 Task: Use LinkedIn's search filters to find people by location, topics, service categories, current company, and school.
Action: Mouse moved to (584, 82)
Screenshot: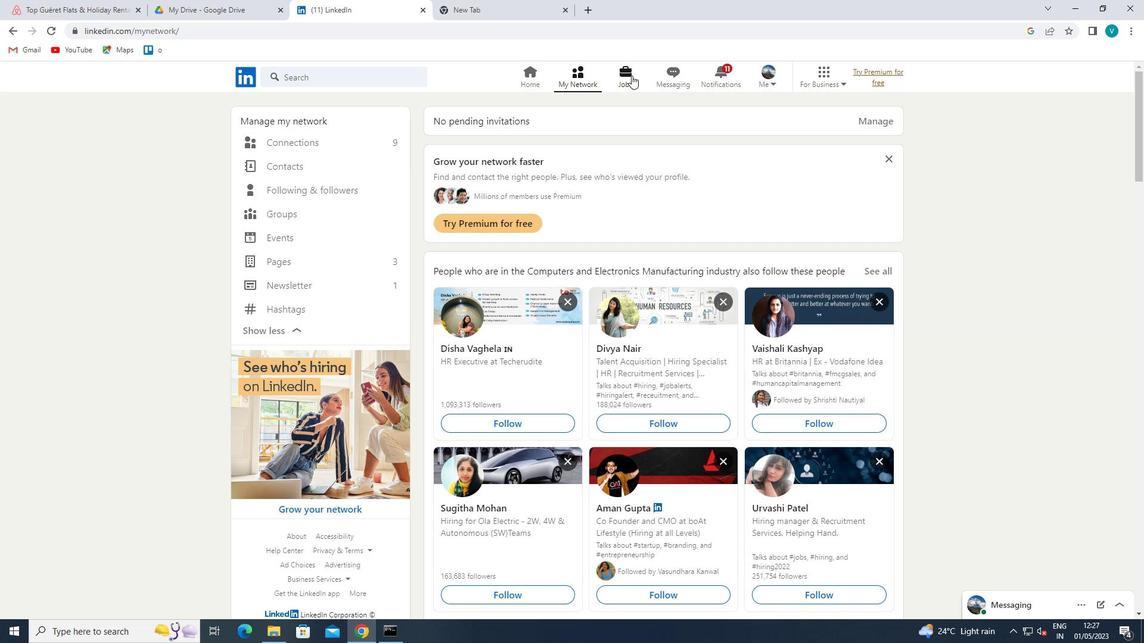 
Action: Mouse pressed left at (584, 82)
Screenshot: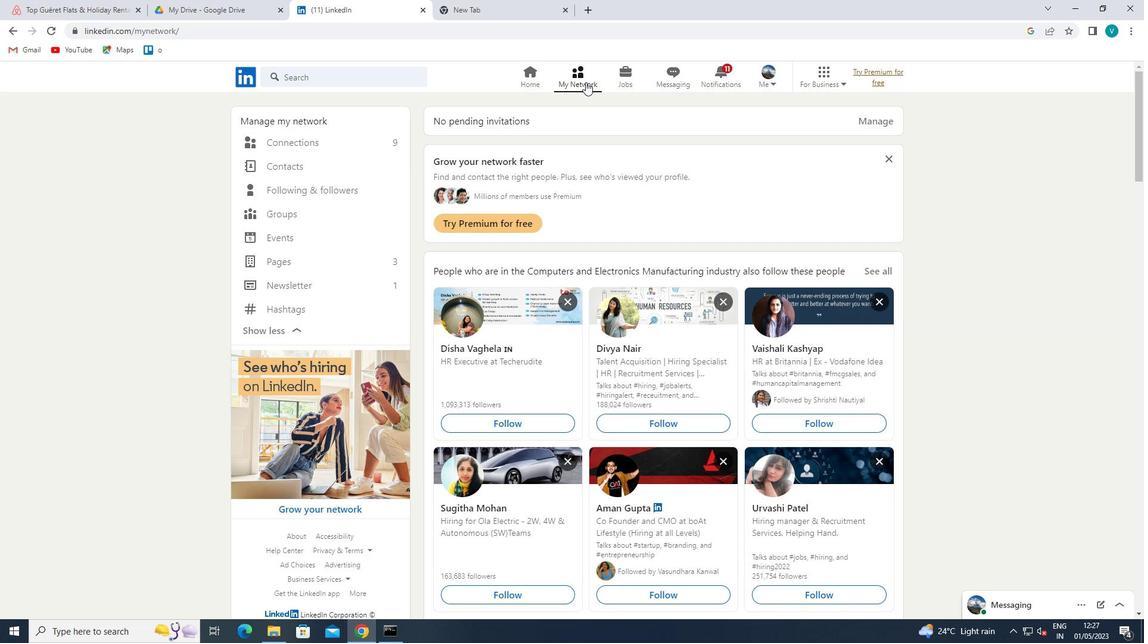 
Action: Mouse moved to (343, 144)
Screenshot: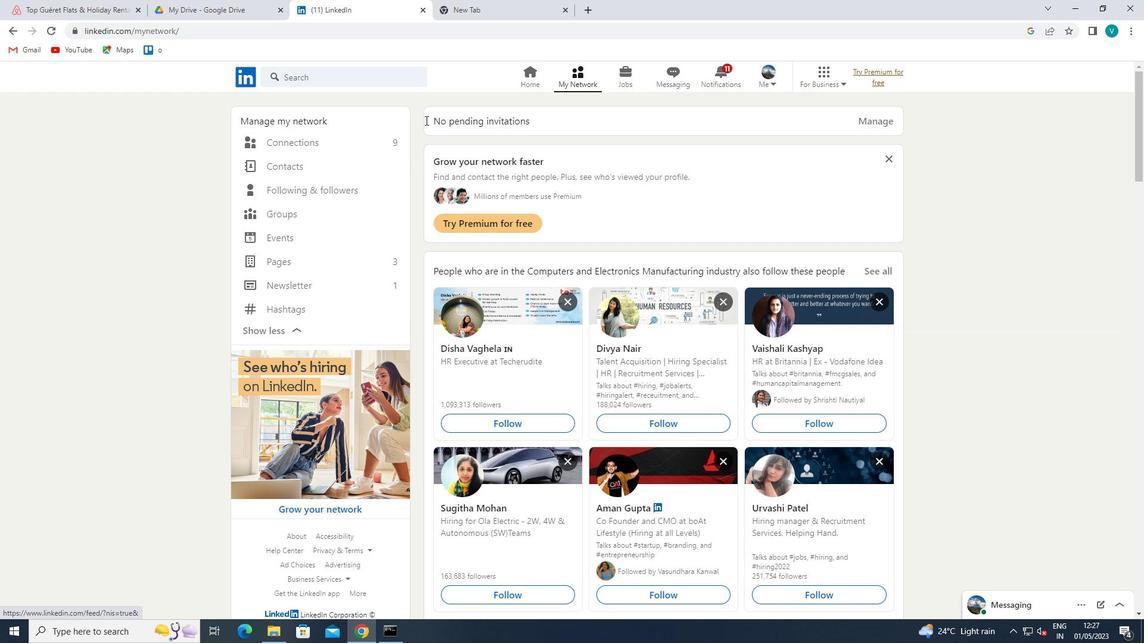 
Action: Mouse pressed left at (343, 144)
Screenshot: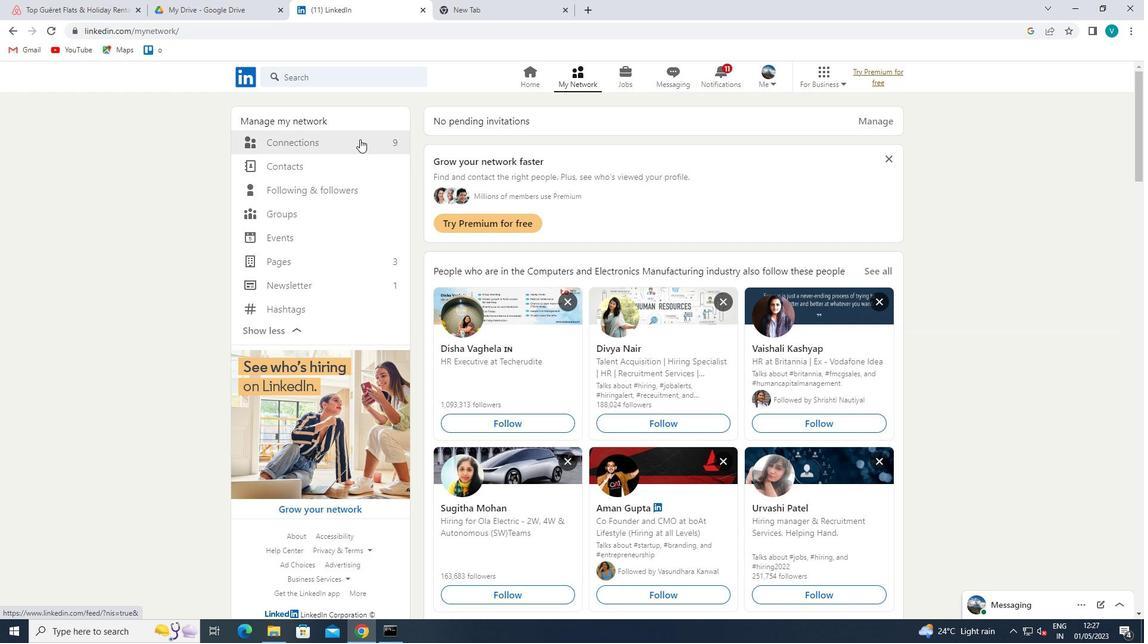 
Action: Mouse moved to (651, 140)
Screenshot: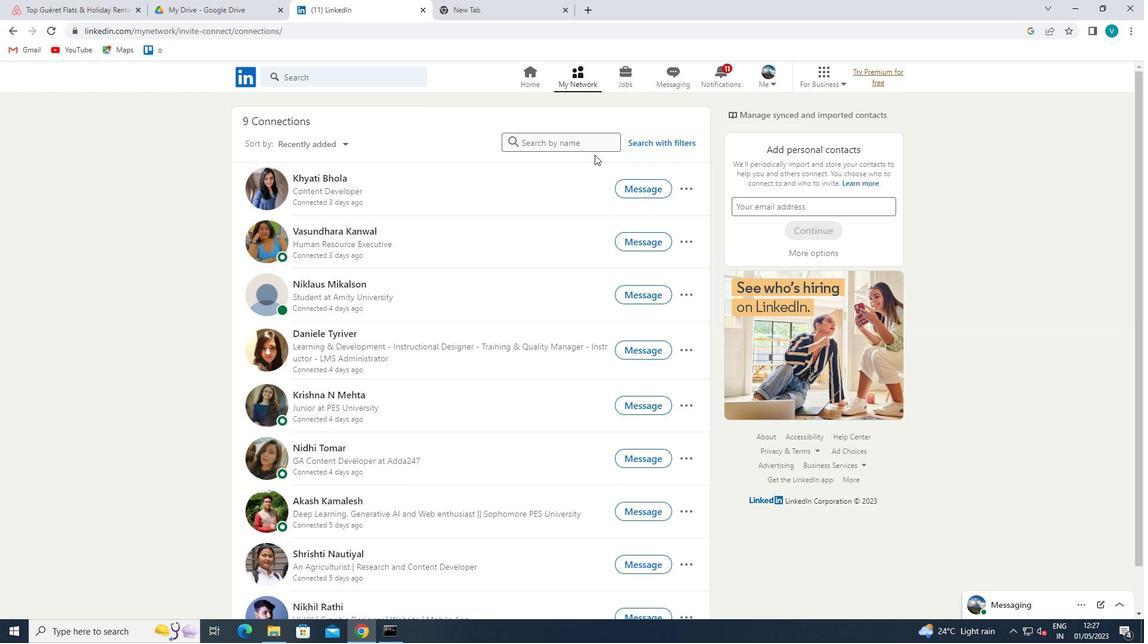 
Action: Mouse pressed left at (651, 140)
Screenshot: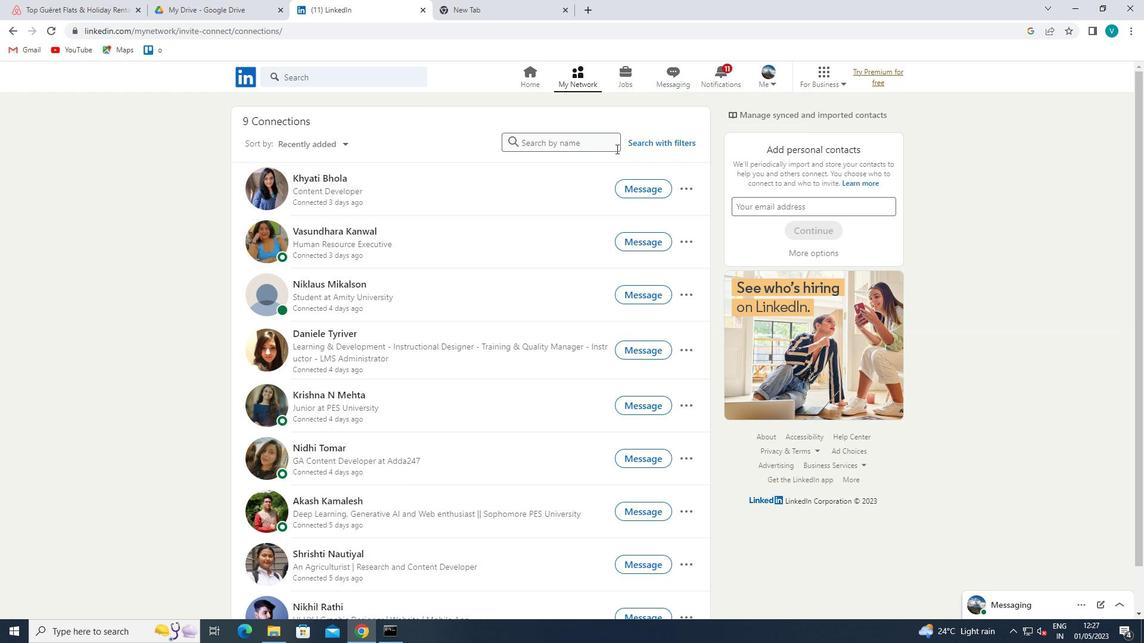 
Action: Mouse moved to (560, 115)
Screenshot: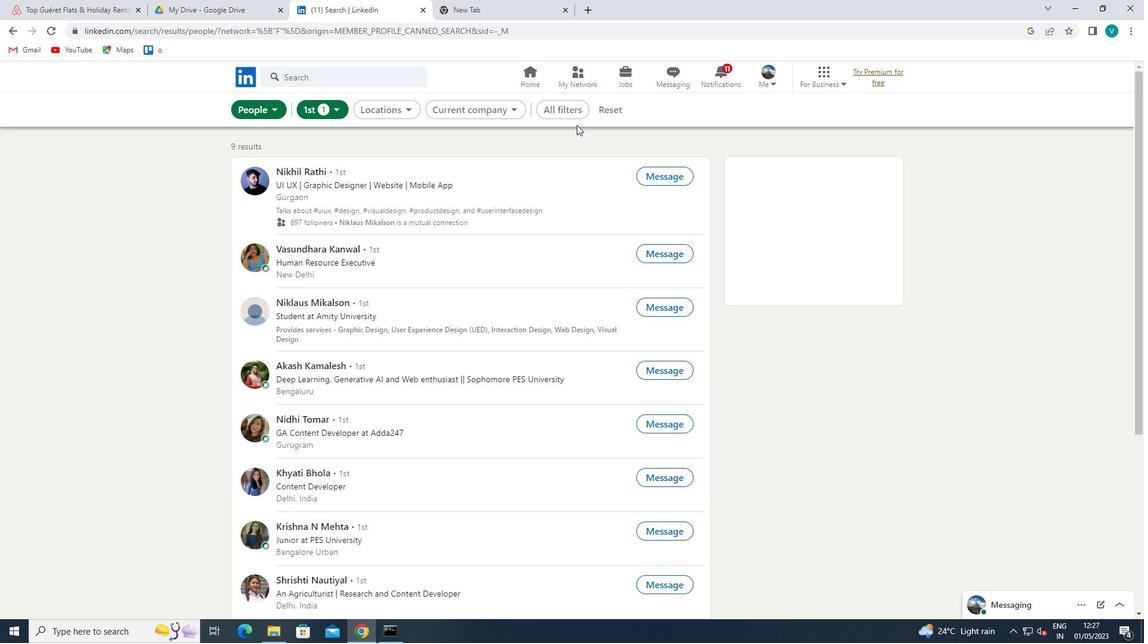 
Action: Mouse pressed left at (560, 115)
Screenshot: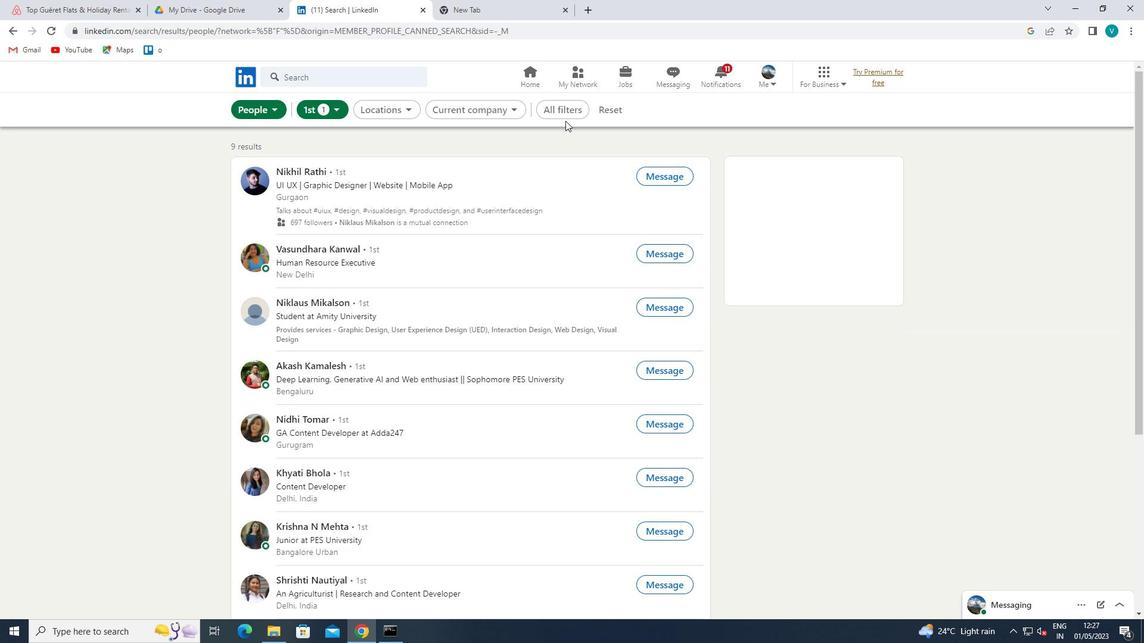 
Action: Mouse moved to (915, 308)
Screenshot: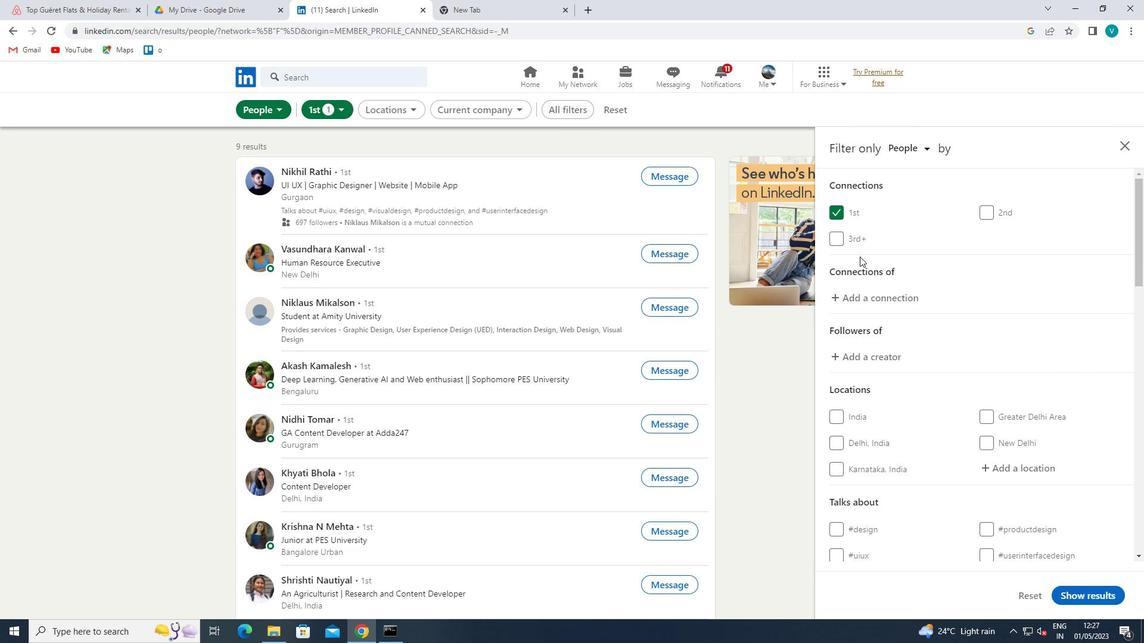 
Action: Mouse scrolled (915, 308) with delta (0, 0)
Screenshot: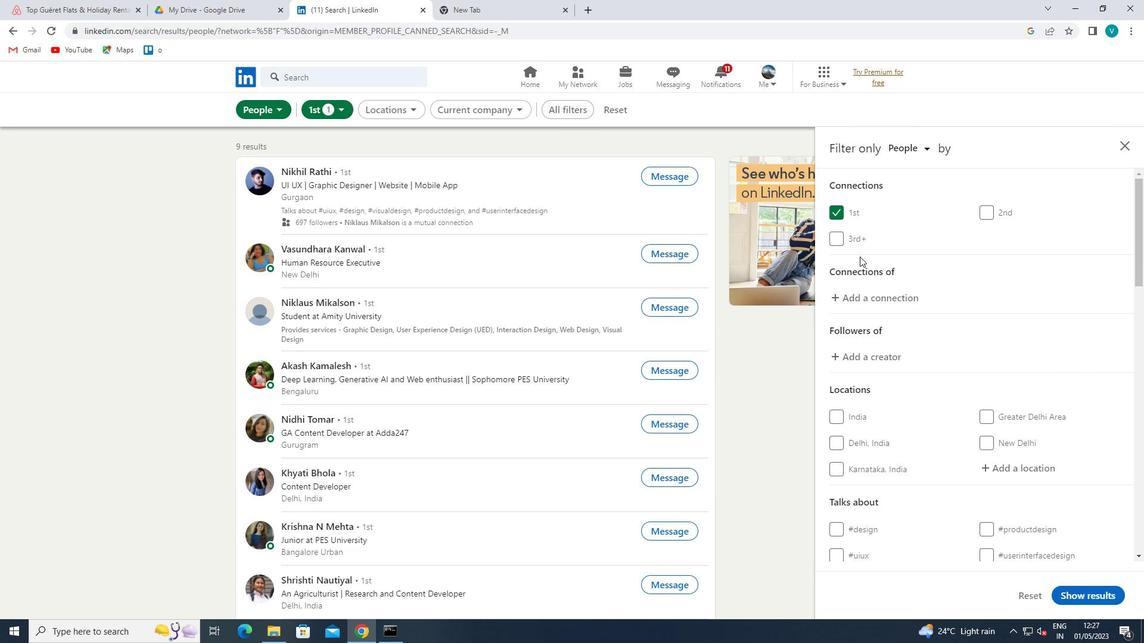 
Action: Mouse moved to (917, 313)
Screenshot: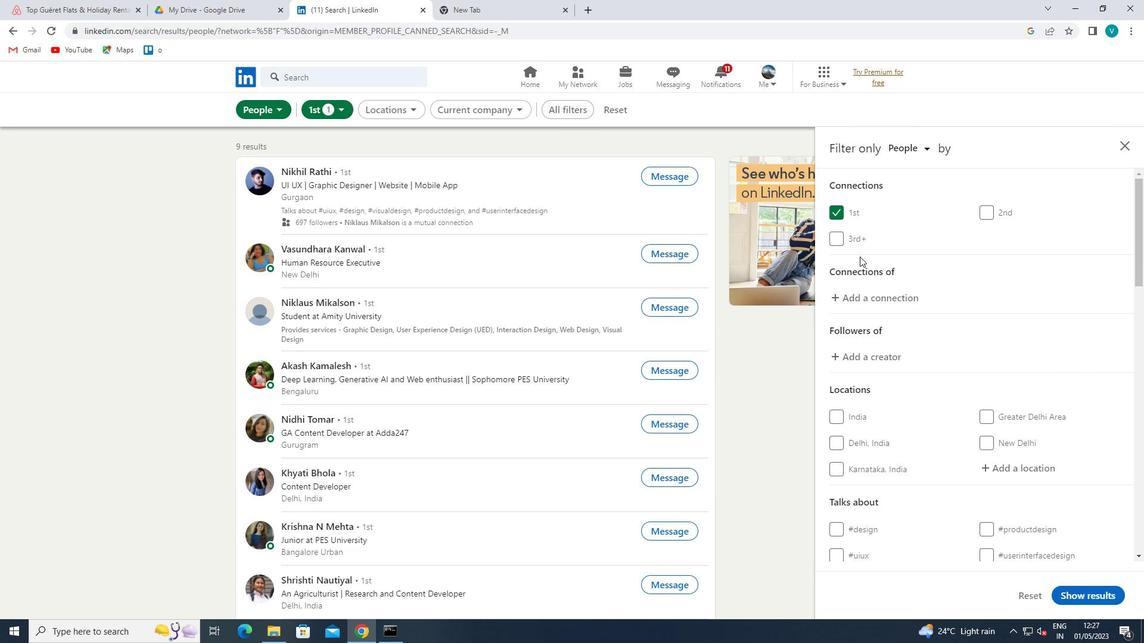 
Action: Mouse scrolled (917, 312) with delta (0, 0)
Screenshot: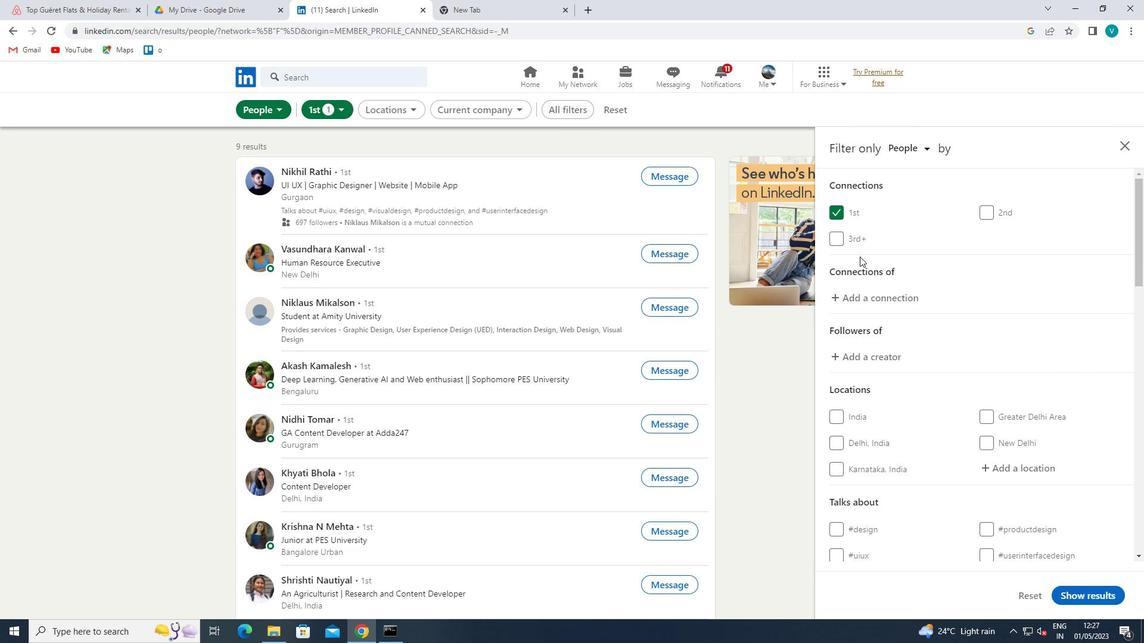 
Action: Mouse moved to (1008, 354)
Screenshot: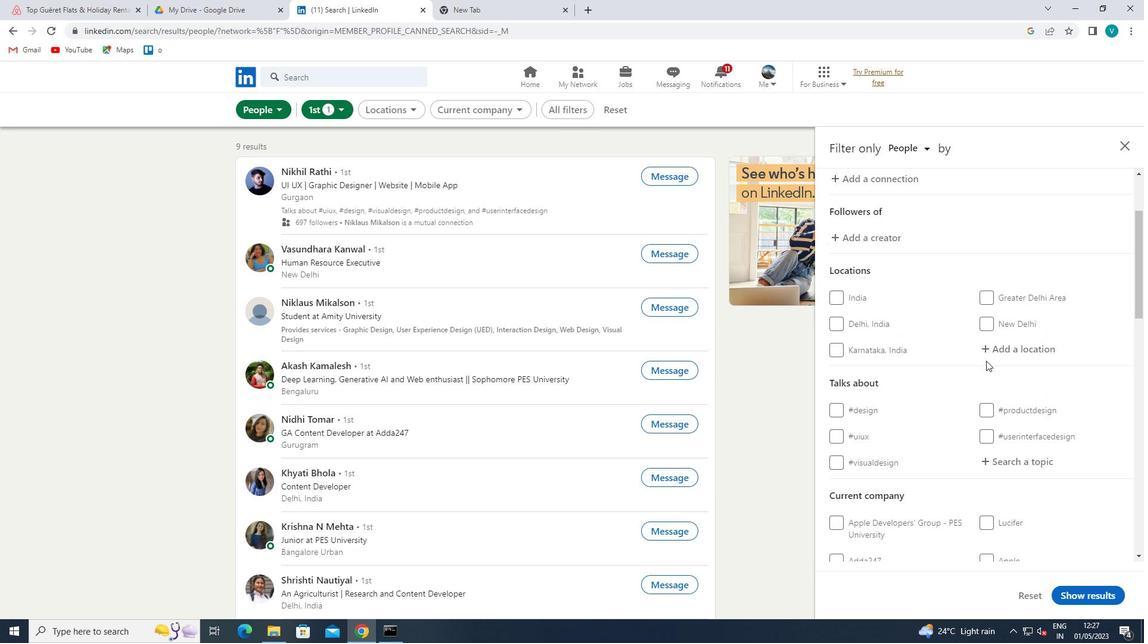 
Action: Mouse pressed left at (1008, 354)
Screenshot: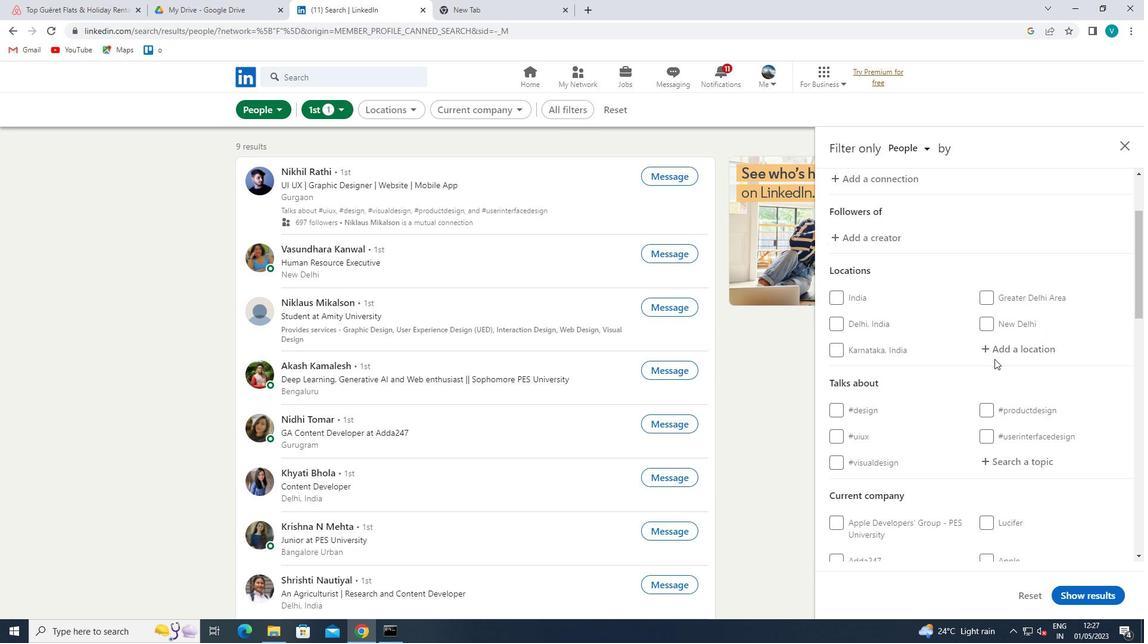 
Action: Mouse moved to (984, 369)
Screenshot: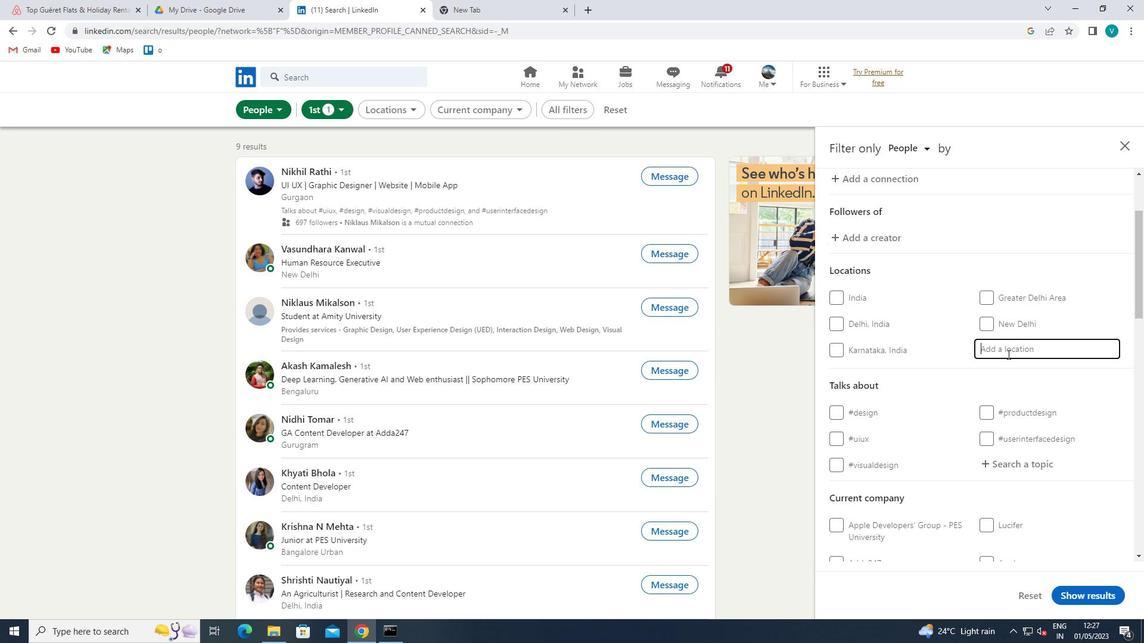 
Action: Key pressed <Key.shift>NIANZISHAN<Key.space>
Screenshot: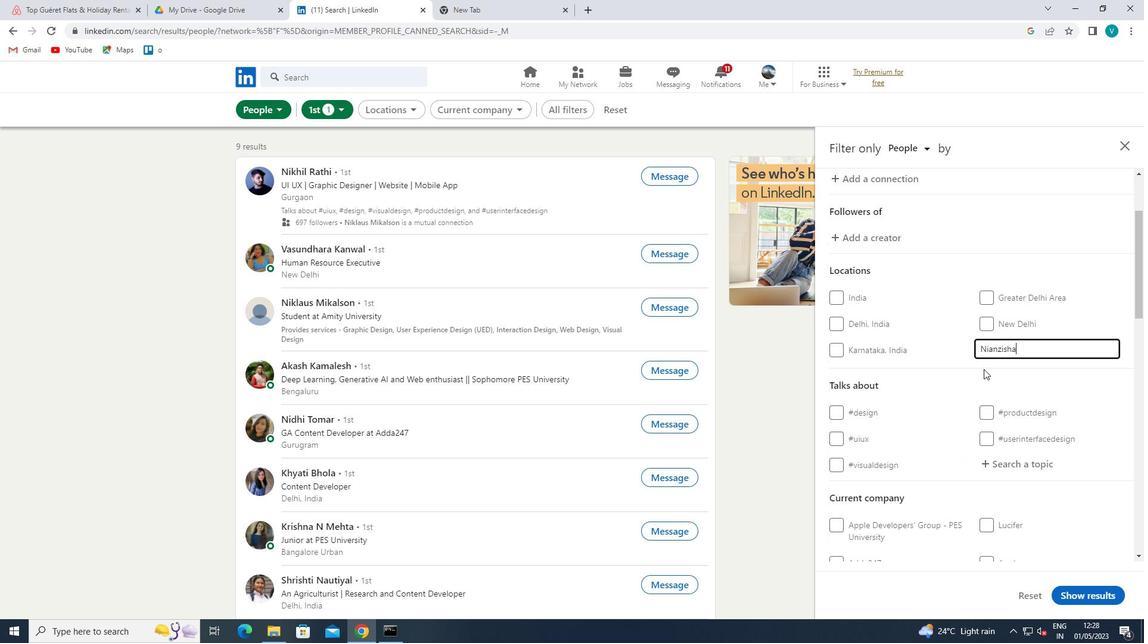 
Action: Mouse pressed left at (984, 369)
Screenshot: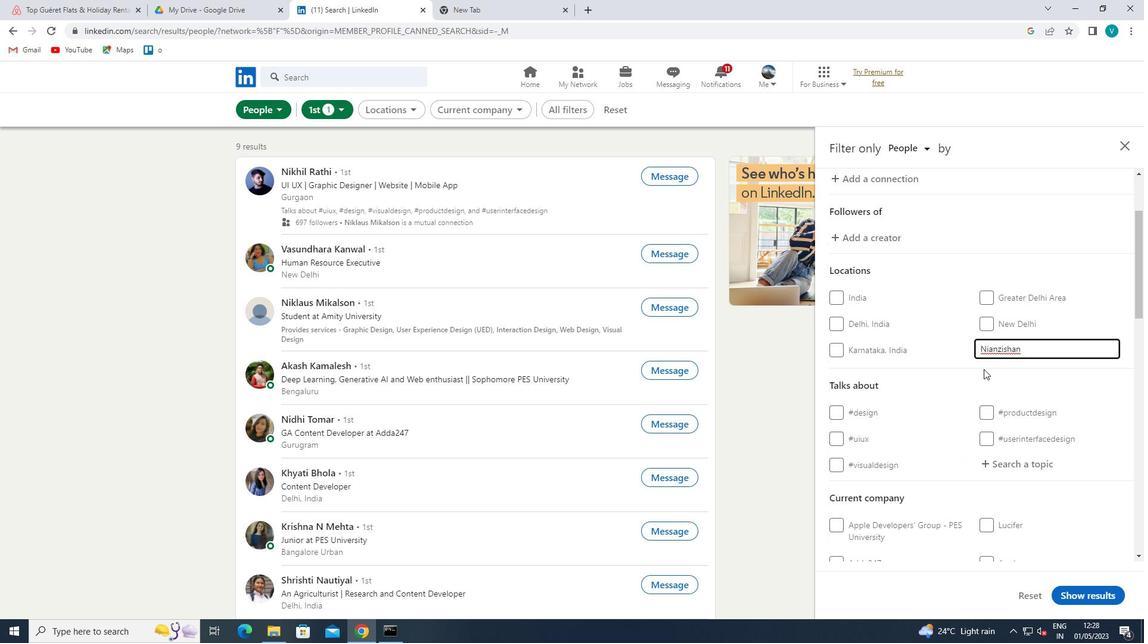 
Action: Mouse scrolled (984, 369) with delta (0, 0)
Screenshot: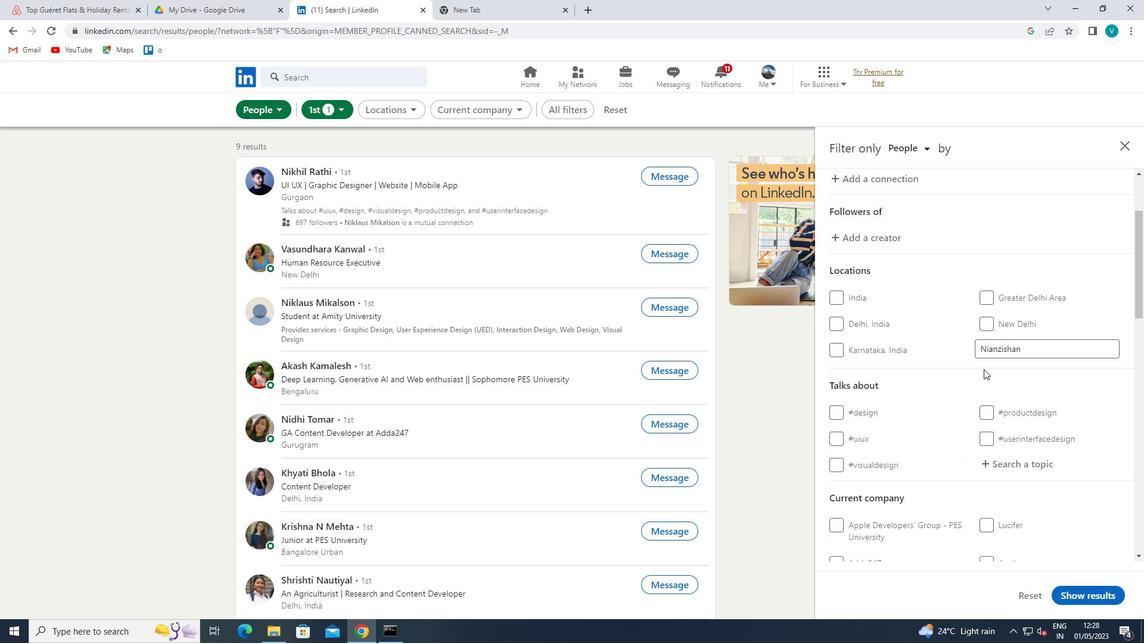 
Action: Mouse scrolled (984, 369) with delta (0, 0)
Screenshot: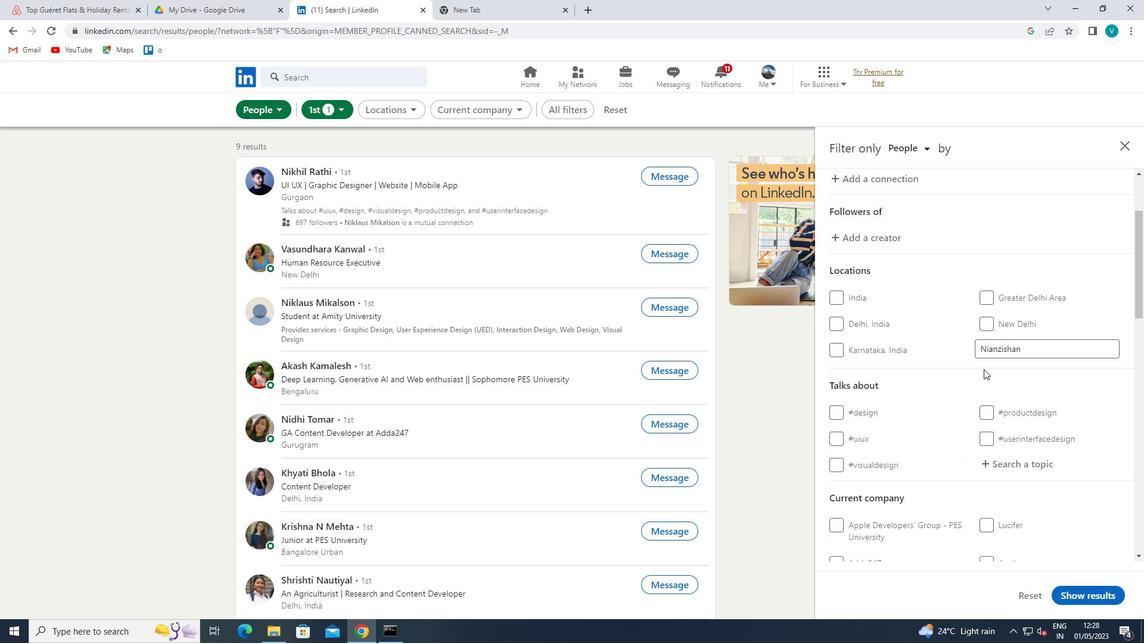 
Action: Mouse moved to (1019, 349)
Screenshot: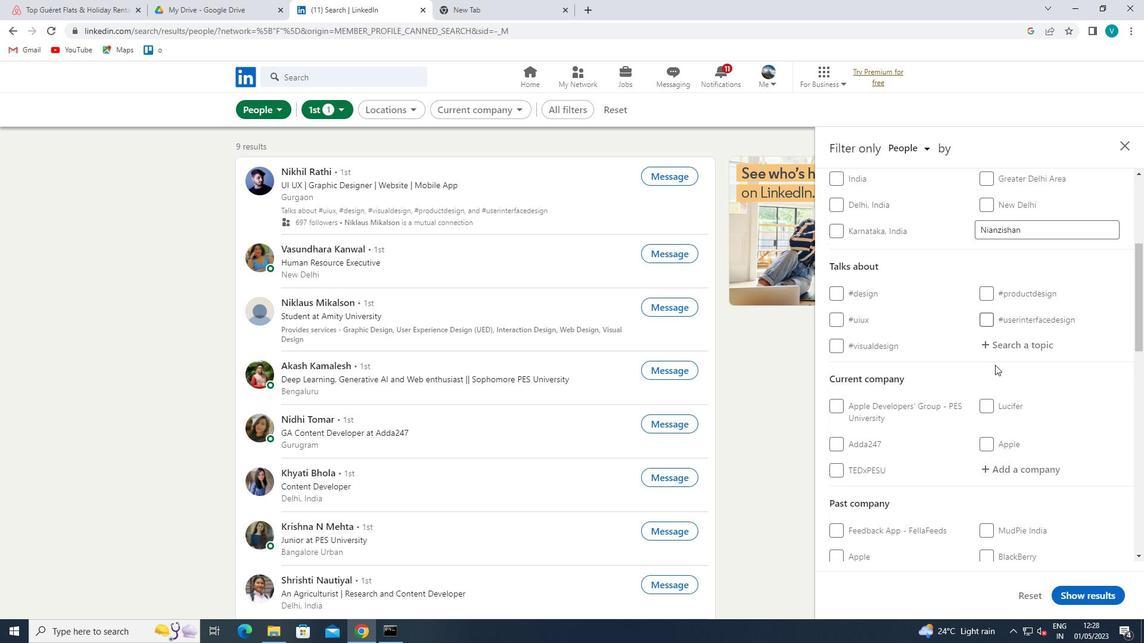 
Action: Mouse pressed left at (1019, 349)
Screenshot: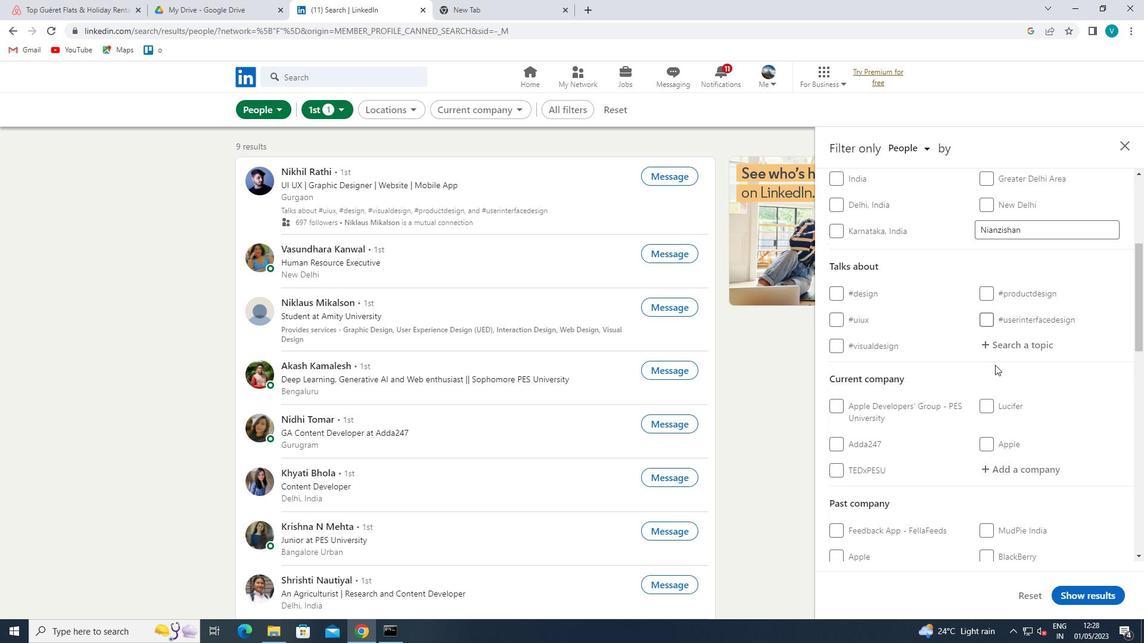 
Action: Mouse moved to (1007, 355)
Screenshot: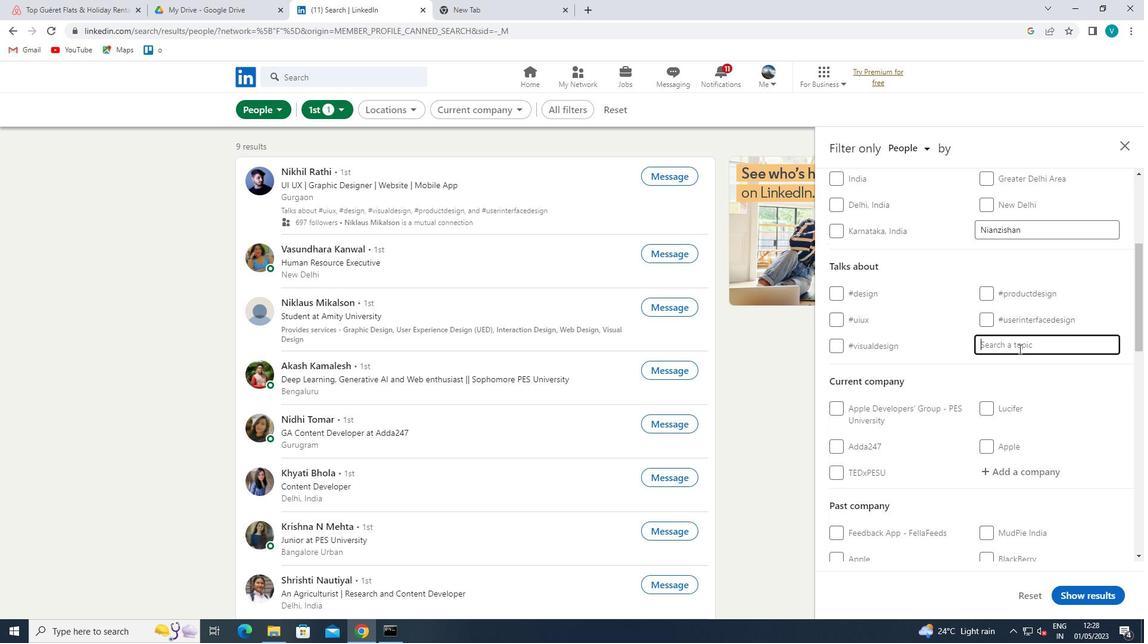 
Action: Key pressed <Key.shift><Key.shift><Key.shift><Key.shift><Key.shift><Key.shift><Key.shift>#BLOCKCHAIN<Key.space>
Screenshot: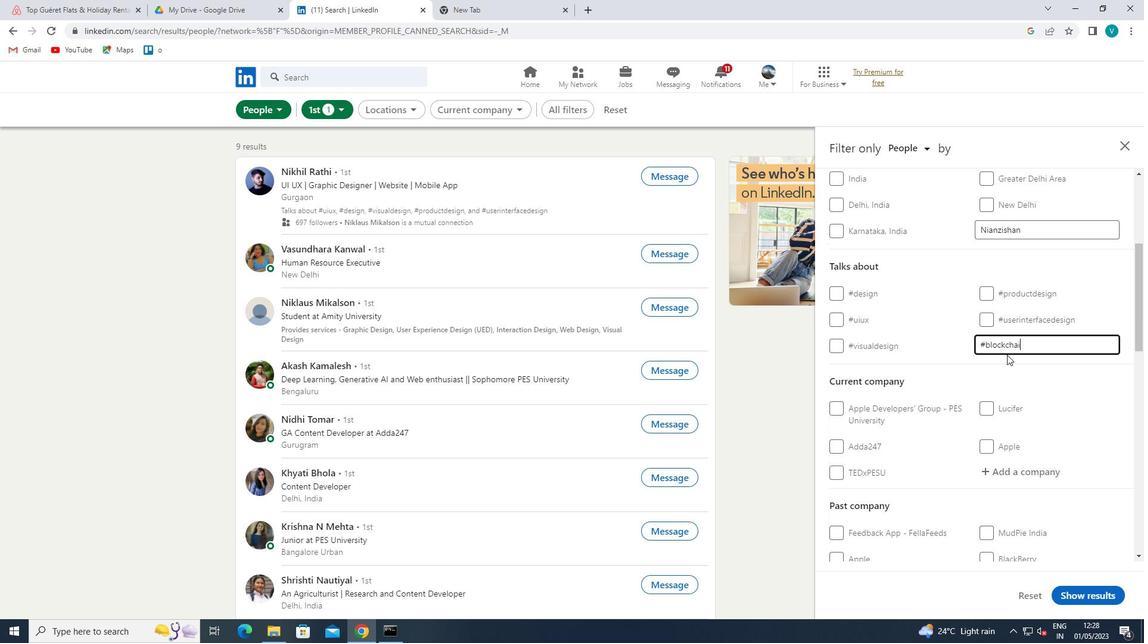 
Action: Mouse pressed left at (1007, 355)
Screenshot: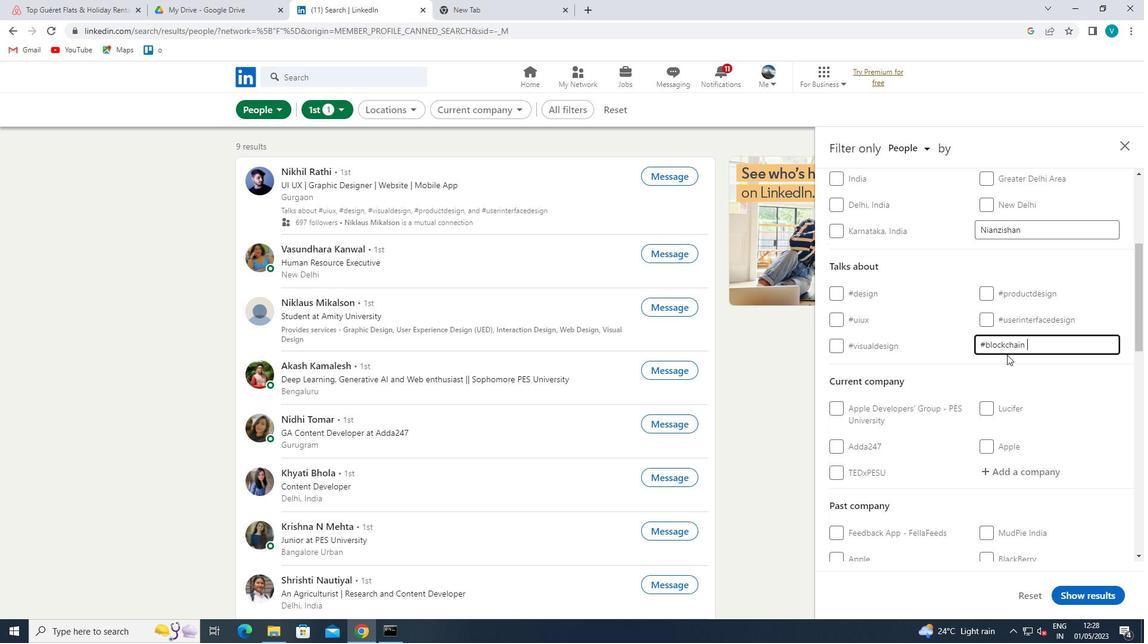 
Action: Mouse moved to (1004, 357)
Screenshot: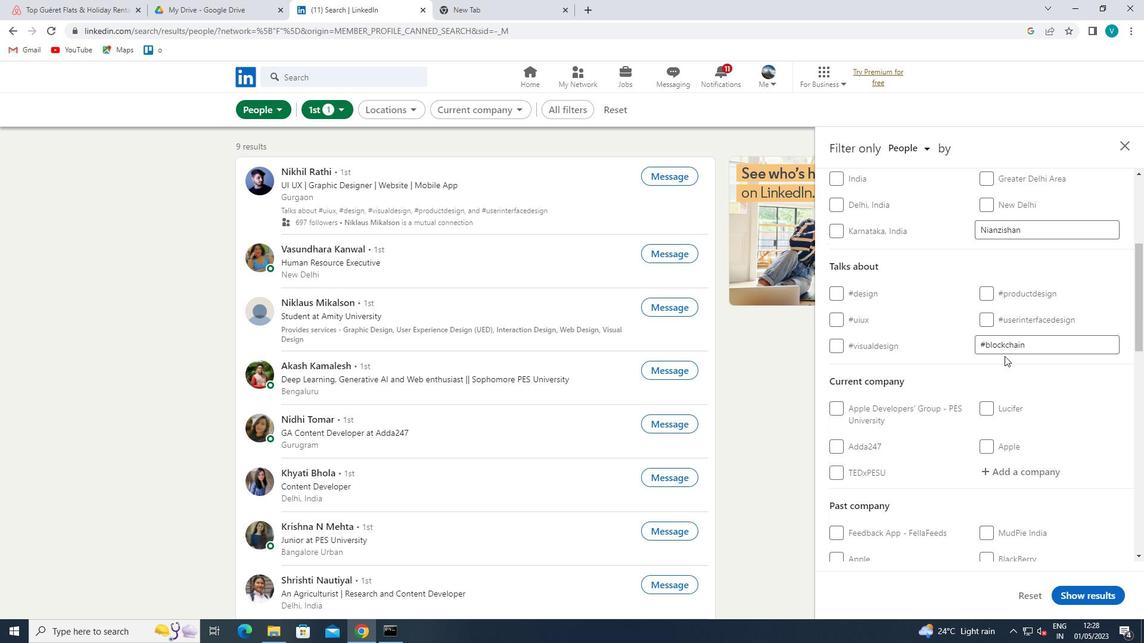 
Action: Mouse scrolled (1004, 356) with delta (0, 0)
Screenshot: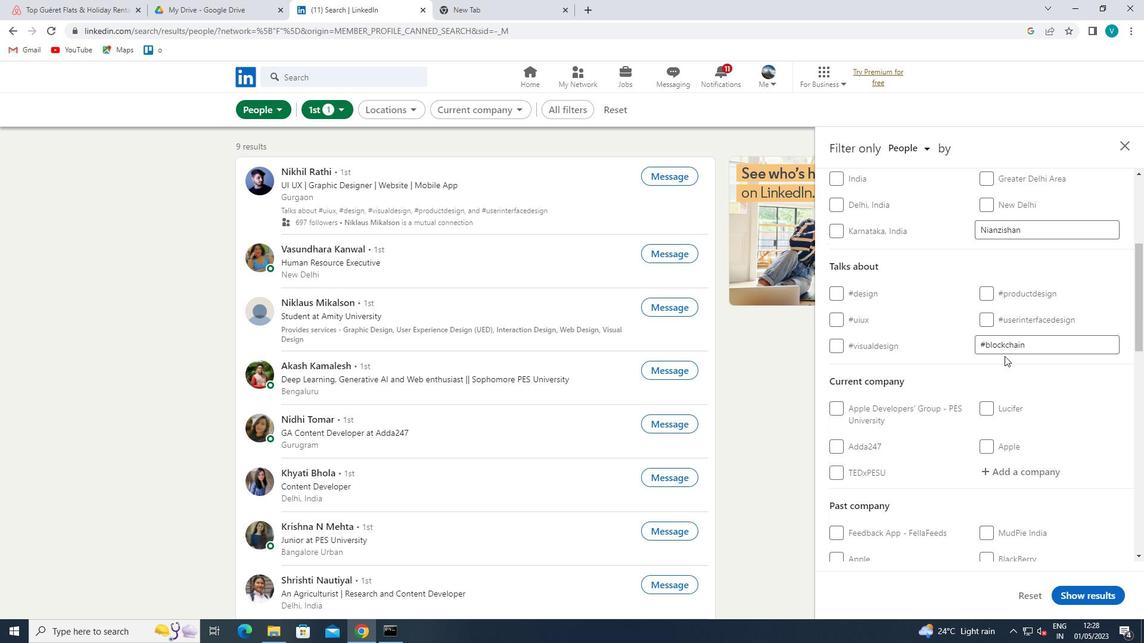 
Action: Mouse moved to (1004, 357)
Screenshot: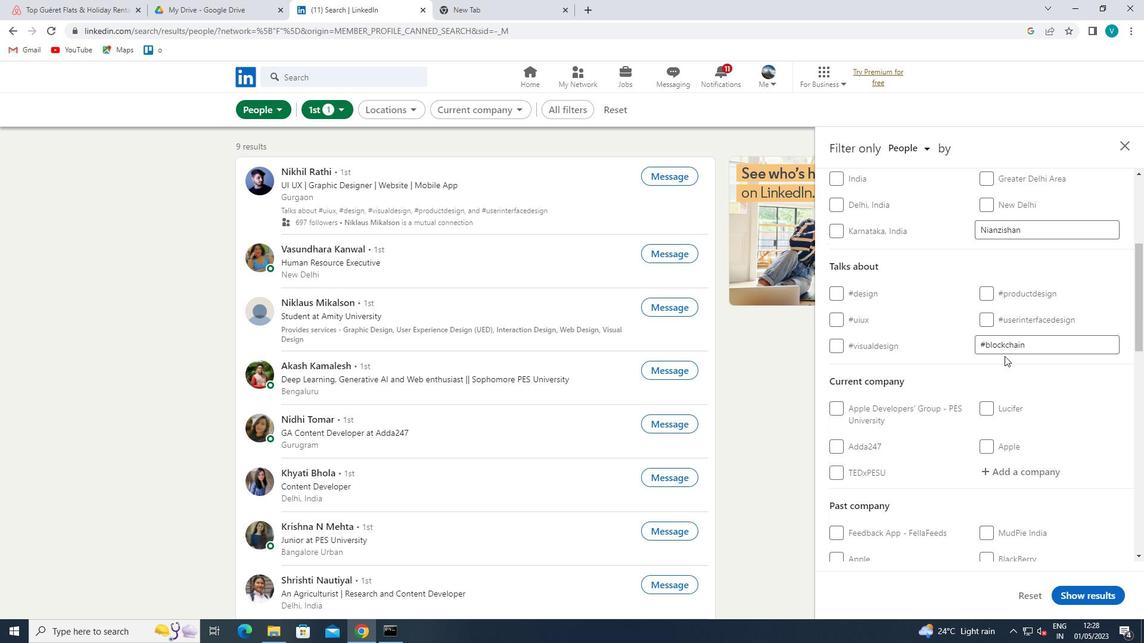 
Action: Mouse scrolled (1004, 357) with delta (0, 0)
Screenshot: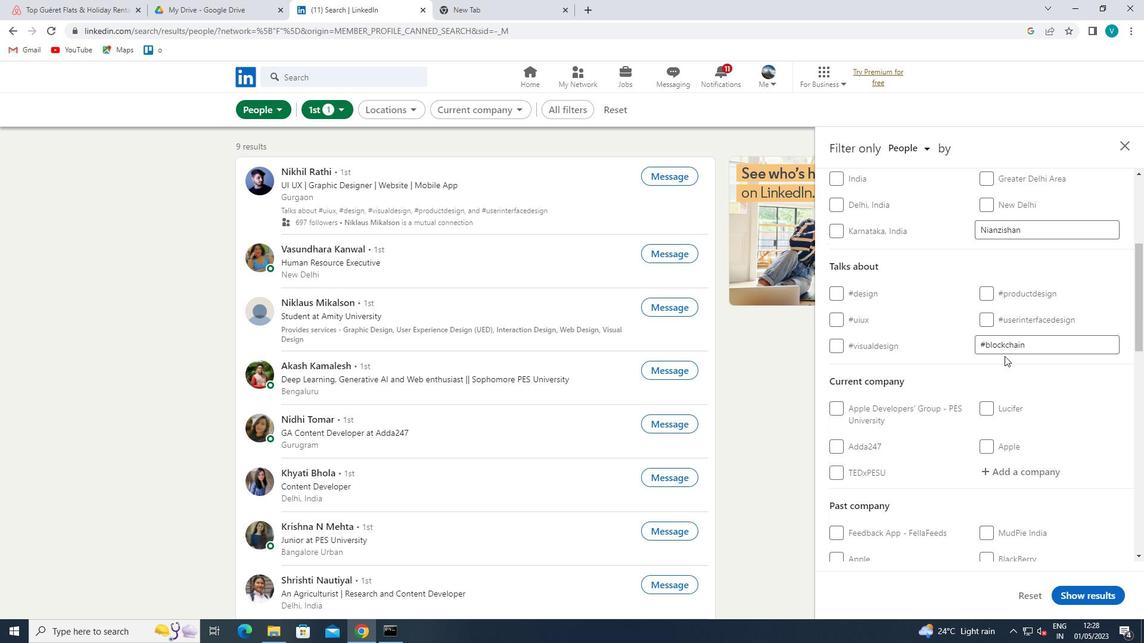 
Action: Mouse moved to (1002, 358)
Screenshot: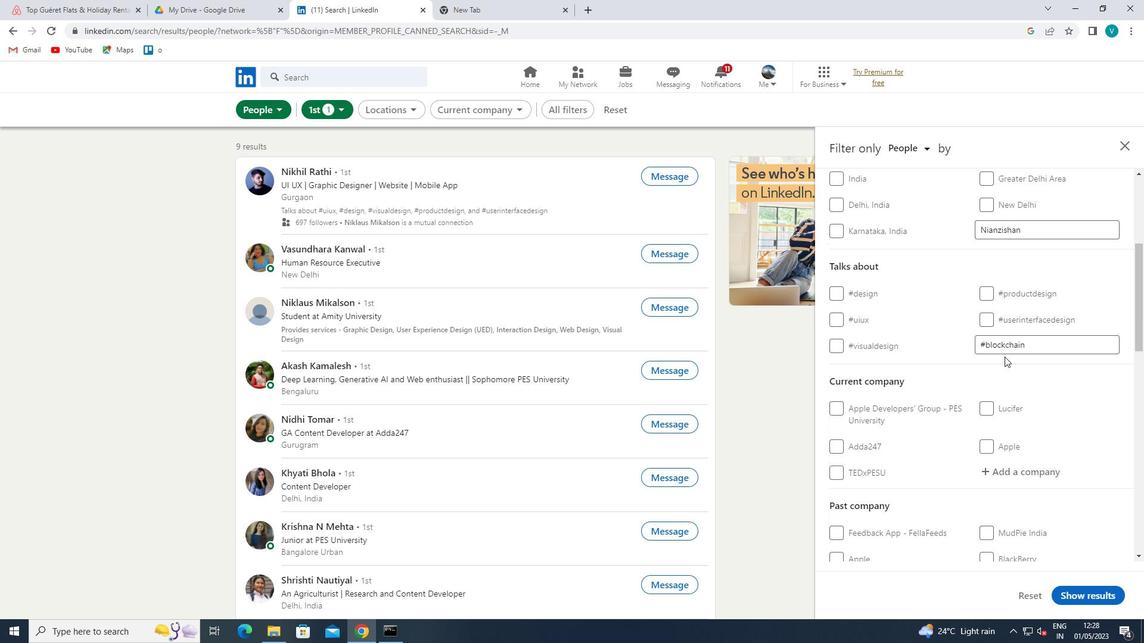 
Action: Mouse scrolled (1002, 357) with delta (0, 0)
Screenshot: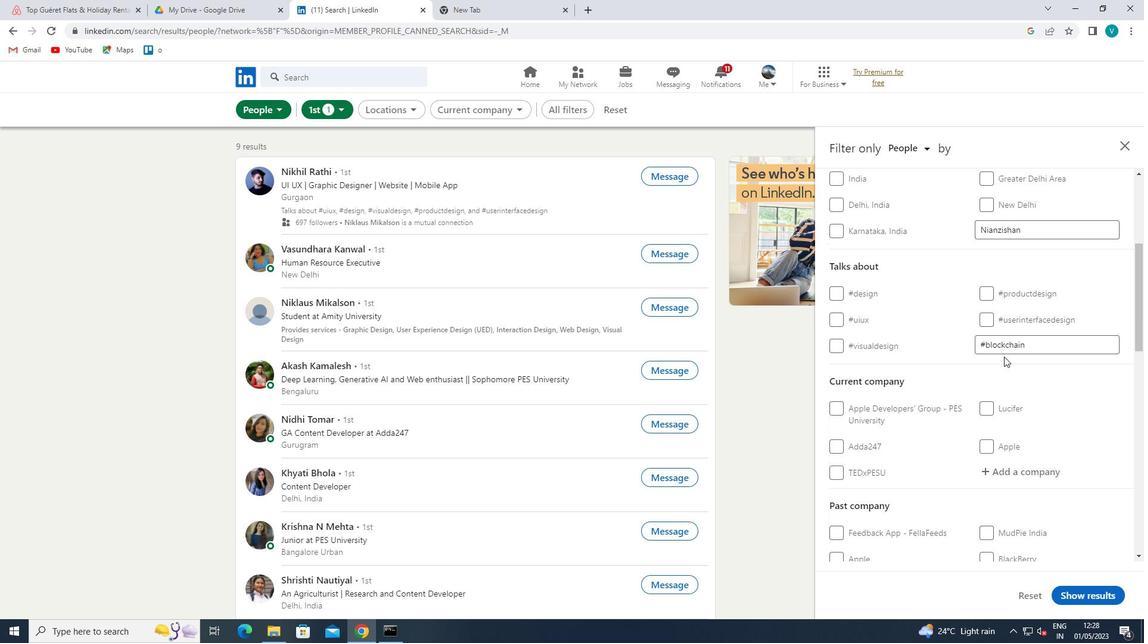 
Action: Mouse moved to (1001, 359)
Screenshot: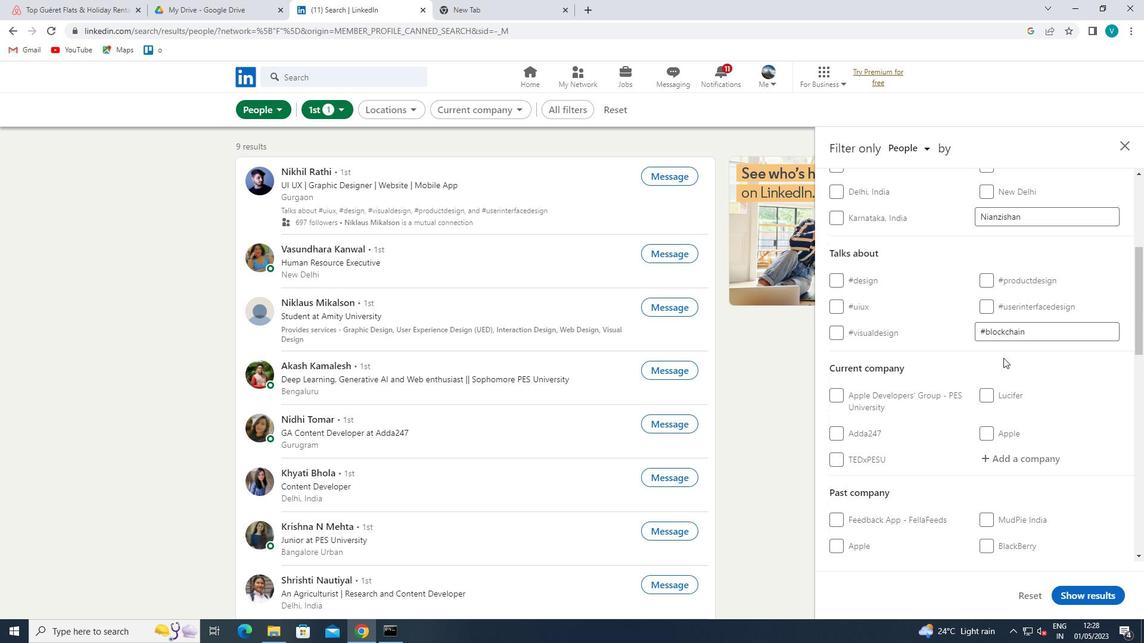 
Action: Mouse scrolled (1001, 358) with delta (0, 0)
Screenshot: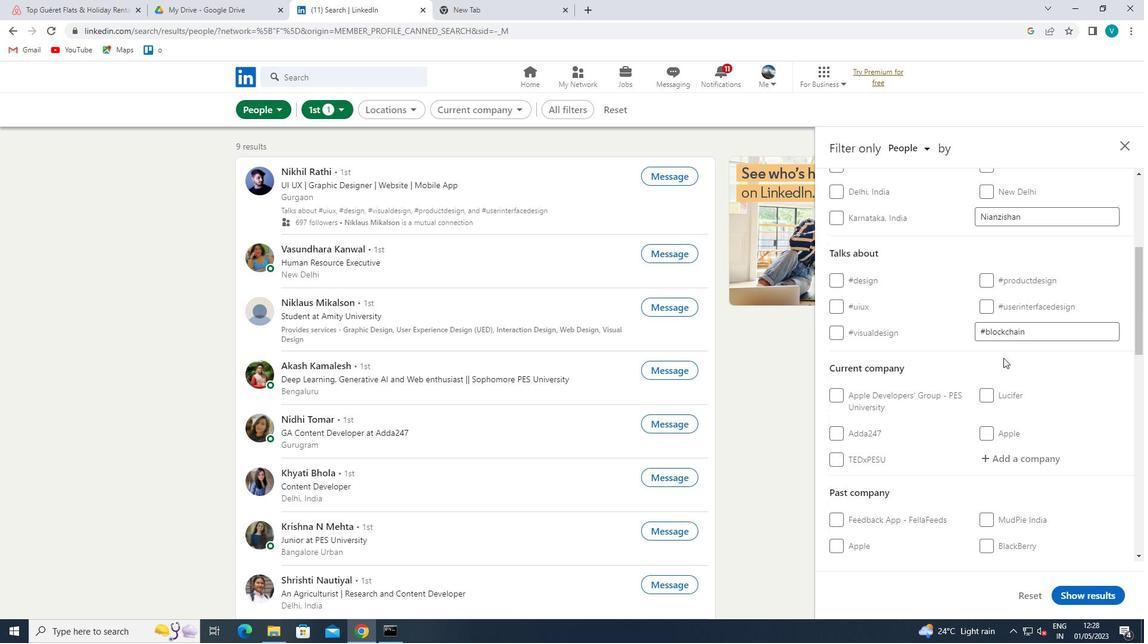 
Action: Mouse moved to (999, 360)
Screenshot: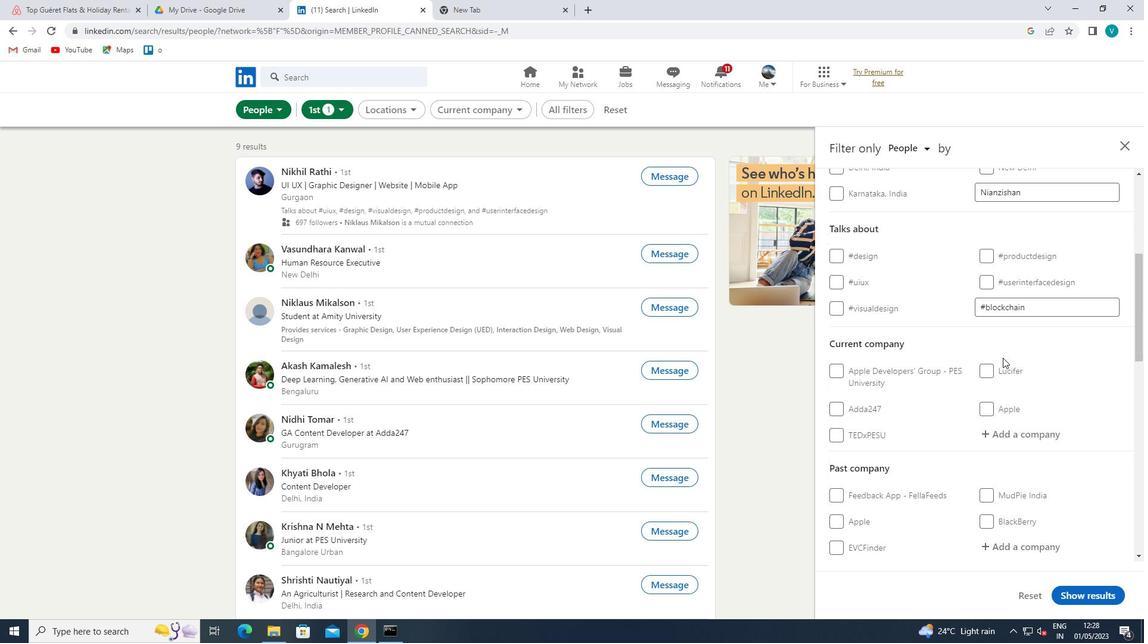 
Action: Mouse scrolled (999, 359) with delta (0, 0)
Screenshot: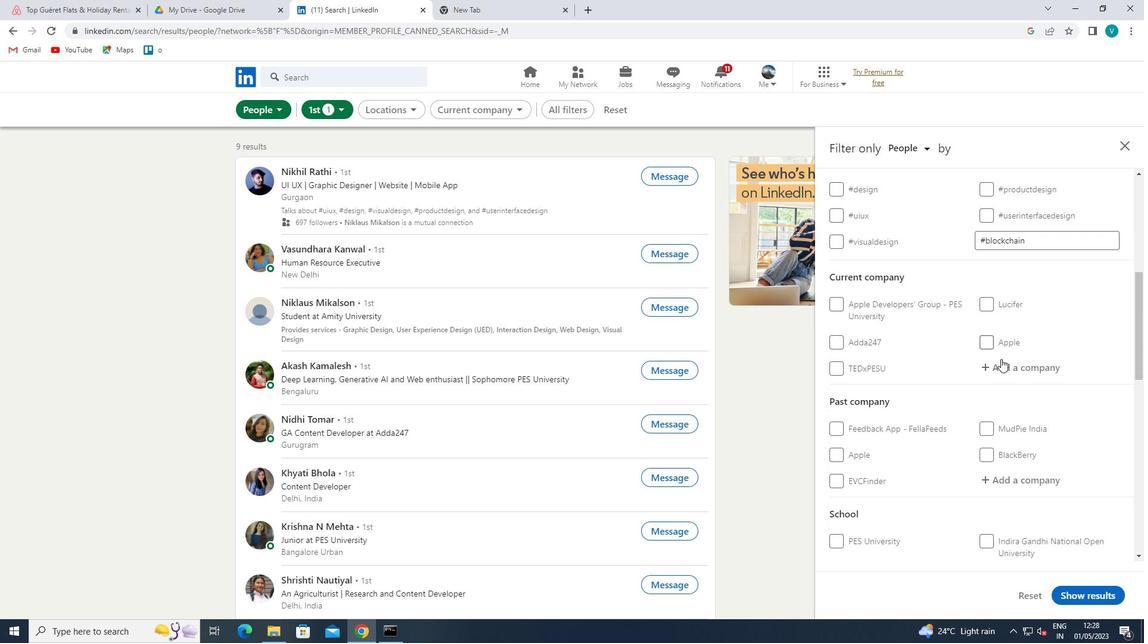 
Action: Mouse moved to (999, 360)
Screenshot: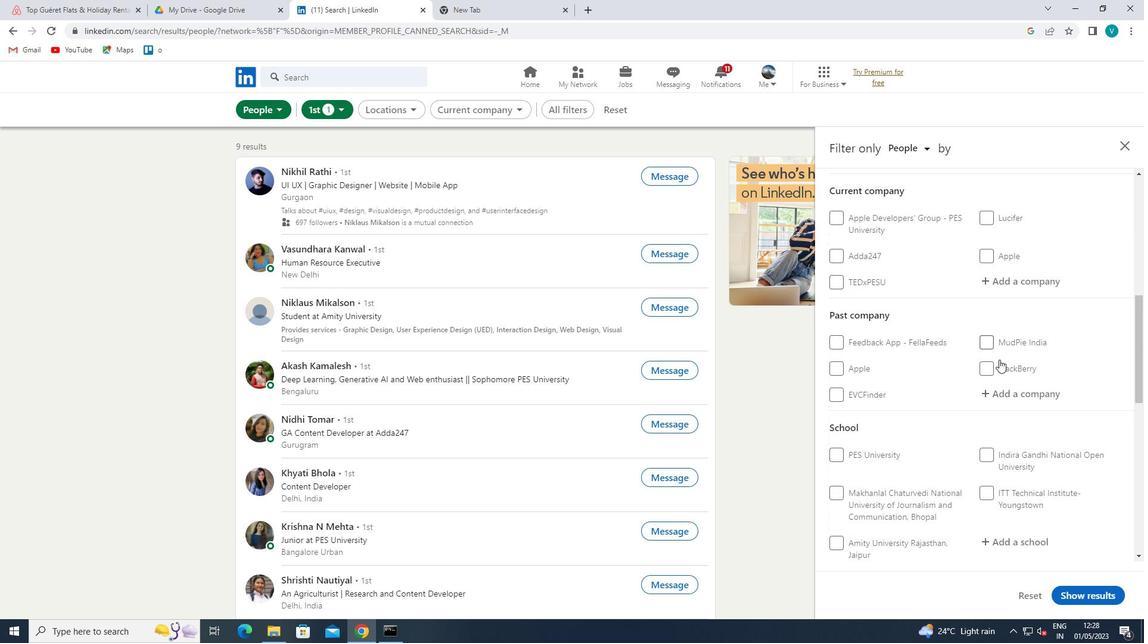 
Action: Mouse scrolled (999, 360) with delta (0, 0)
Screenshot: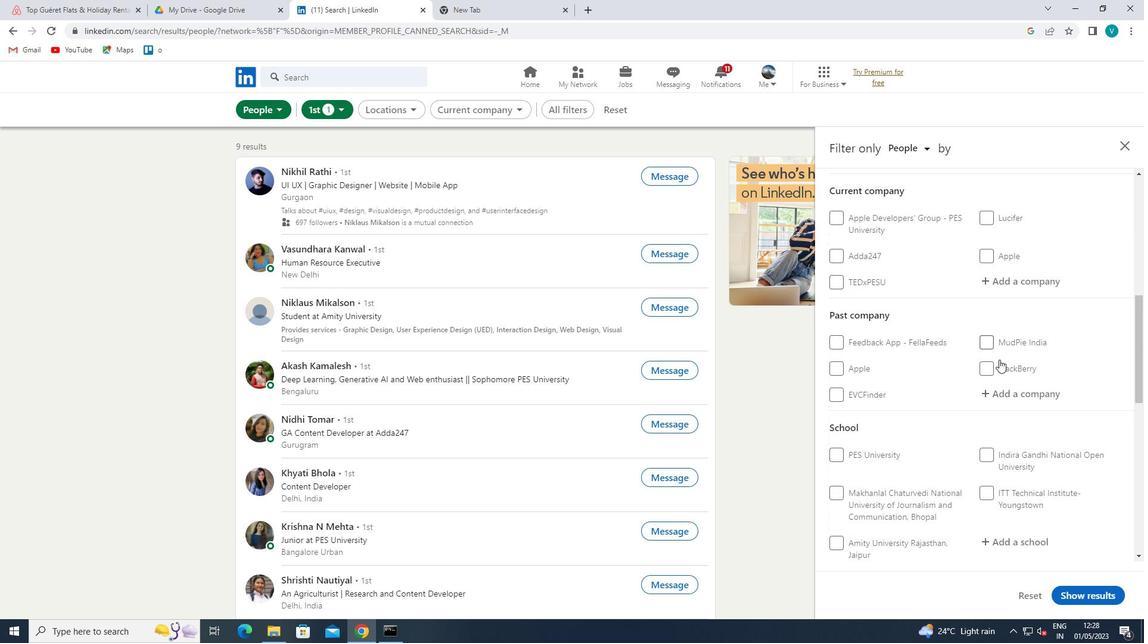 
Action: Mouse moved to (911, 431)
Screenshot: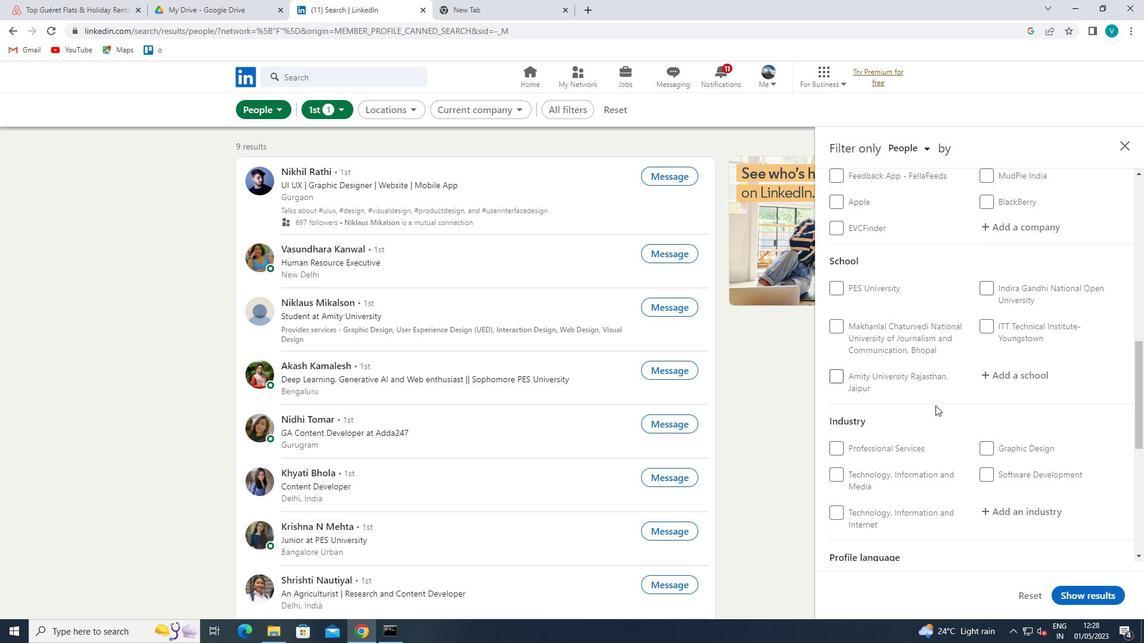 
Action: Mouse scrolled (911, 431) with delta (0, 0)
Screenshot: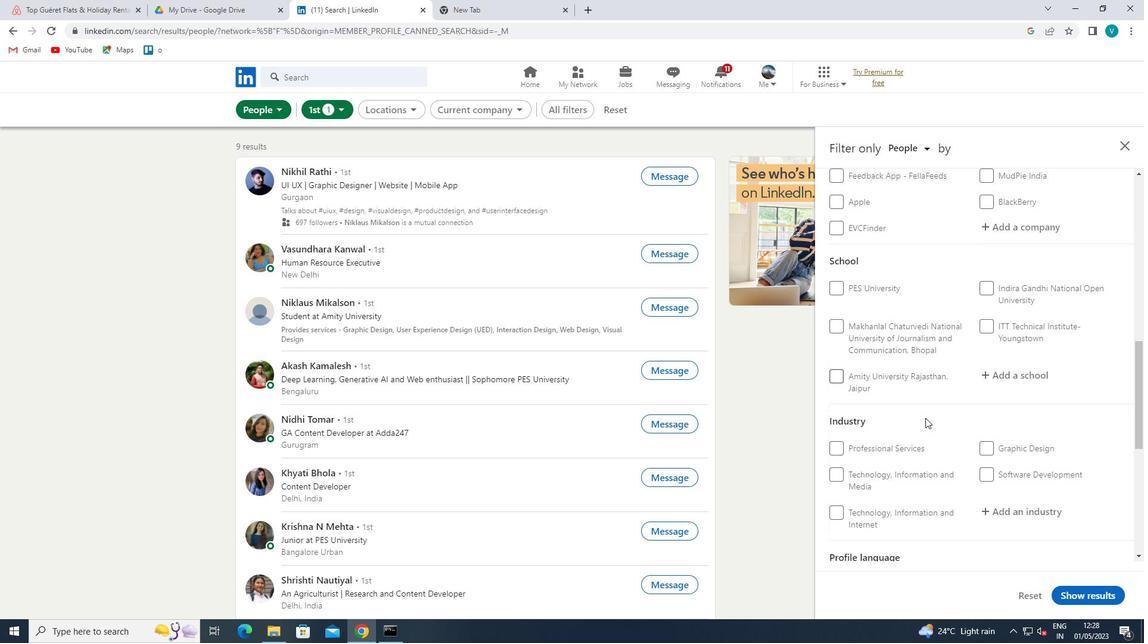 
Action: Mouse moved to (911, 432)
Screenshot: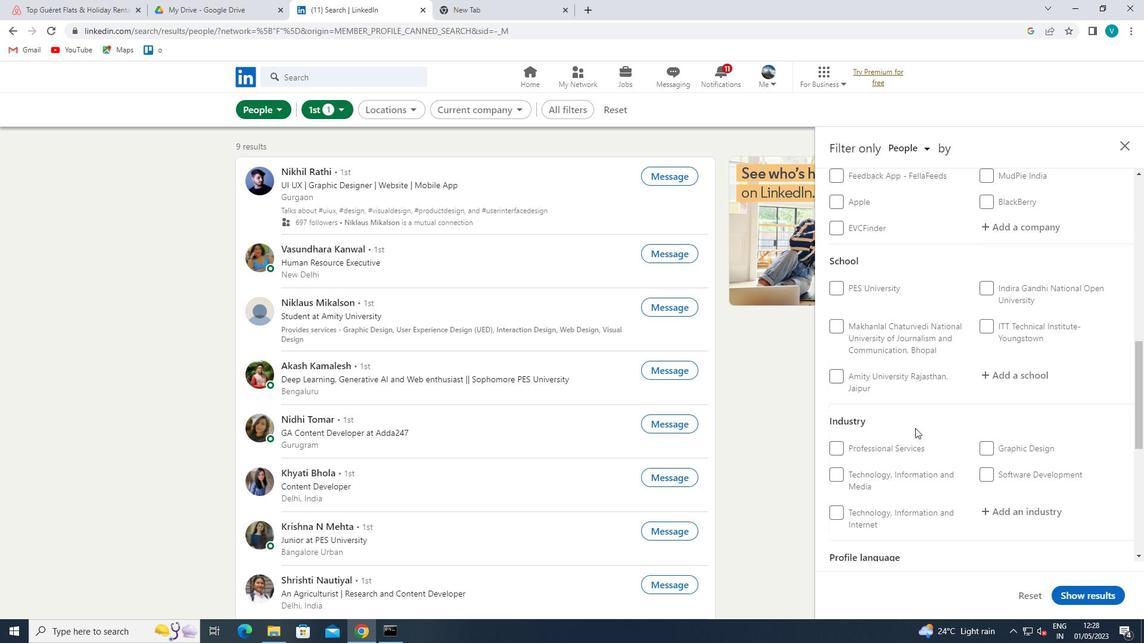 
Action: Mouse scrolled (911, 431) with delta (0, 0)
Screenshot: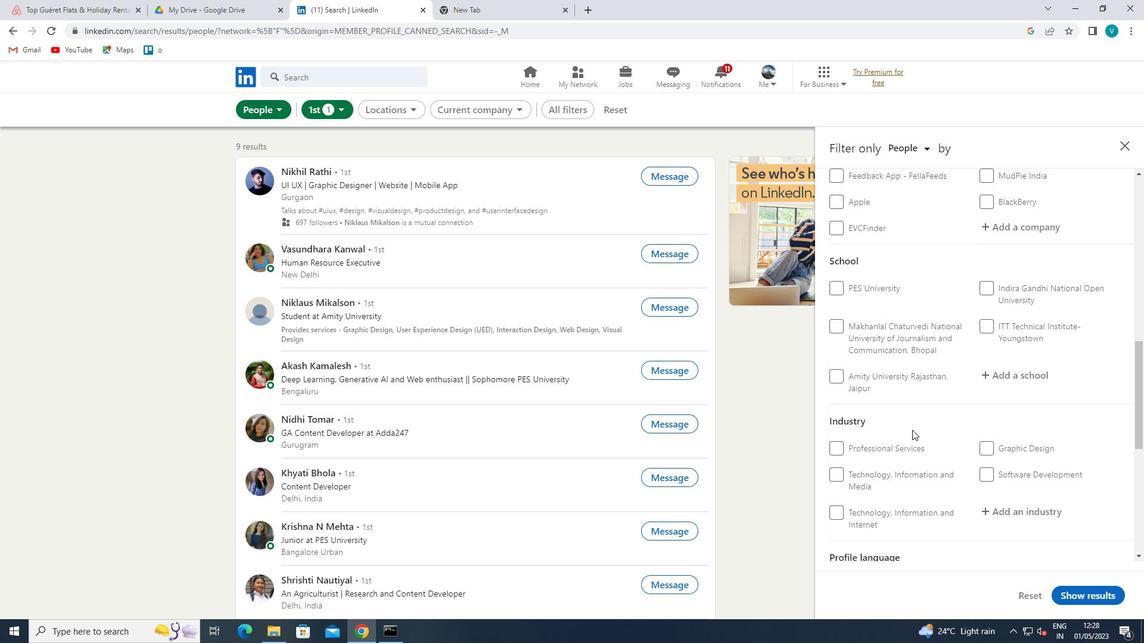 
Action: Mouse scrolled (911, 431) with delta (0, 0)
Screenshot: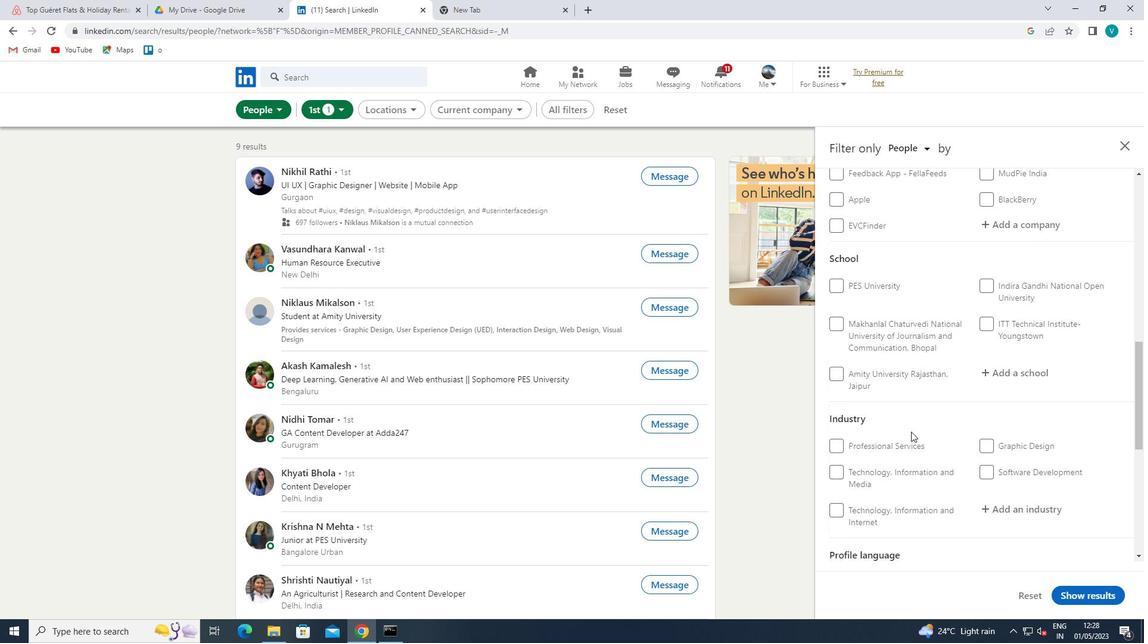
Action: Mouse scrolled (911, 431) with delta (0, 0)
Screenshot: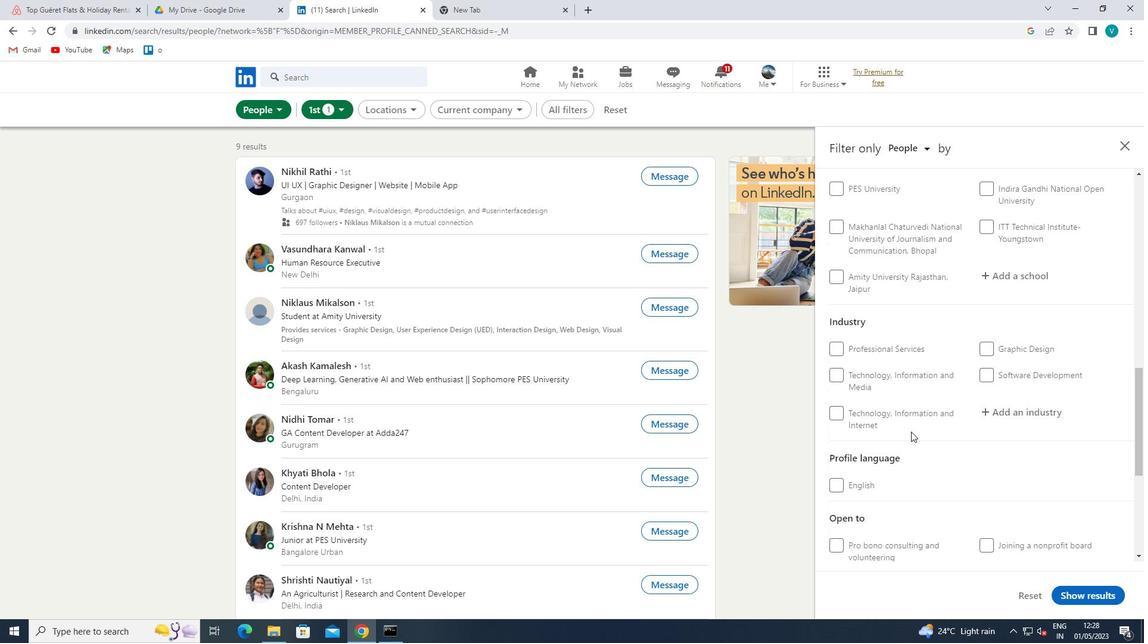 
Action: Mouse scrolled (911, 431) with delta (0, 0)
Screenshot: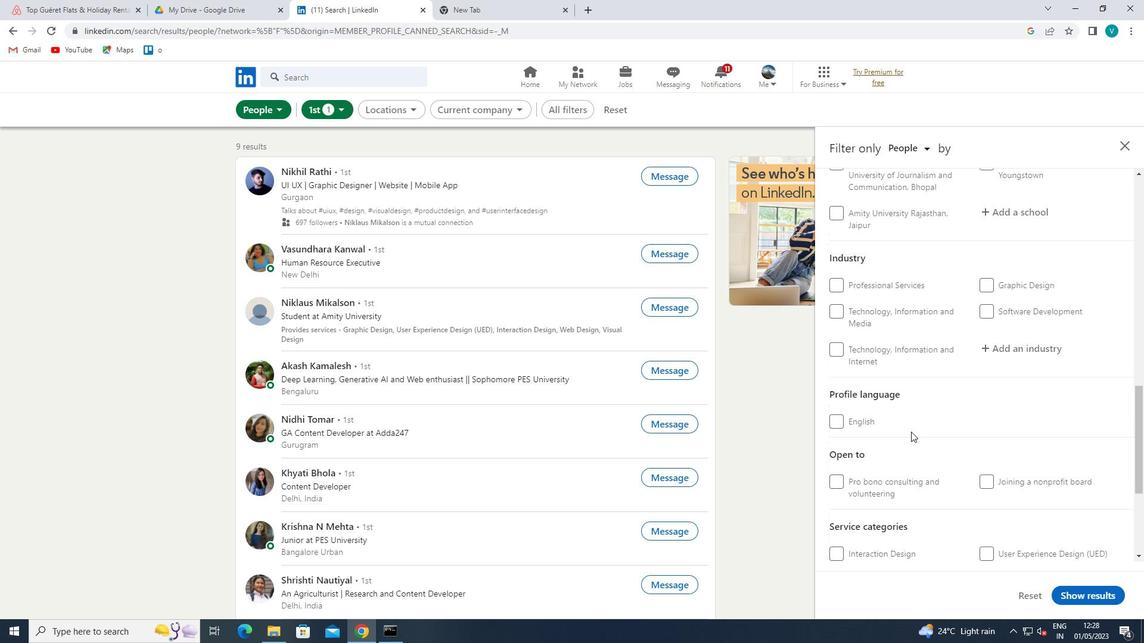 
Action: Mouse moved to (831, 295)
Screenshot: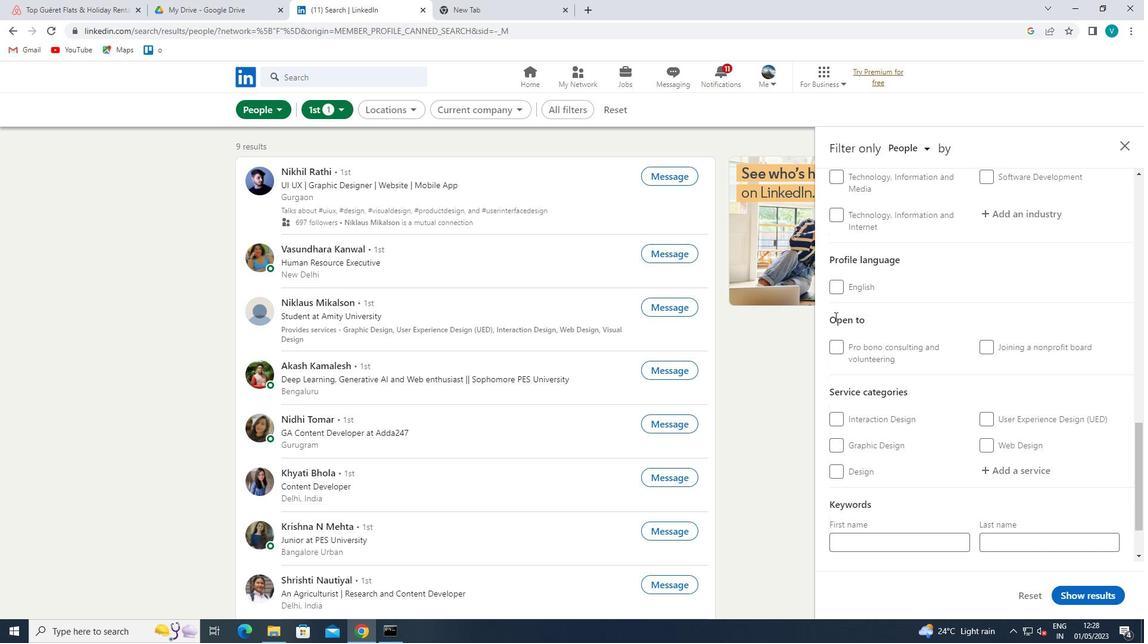 
Action: Mouse pressed left at (831, 295)
Screenshot: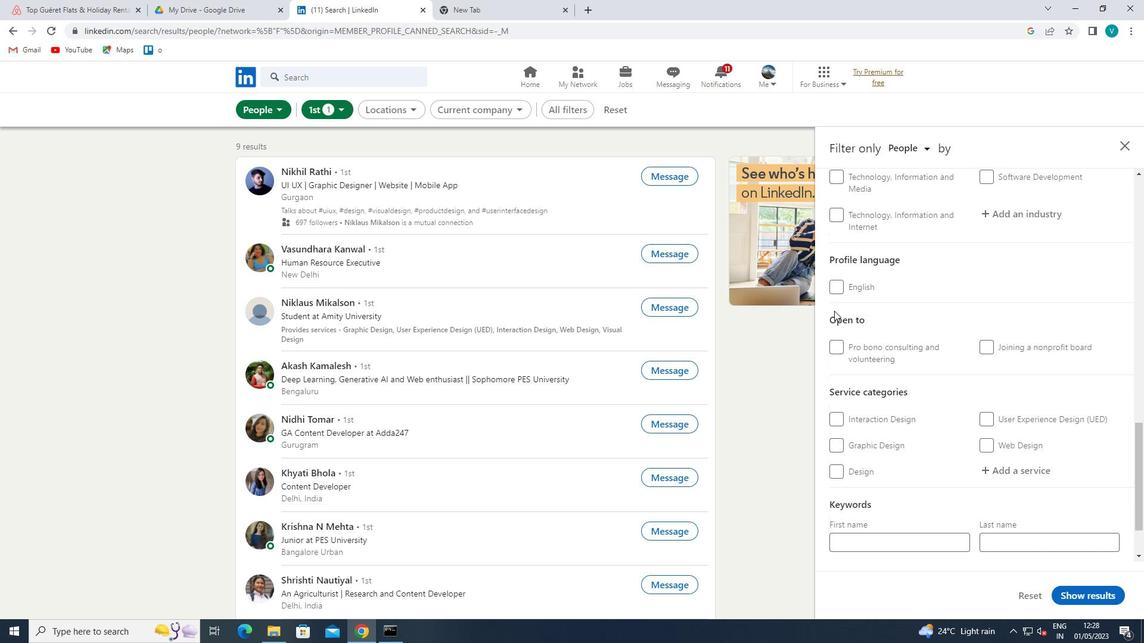 
Action: Mouse moved to (837, 287)
Screenshot: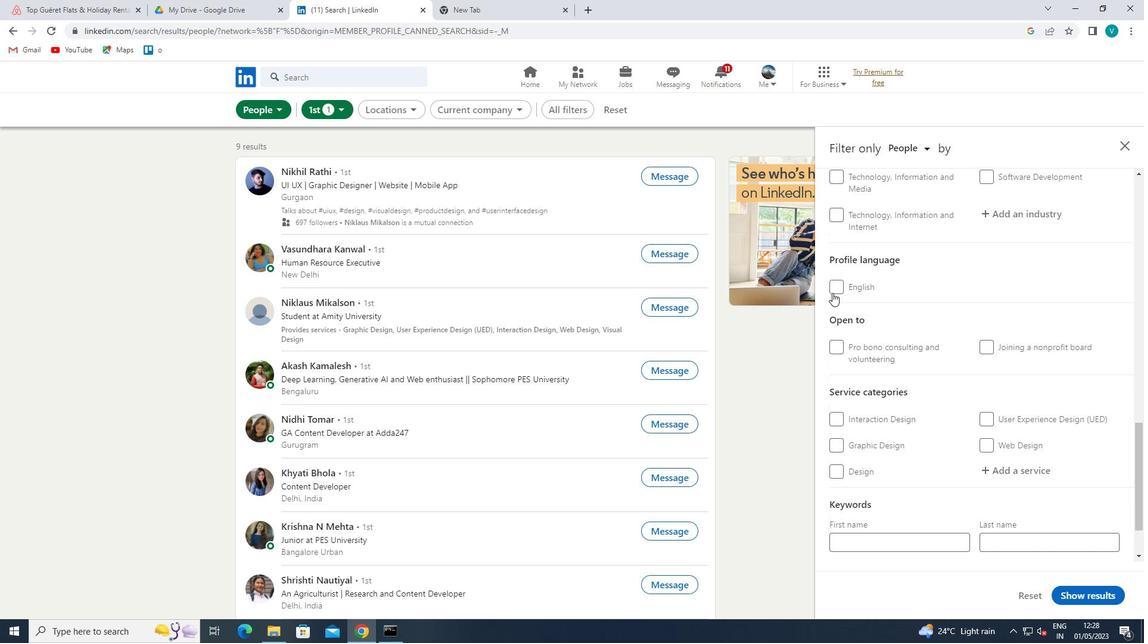 
Action: Mouse pressed left at (837, 287)
Screenshot: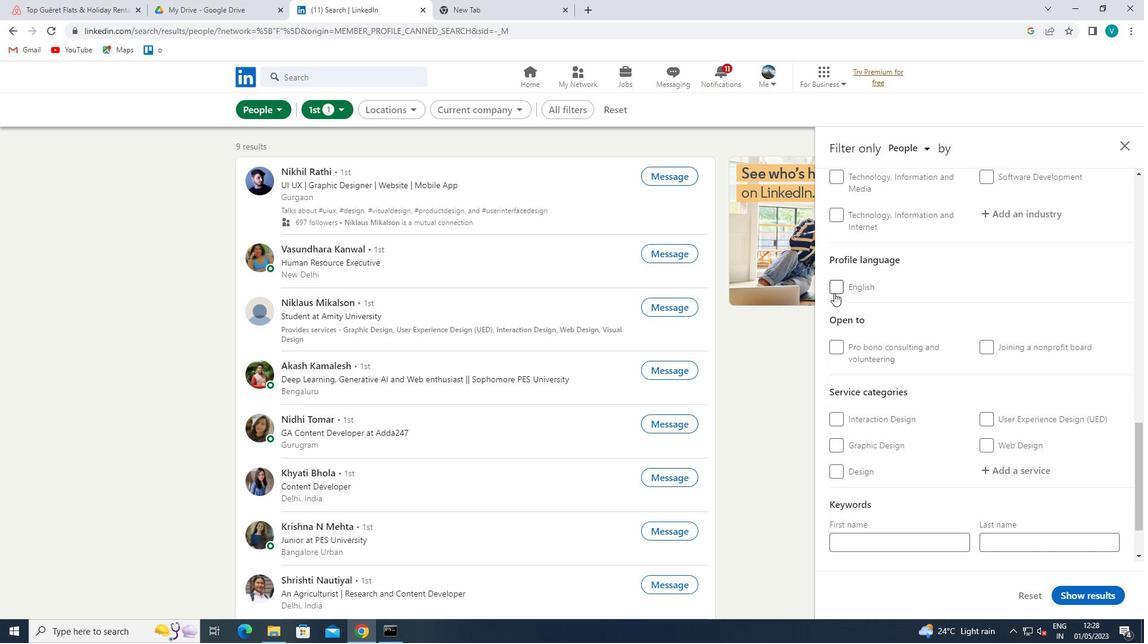 
Action: Mouse moved to (981, 302)
Screenshot: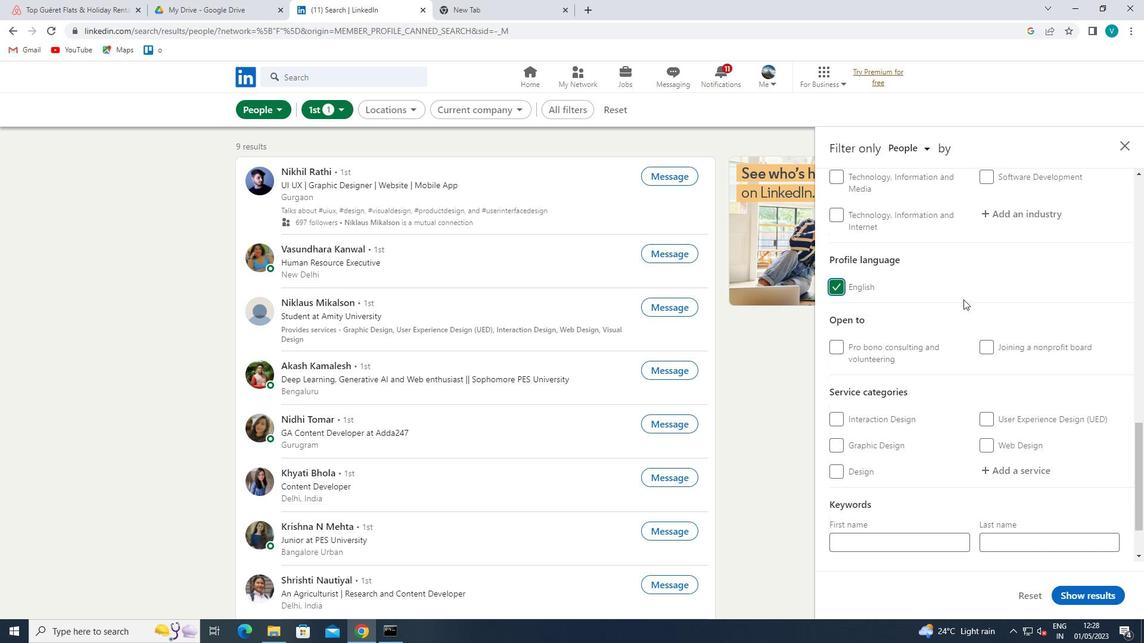 
Action: Mouse scrolled (981, 302) with delta (0, 0)
Screenshot: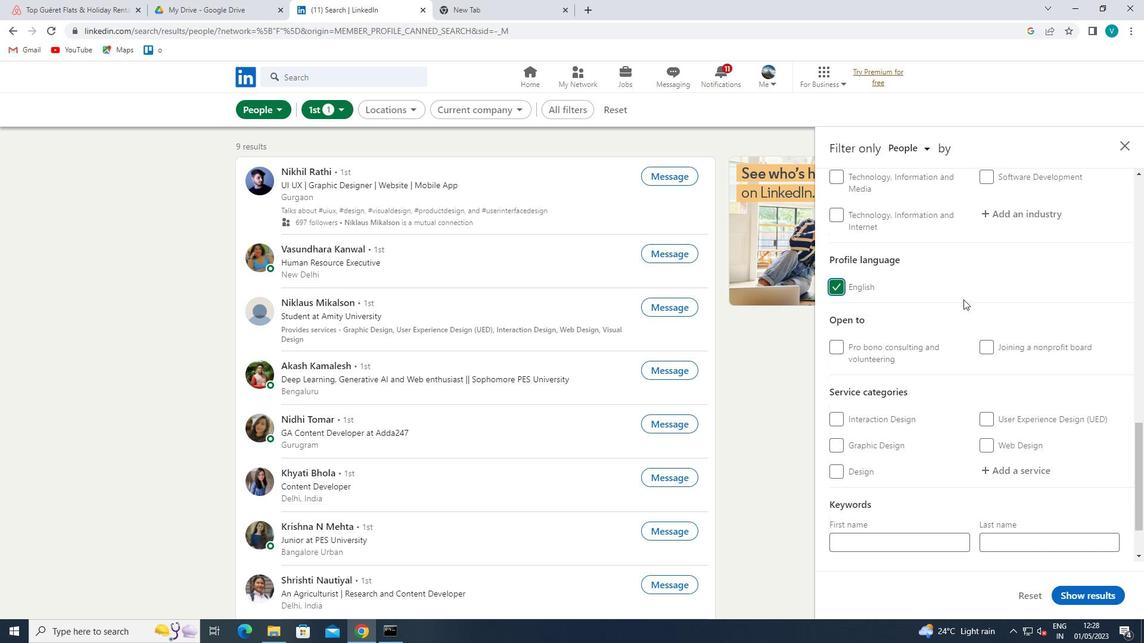 
Action: Mouse scrolled (981, 302) with delta (0, 0)
Screenshot: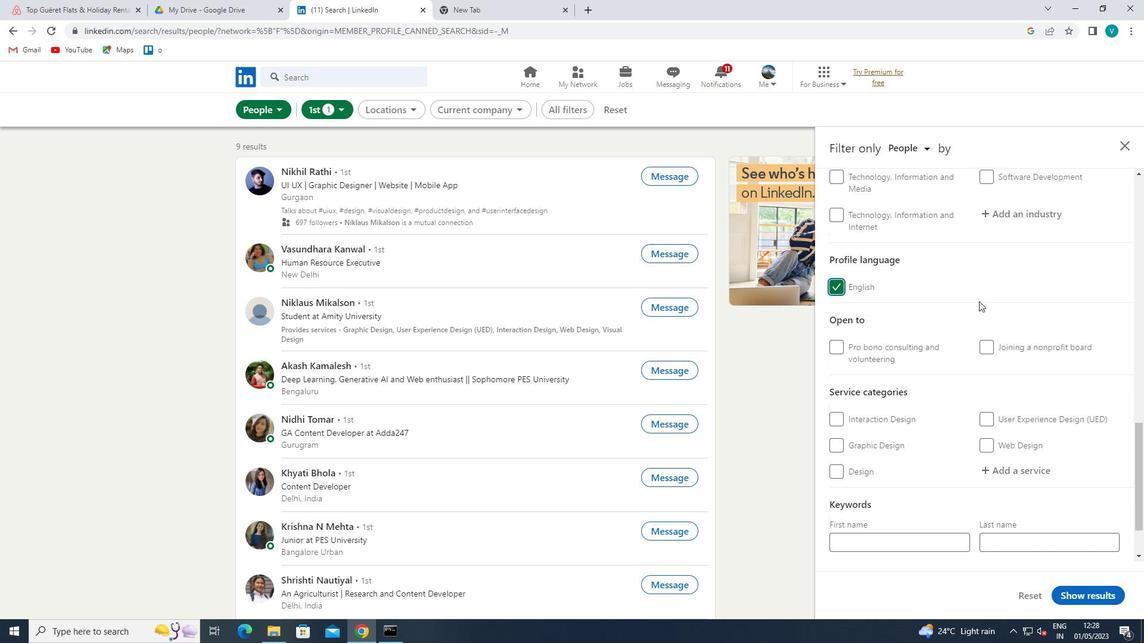
Action: Mouse scrolled (981, 302) with delta (0, 0)
Screenshot: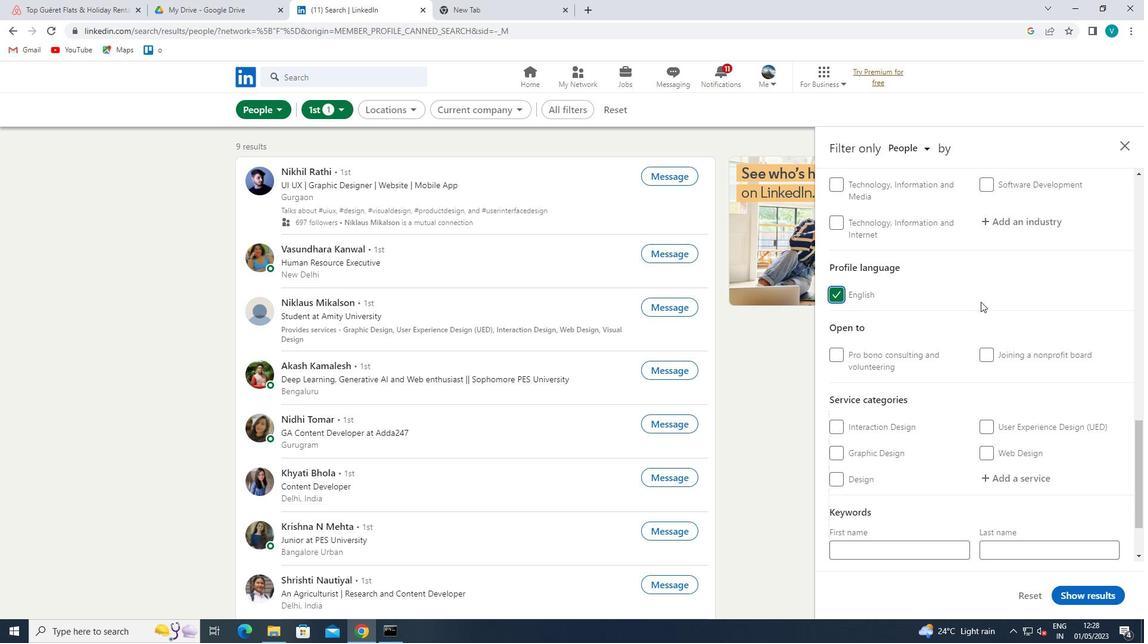 
Action: Mouse scrolled (981, 302) with delta (0, 0)
Screenshot: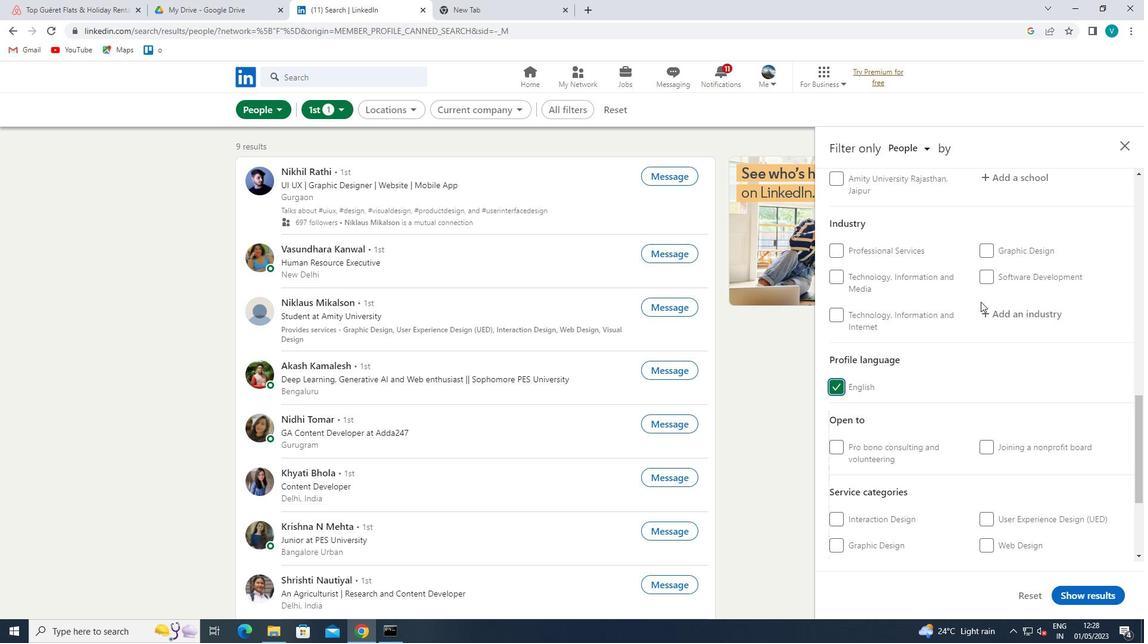 
Action: Mouse scrolled (981, 302) with delta (0, 0)
Screenshot: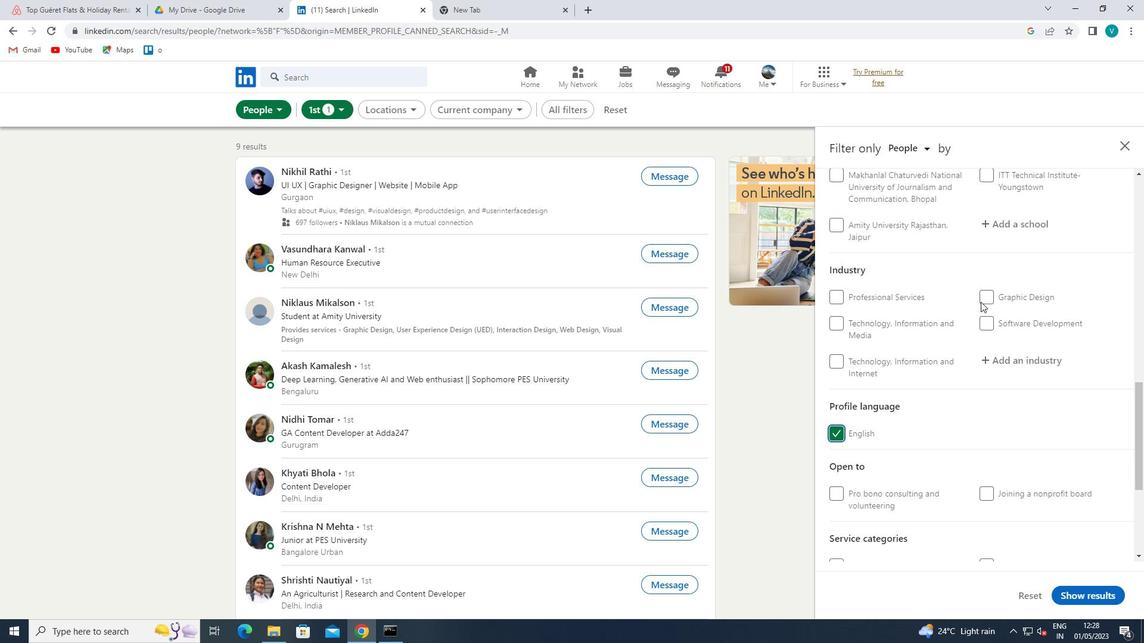 
Action: Mouse scrolled (981, 302) with delta (0, 0)
Screenshot: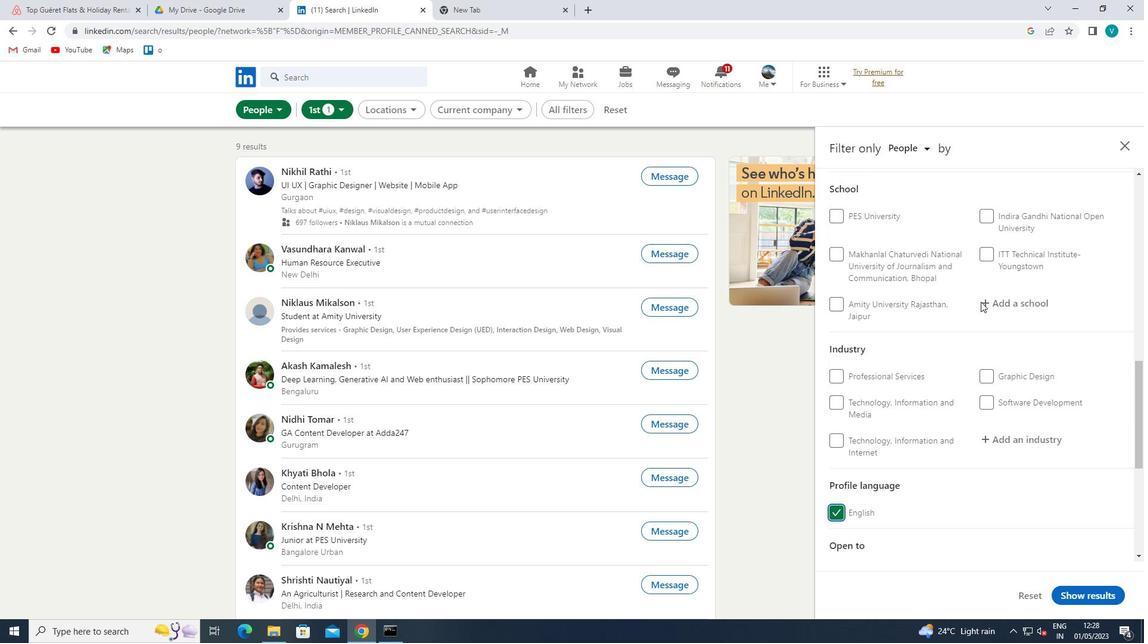 
Action: Mouse scrolled (981, 302) with delta (0, 0)
Screenshot: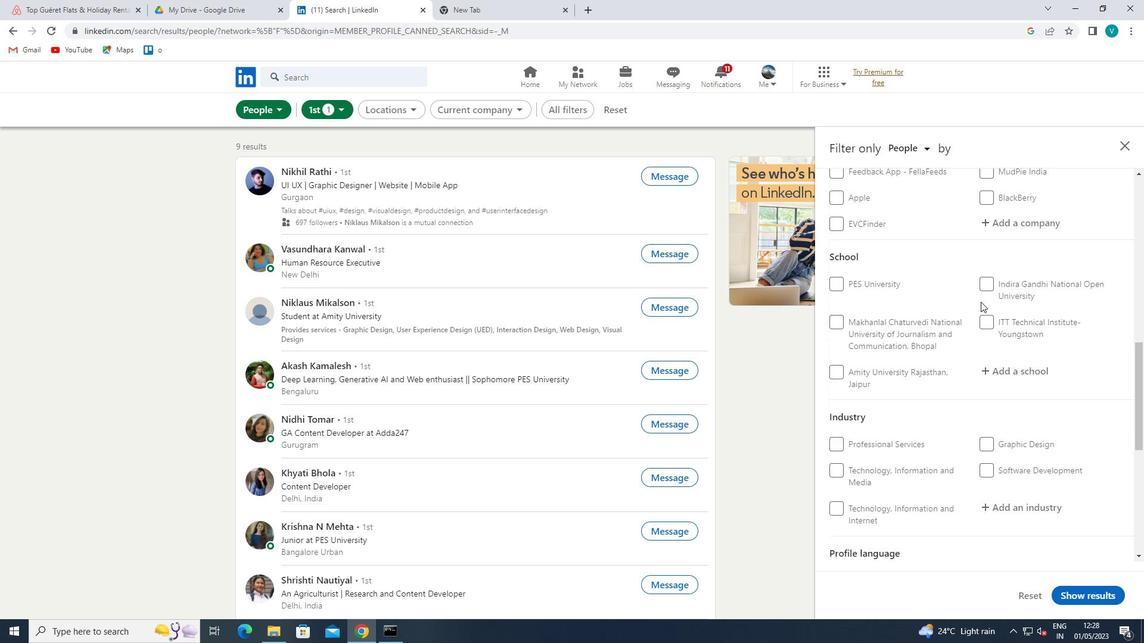 
Action: Mouse scrolled (981, 302) with delta (0, 0)
Screenshot: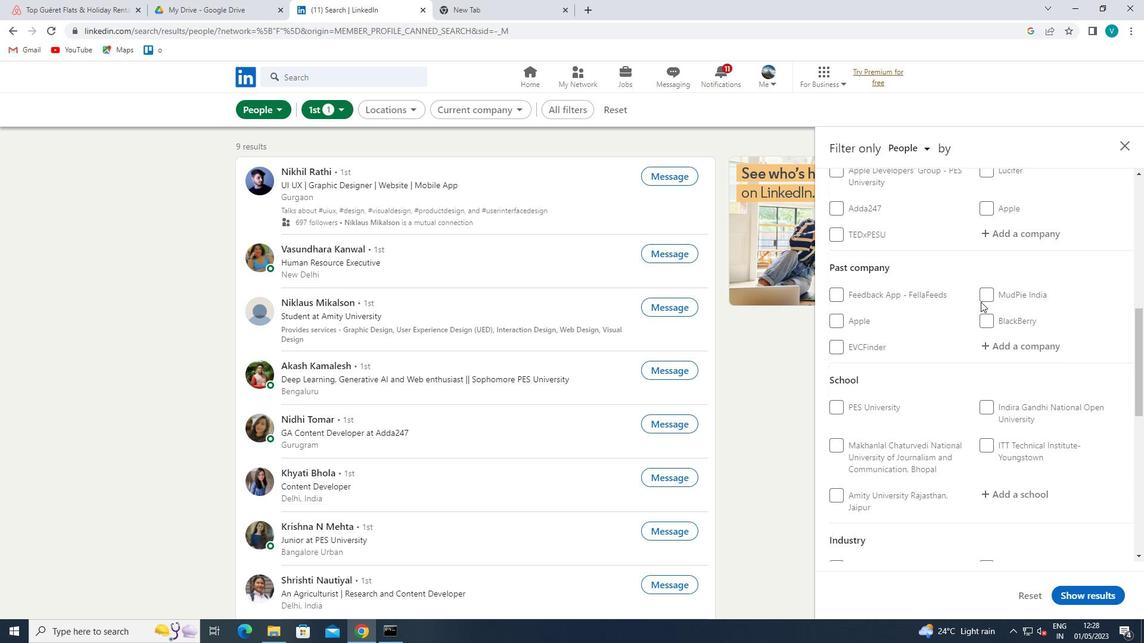 
Action: Mouse moved to (1003, 293)
Screenshot: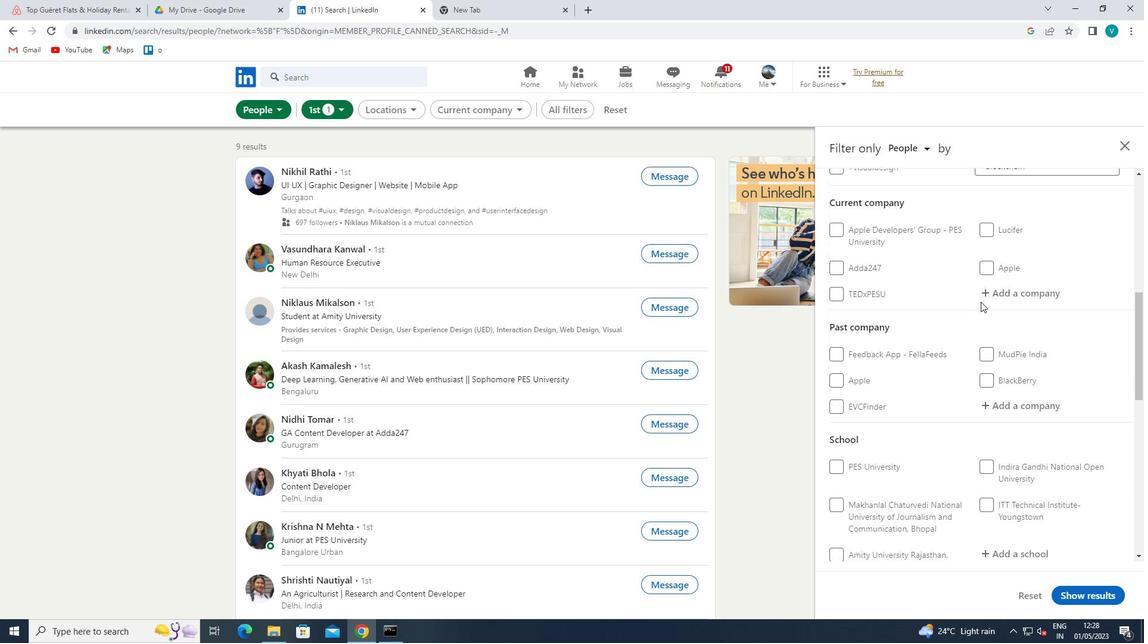 
Action: Mouse pressed left at (1003, 293)
Screenshot: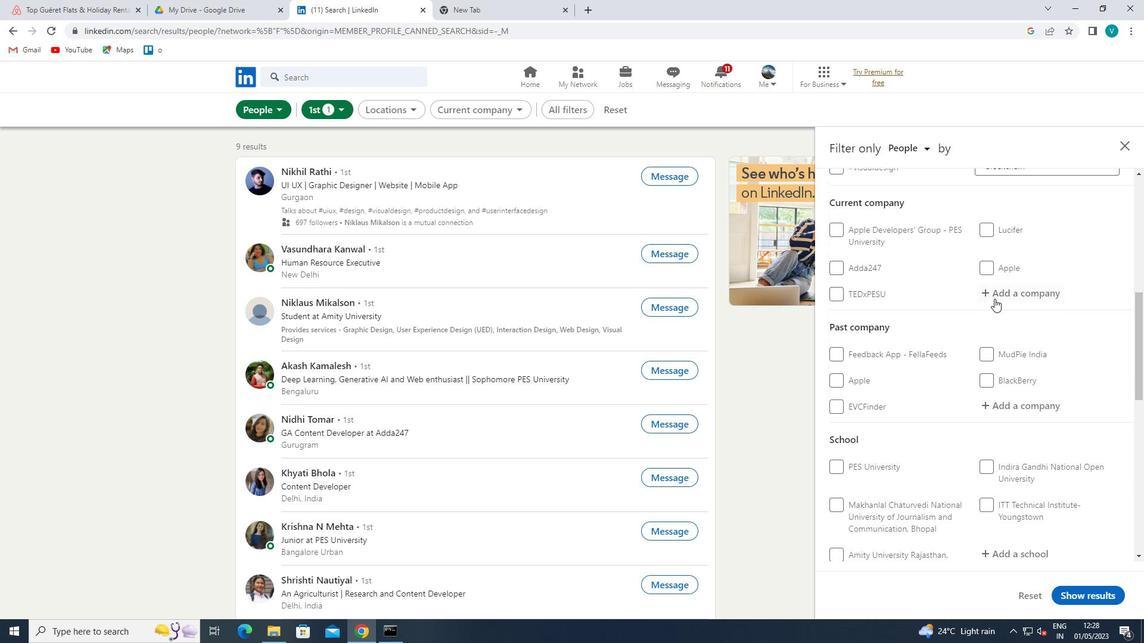 
Action: Mouse moved to (883, 258)
Screenshot: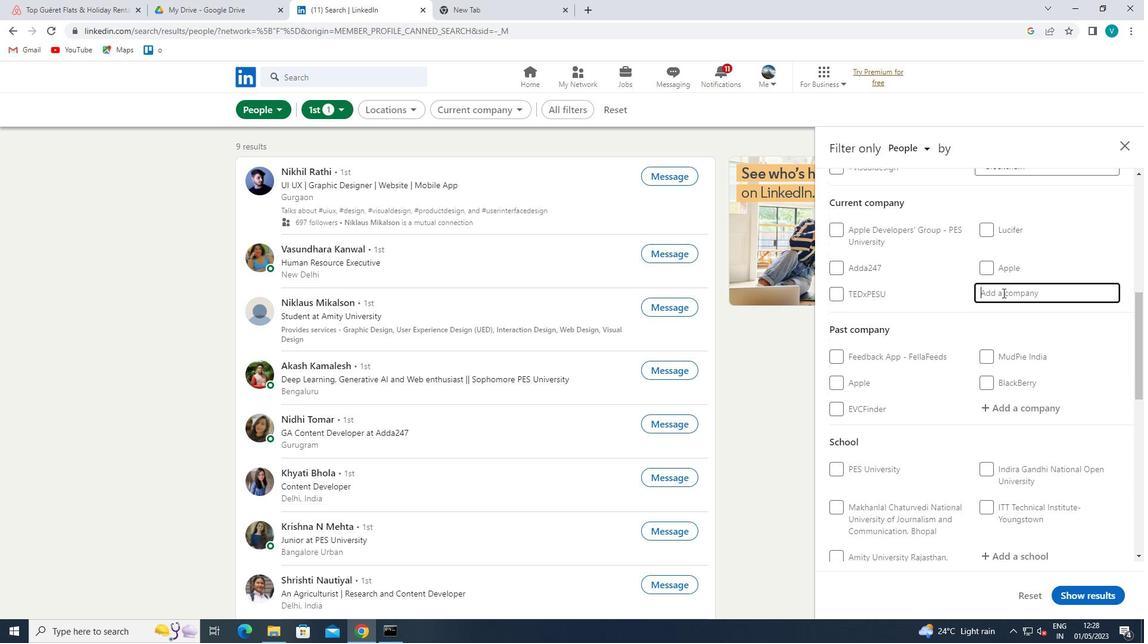 
Action: Key pressed <Key.shift>BIOCLINICA<Key.space>
Screenshot: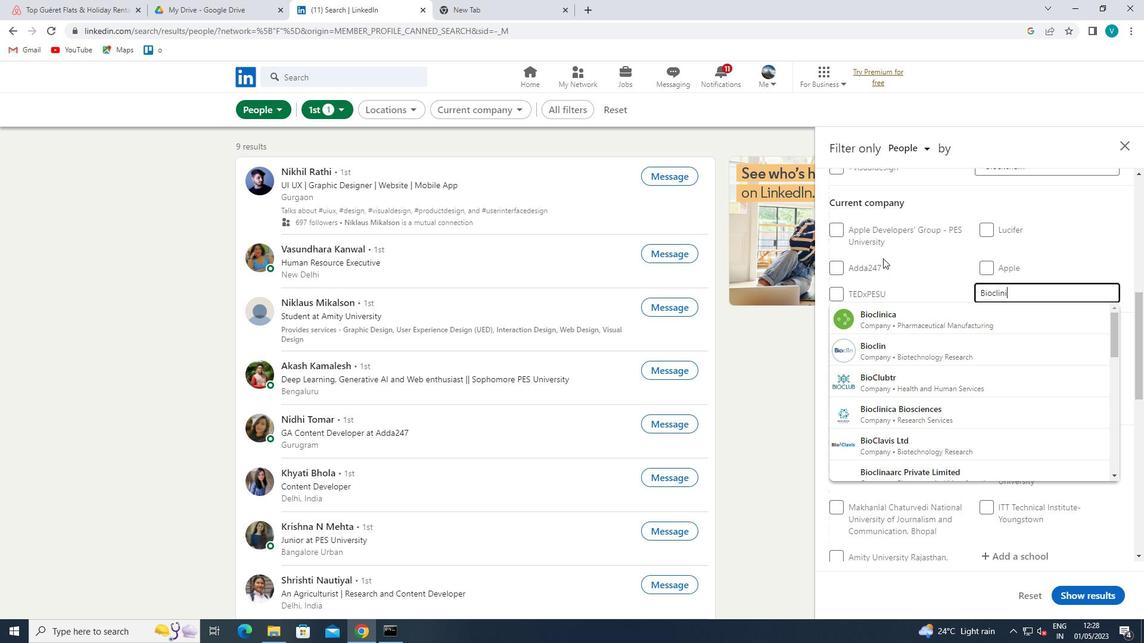 
Action: Mouse moved to (905, 310)
Screenshot: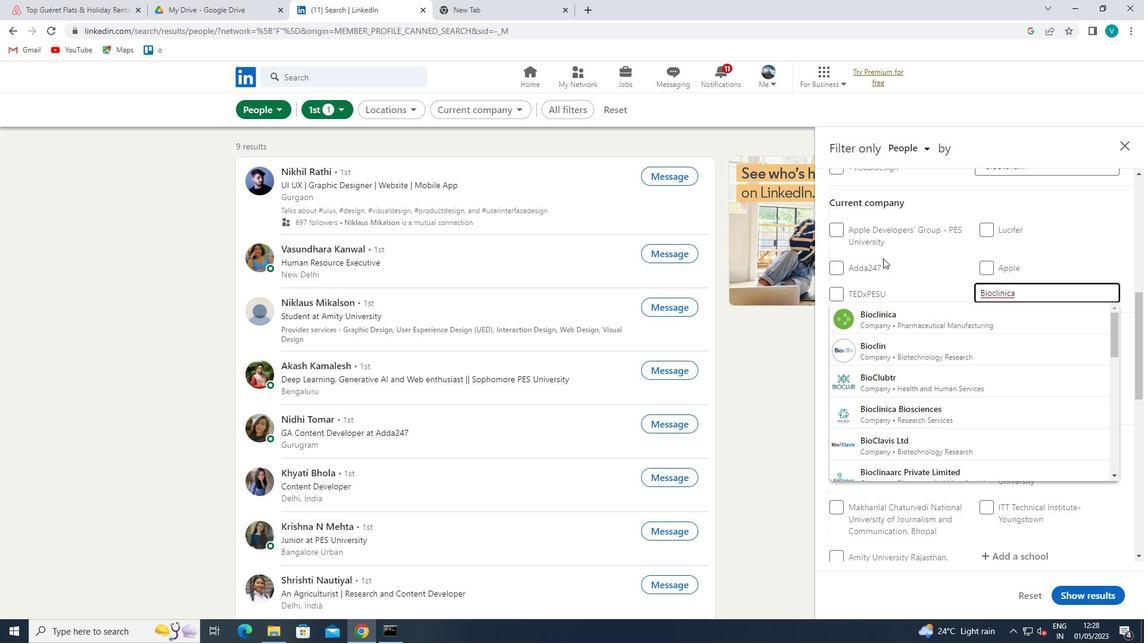 
Action: Mouse pressed left at (905, 310)
Screenshot: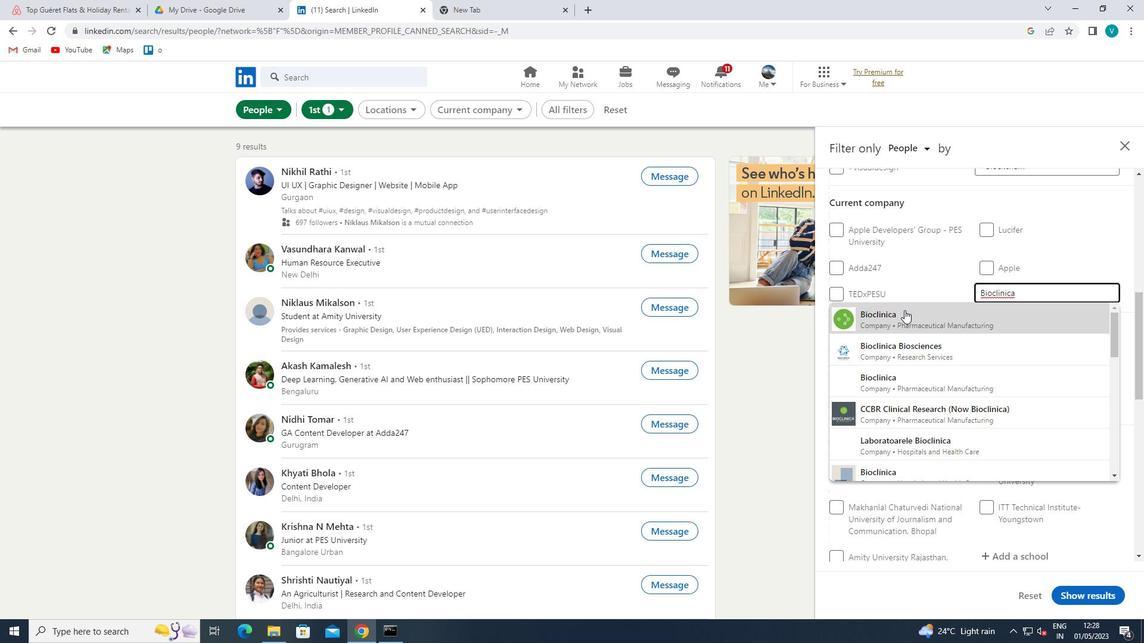 
Action: Mouse scrolled (905, 310) with delta (0, 0)
Screenshot: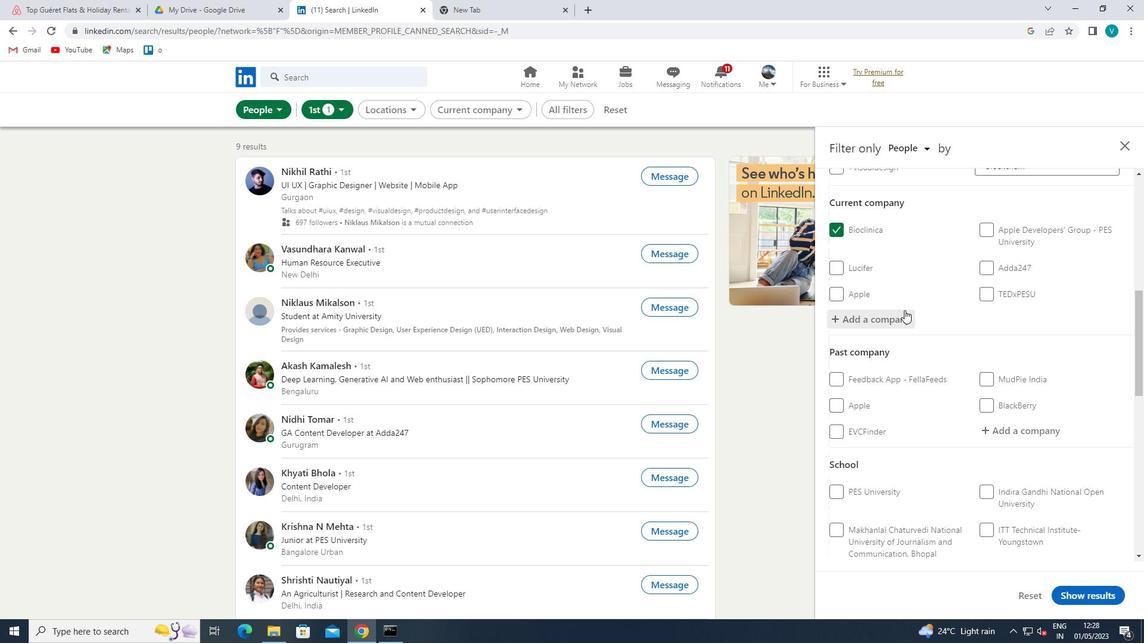 
Action: Mouse scrolled (905, 310) with delta (0, 0)
Screenshot: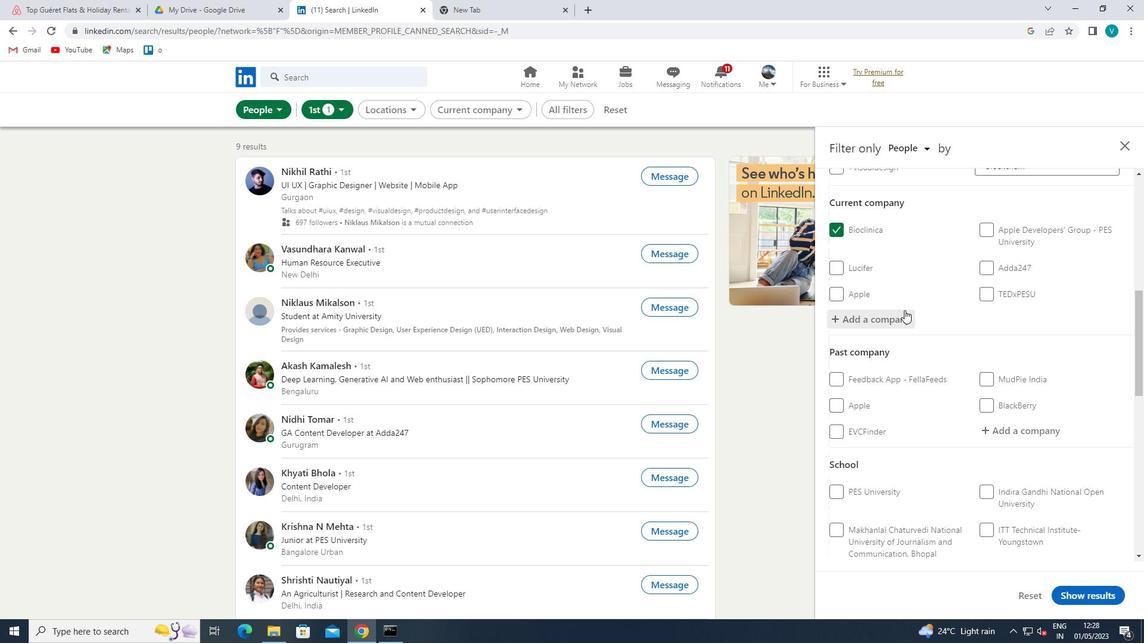 
Action: Mouse scrolled (905, 310) with delta (0, 0)
Screenshot: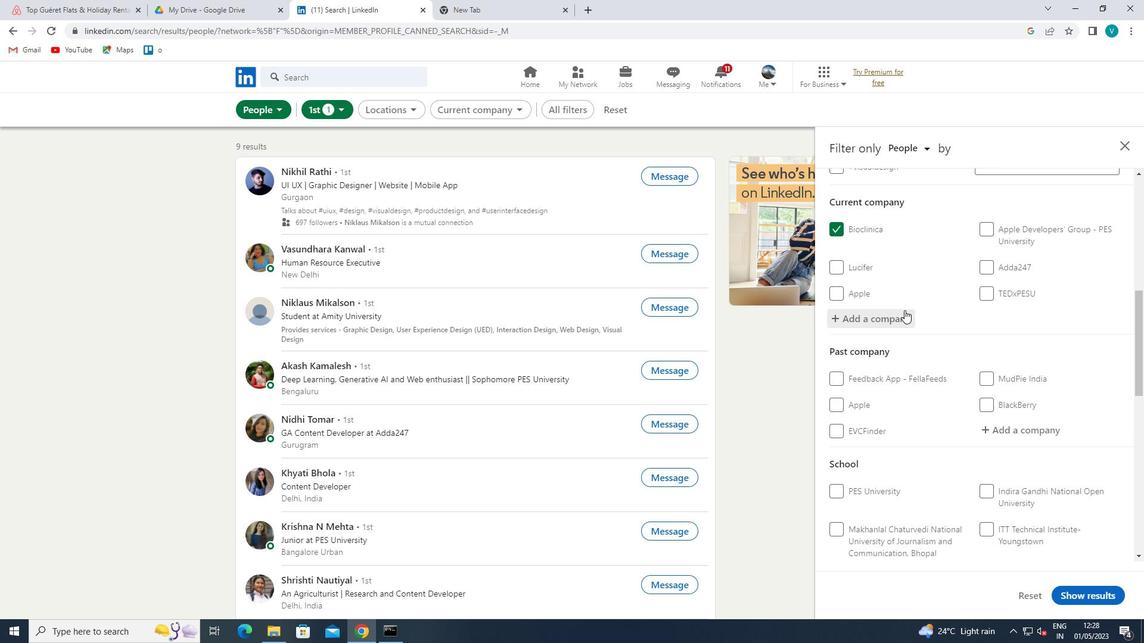 
Action: Mouse scrolled (905, 310) with delta (0, 0)
Screenshot: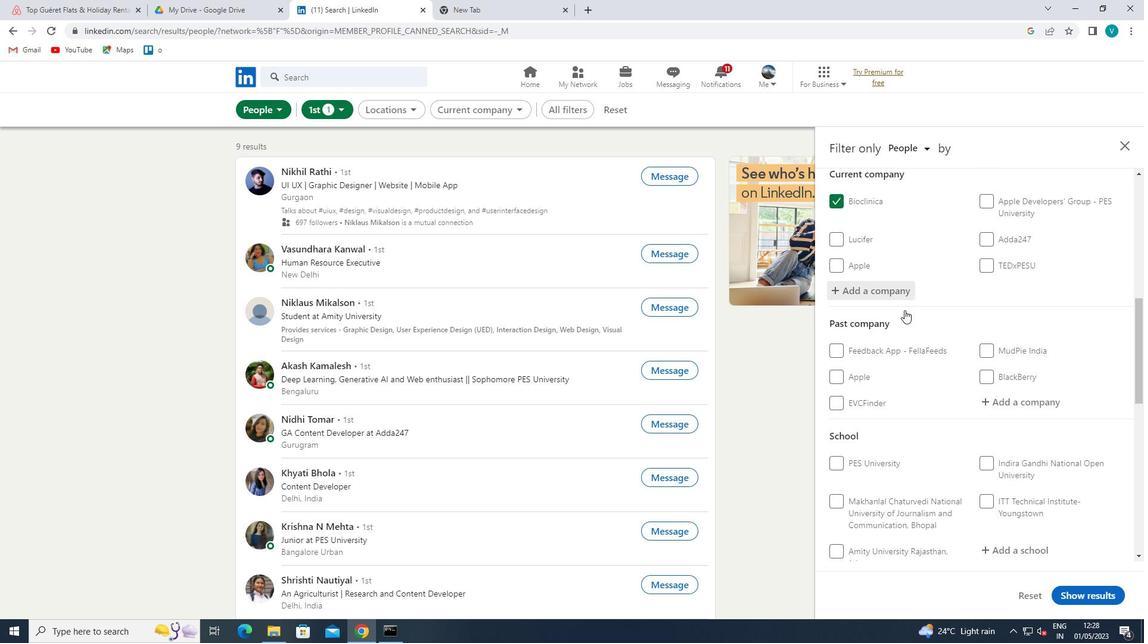 
Action: Mouse moved to (1004, 341)
Screenshot: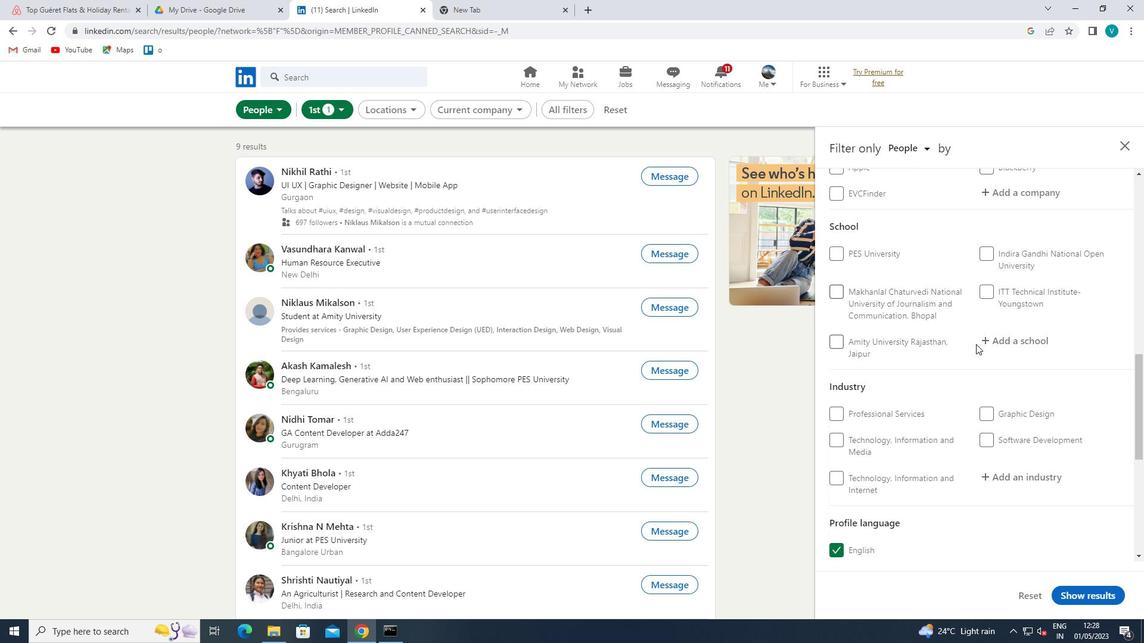 
Action: Mouse pressed left at (1004, 341)
Screenshot: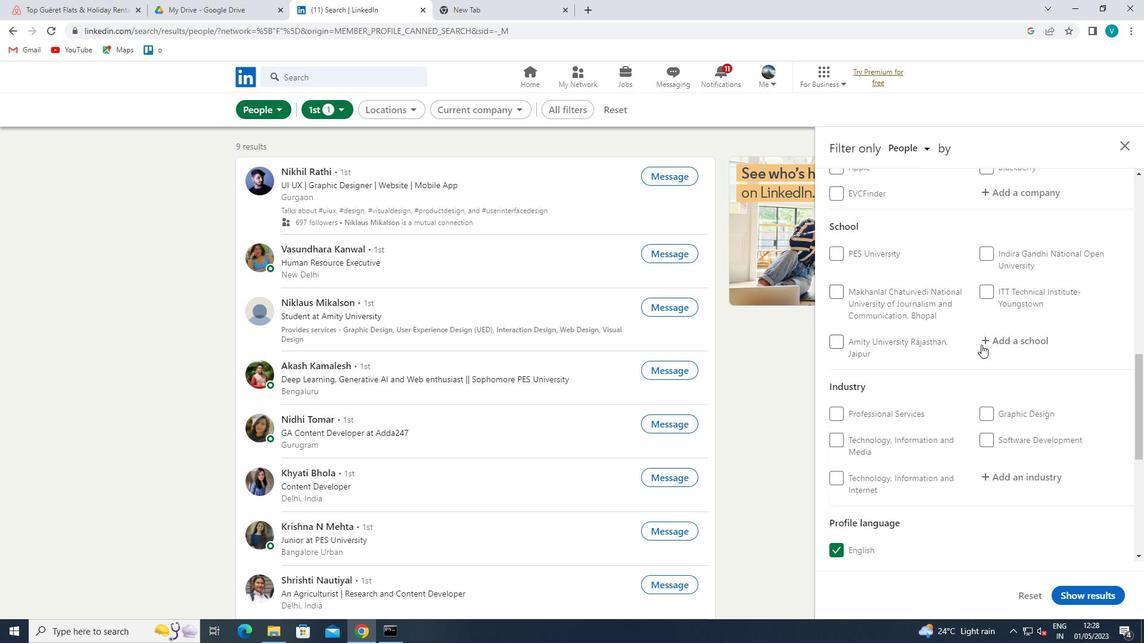 
Action: Key pressed <Key.shift><Key.shift><Key.shift><Key.shift><Key.shift><Key.shift><Key.shift><Key.shift><Key.shift><Key.shift><Key.shift>D
Screenshot: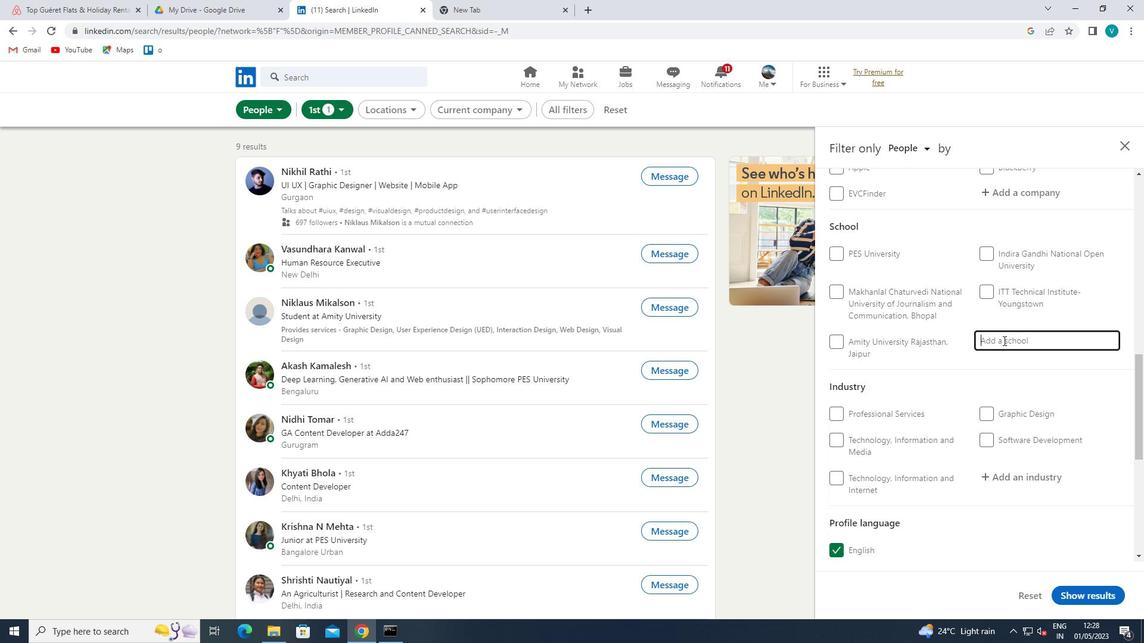 
Action: Mouse moved to (877, 304)
Screenshot: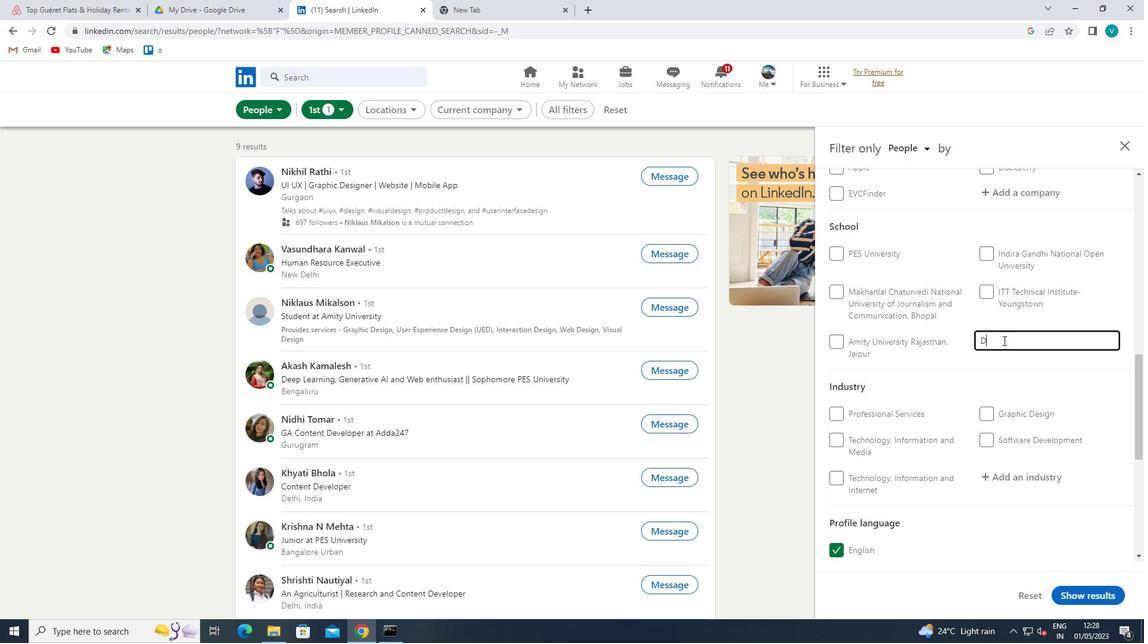 
Action: Key pressed EOGIRI<Key.space>
Screenshot: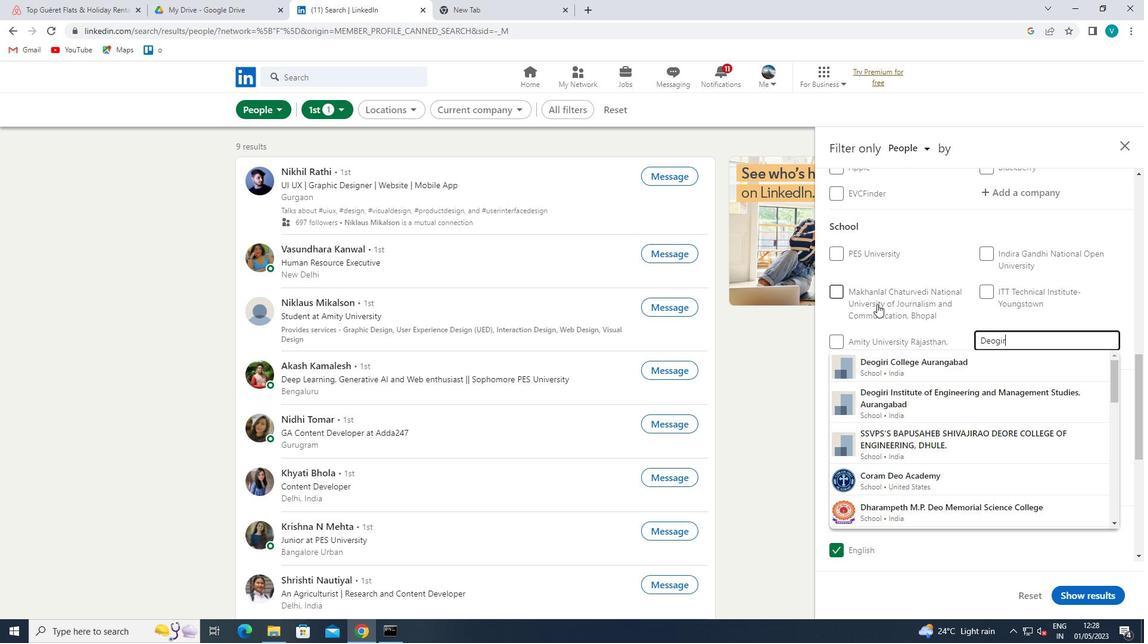 
Action: Mouse moved to (877, 355)
Screenshot: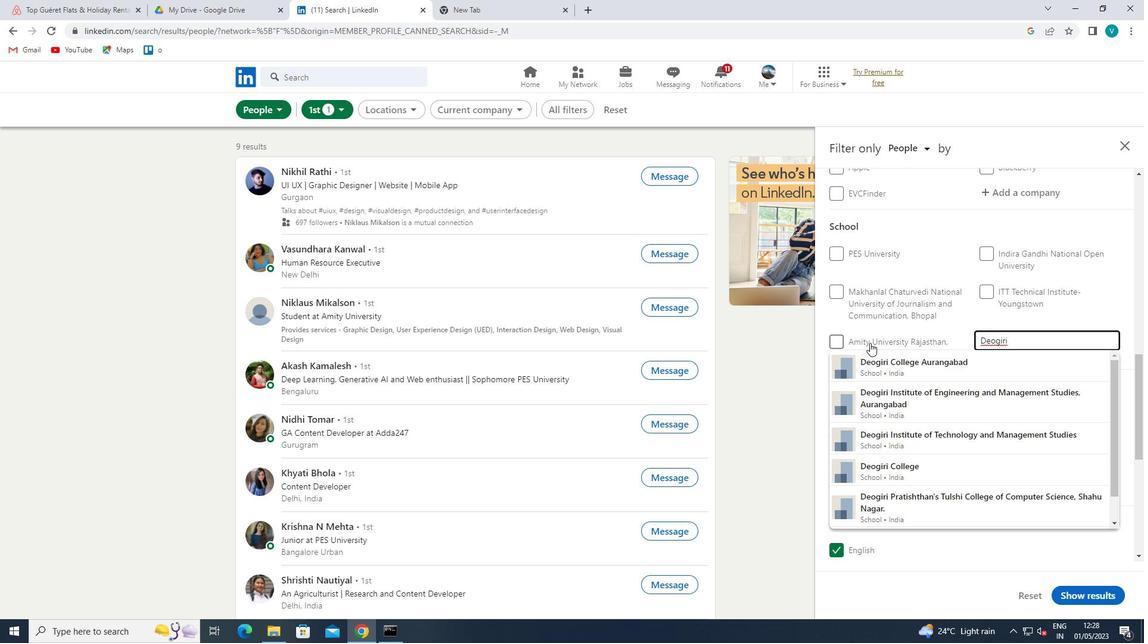 
Action: Mouse pressed left at (877, 355)
Screenshot: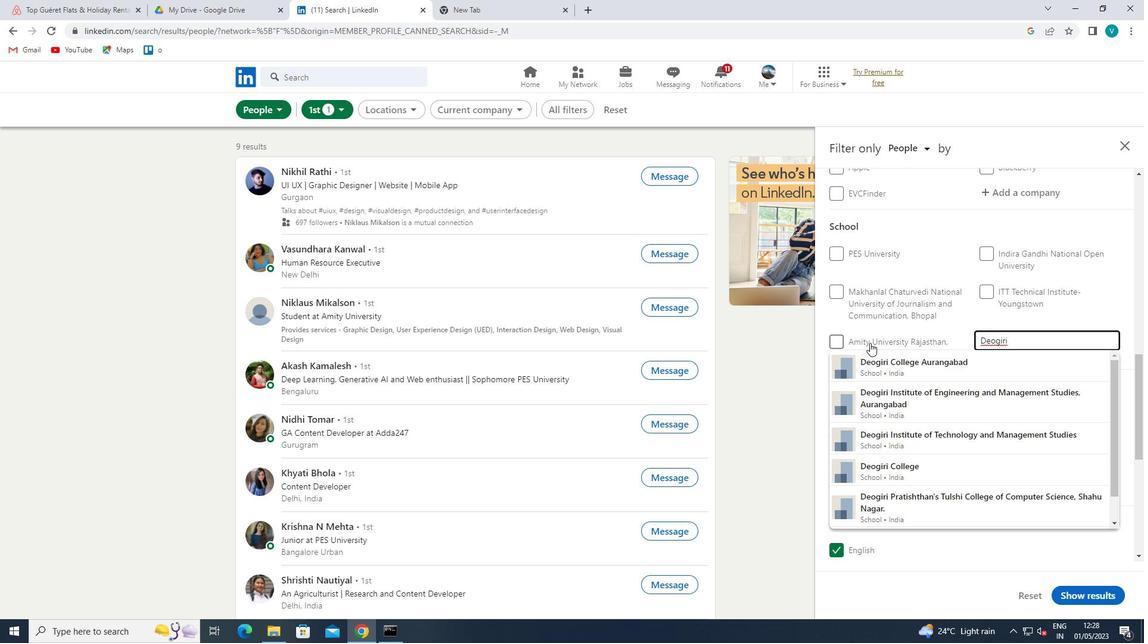 
Action: Mouse moved to (914, 367)
Screenshot: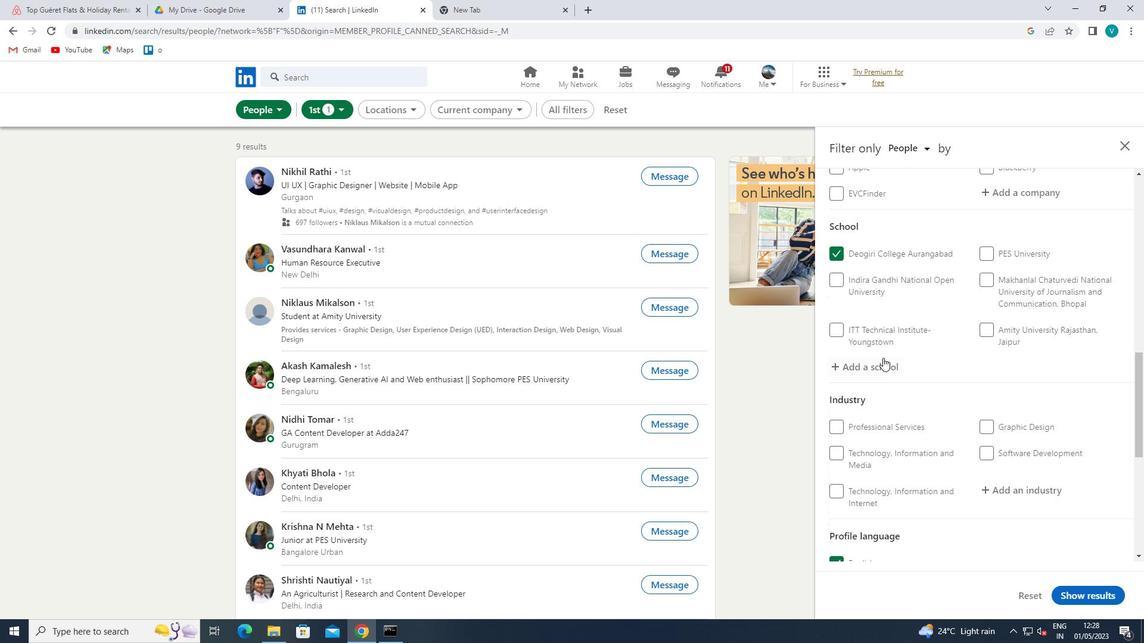 
Action: Mouse scrolled (914, 367) with delta (0, 0)
Screenshot: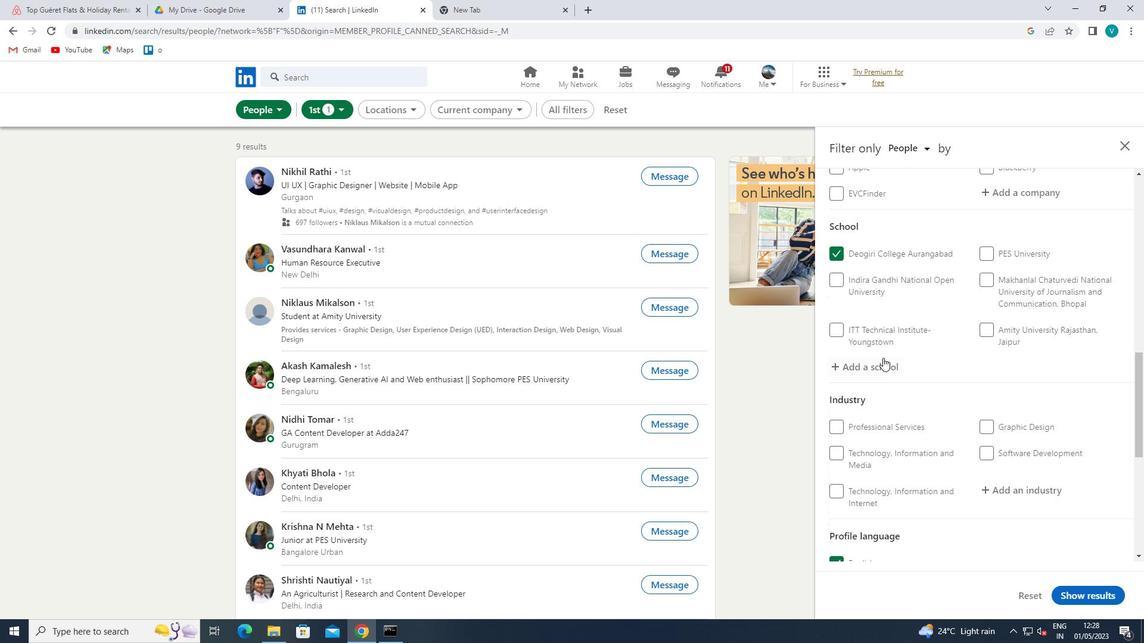 
Action: Mouse moved to (918, 369)
Screenshot: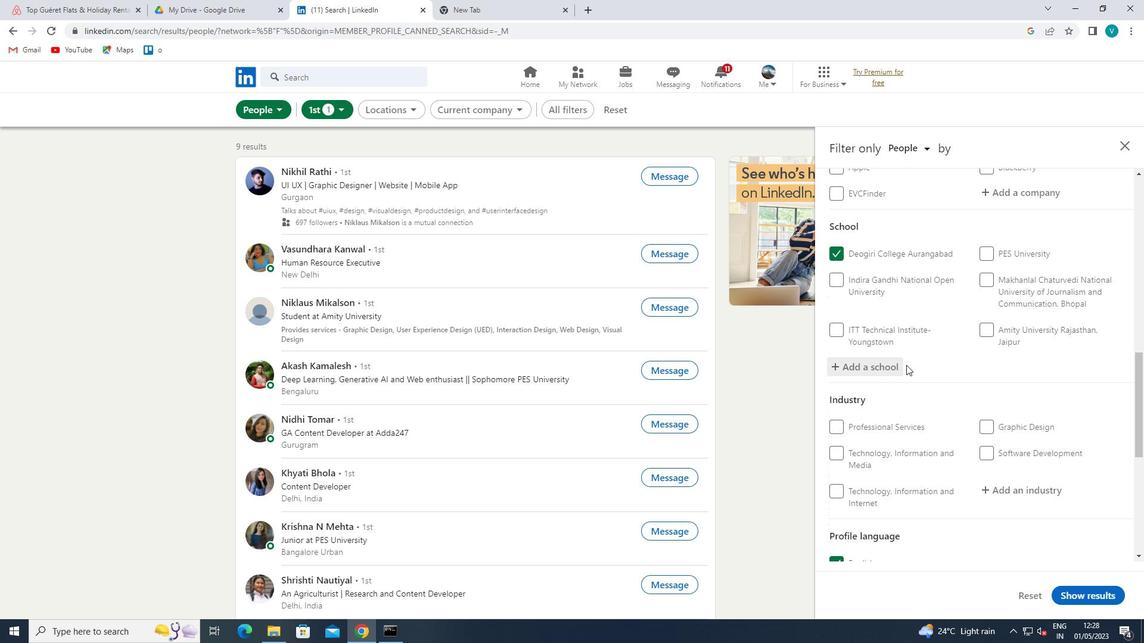 
Action: Mouse scrolled (918, 368) with delta (0, 0)
Screenshot: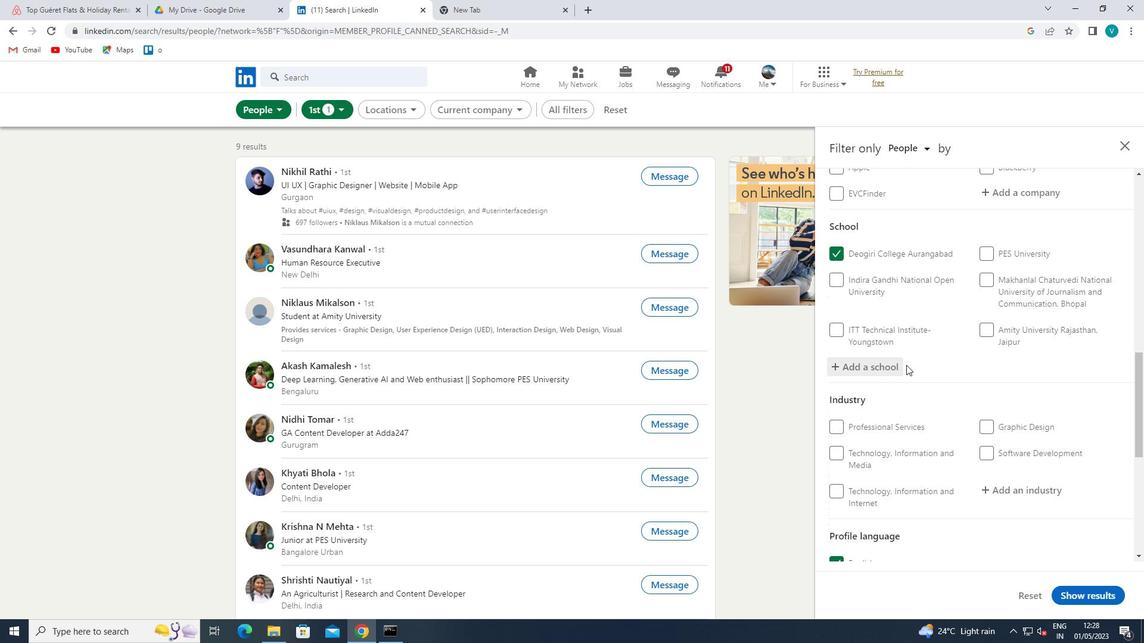 
Action: Mouse moved to (920, 373)
Screenshot: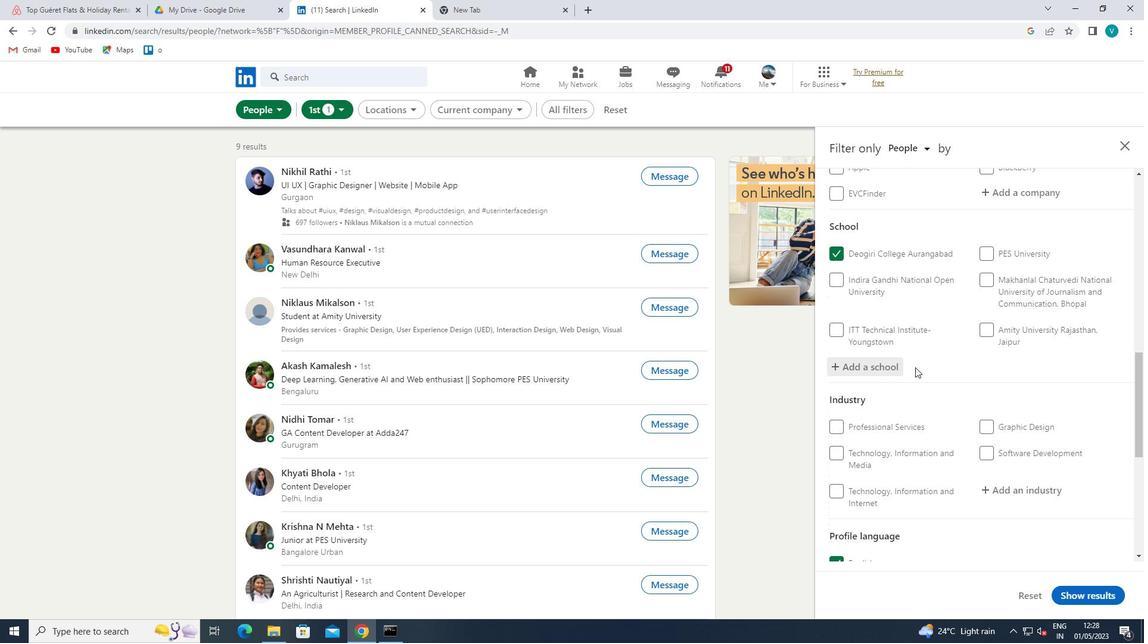 
Action: Mouse scrolled (920, 373) with delta (0, 0)
Screenshot: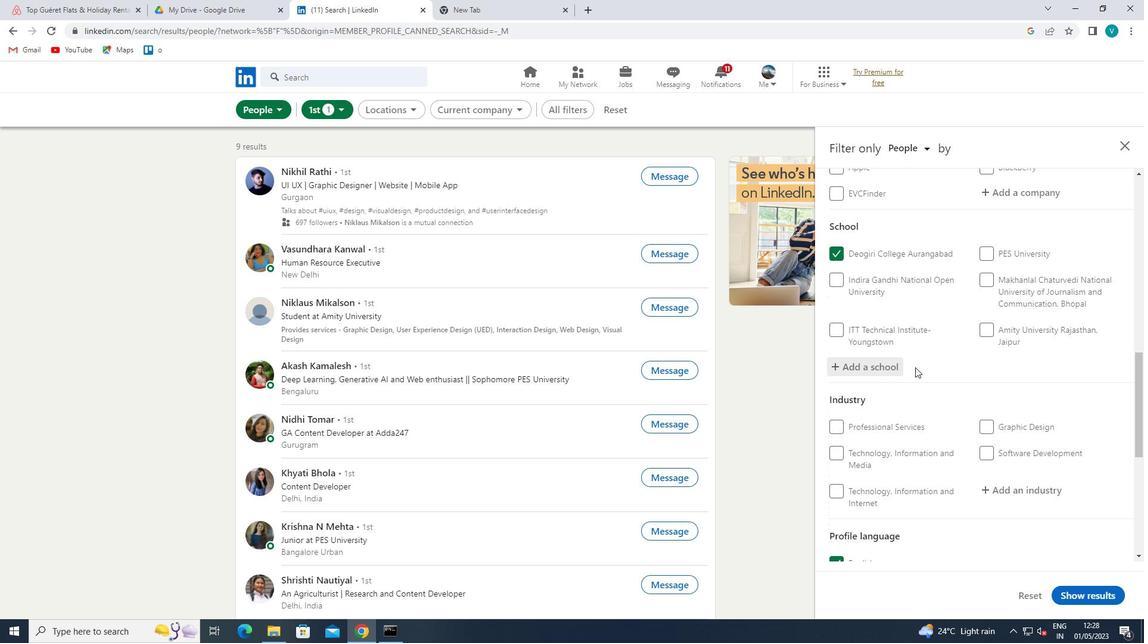 
Action: Mouse moved to (920, 374)
Screenshot: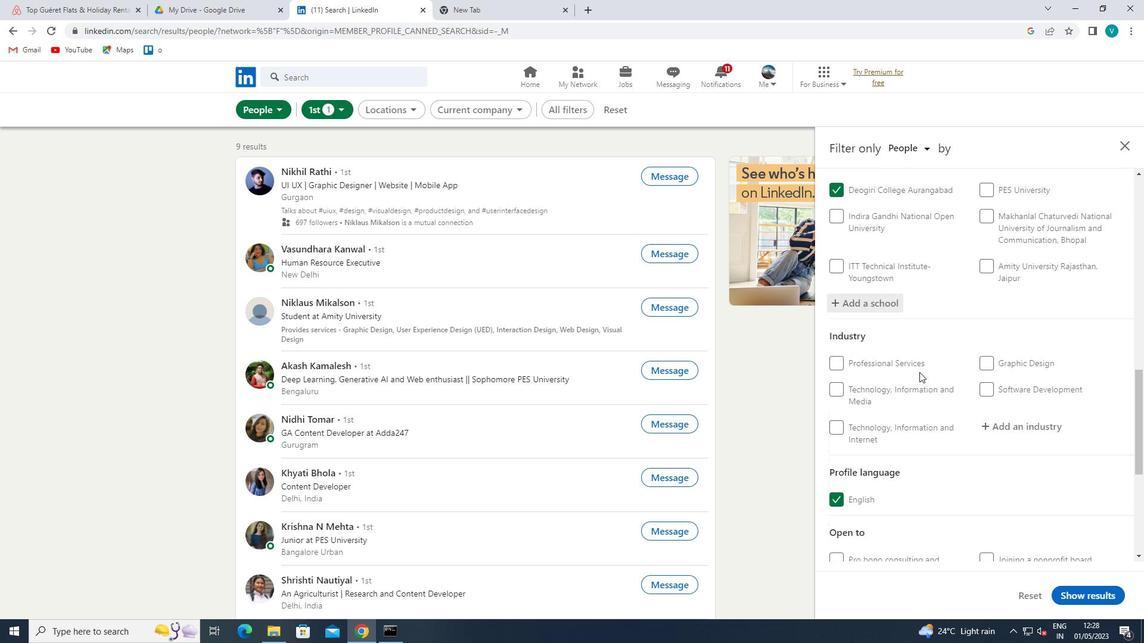 
Action: Mouse scrolled (920, 373) with delta (0, 0)
Screenshot: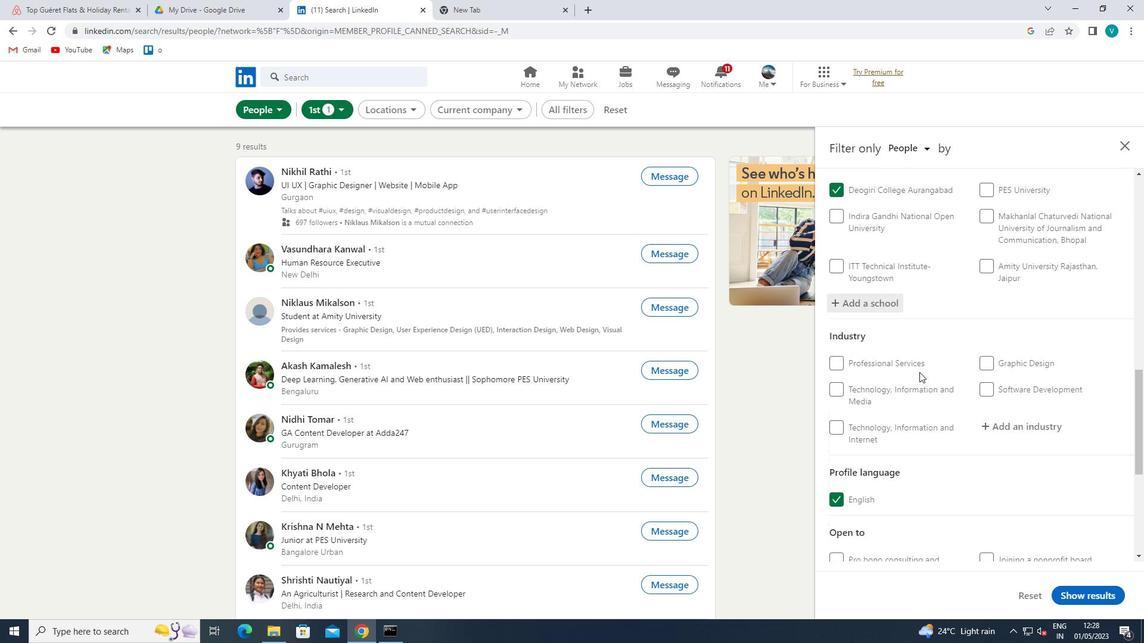 
Action: Mouse moved to (921, 376)
Screenshot: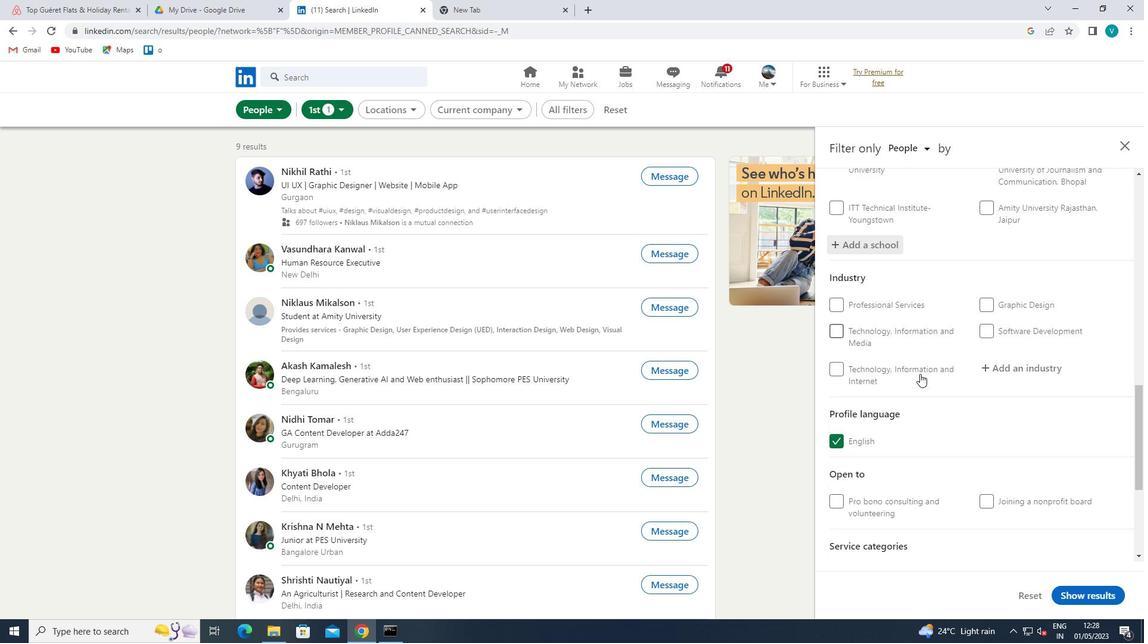 
Action: Mouse scrolled (921, 375) with delta (0, 0)
Screenshot: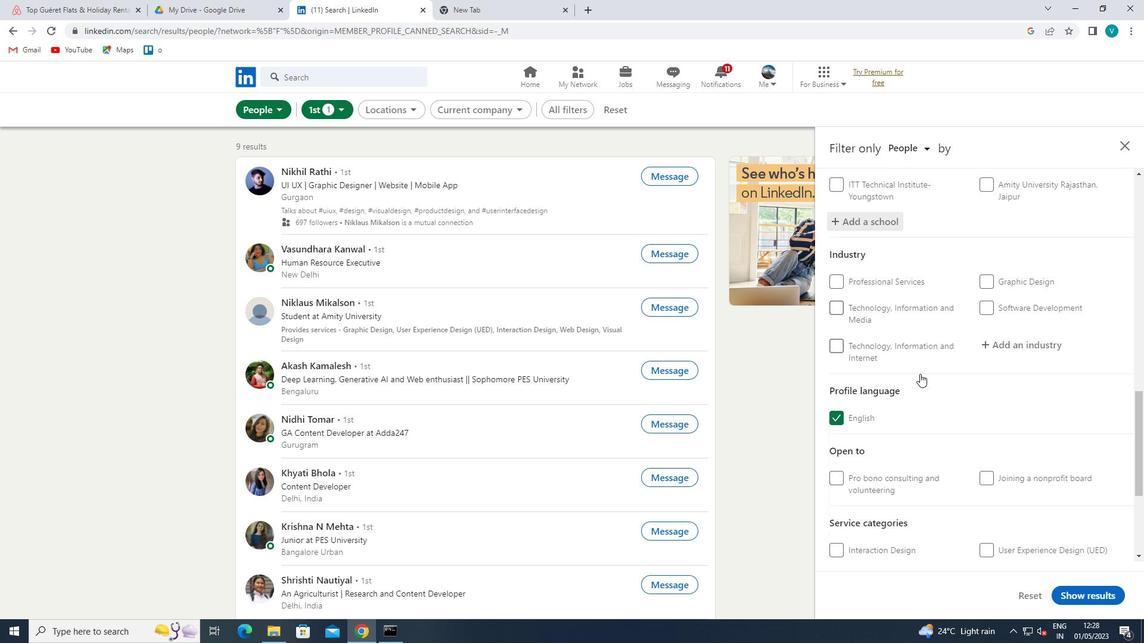 
Action: Mouse moved to (921, 376)
Screenshot: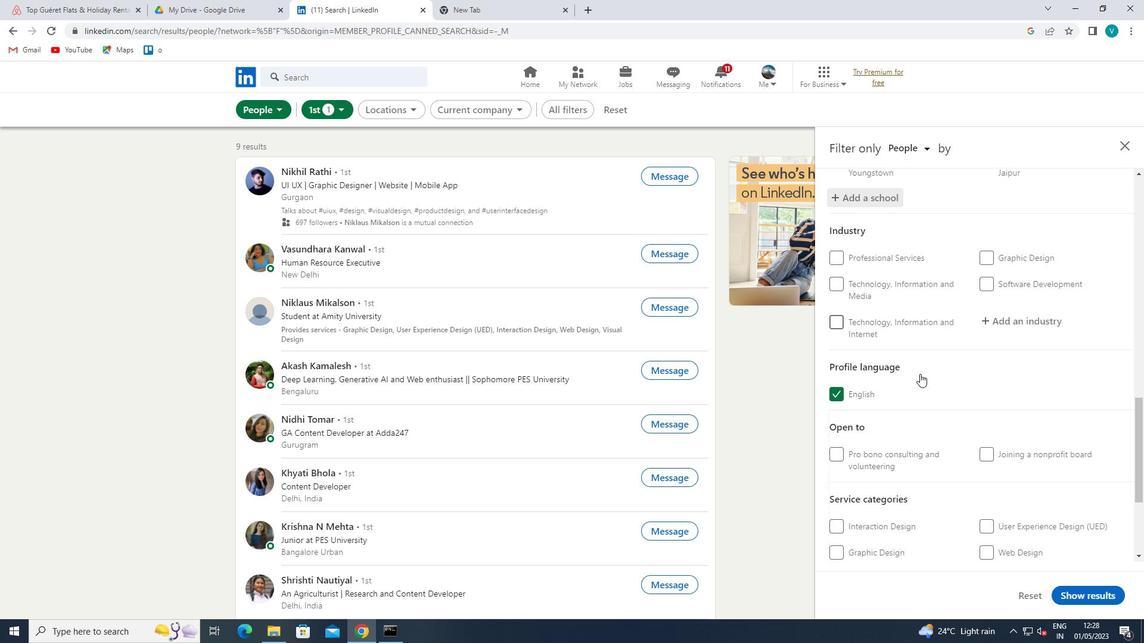 
Action: Mouse scrolled (921, 375) with delta (0, 0)
Screenshot: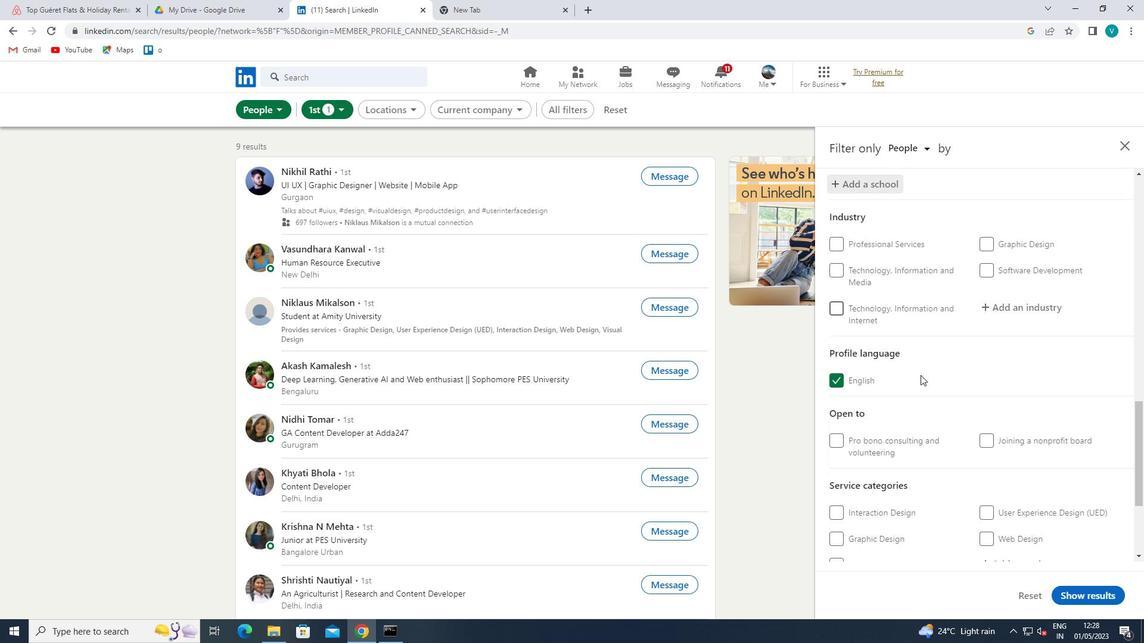 
Action: Mouse moved to (923, 376)
Screenshot: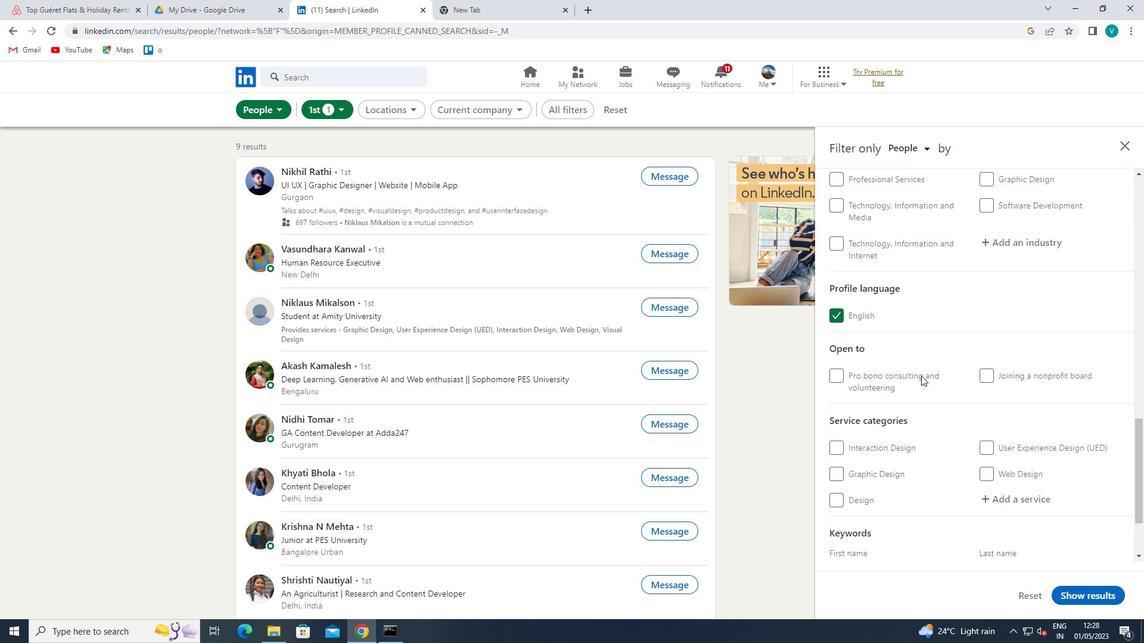 
Action: Mouse scrolled (923, 376) with delta (0, 0)
Screenshot: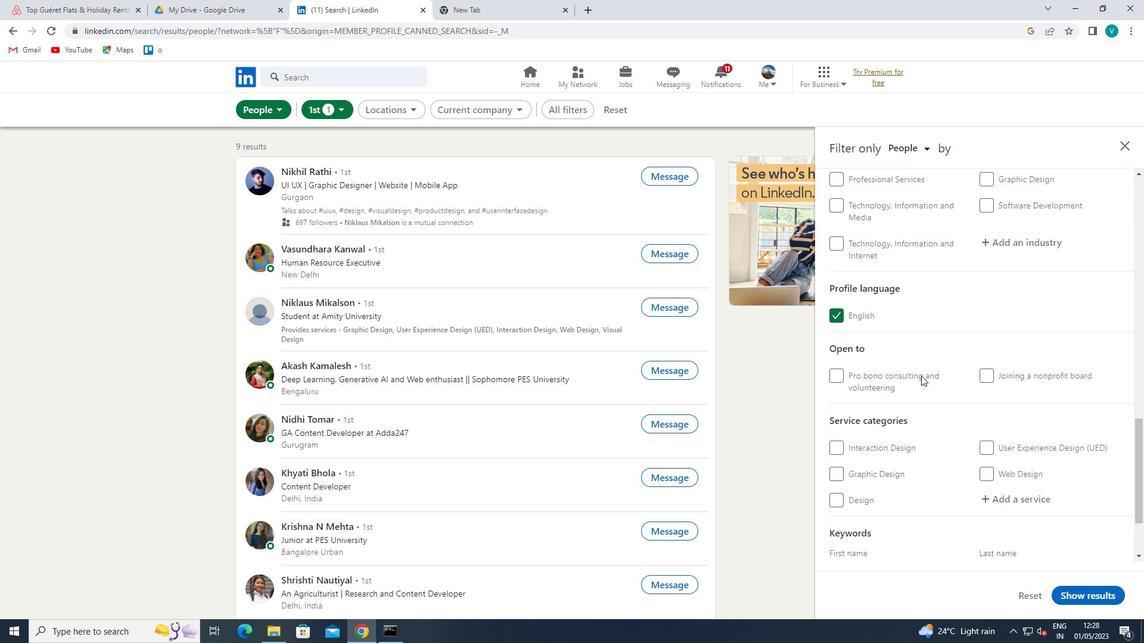 
Action: Mouse scrolled (923, 377) with delta (0, 0)
Screenshot: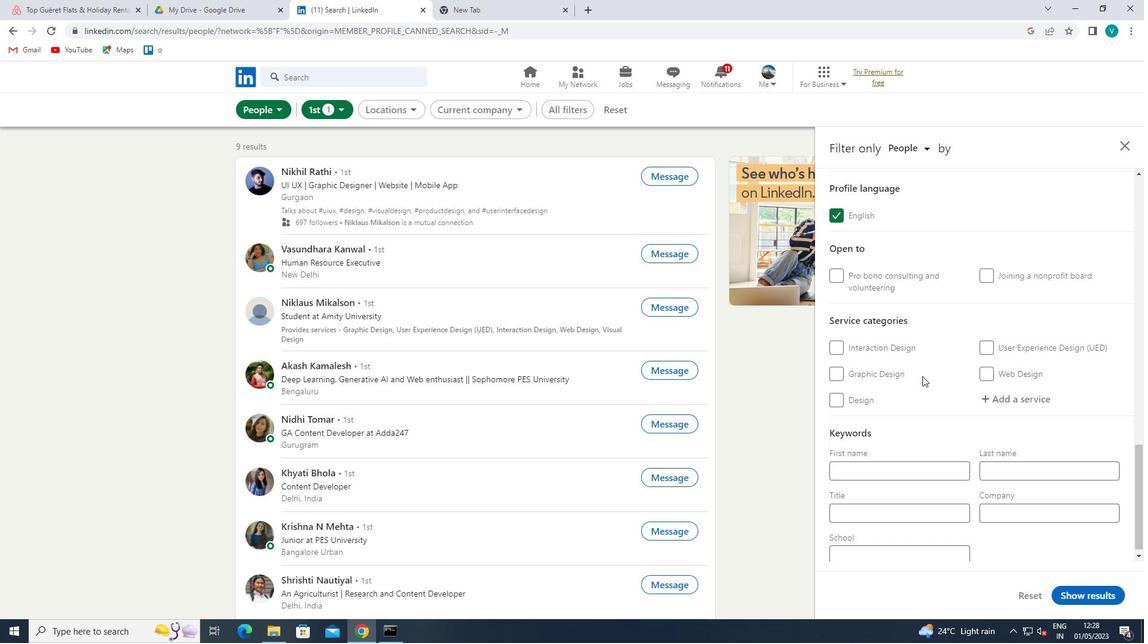 
Action: Mouse scrolled (923, 377) with delta (0, 0)
Screenshot: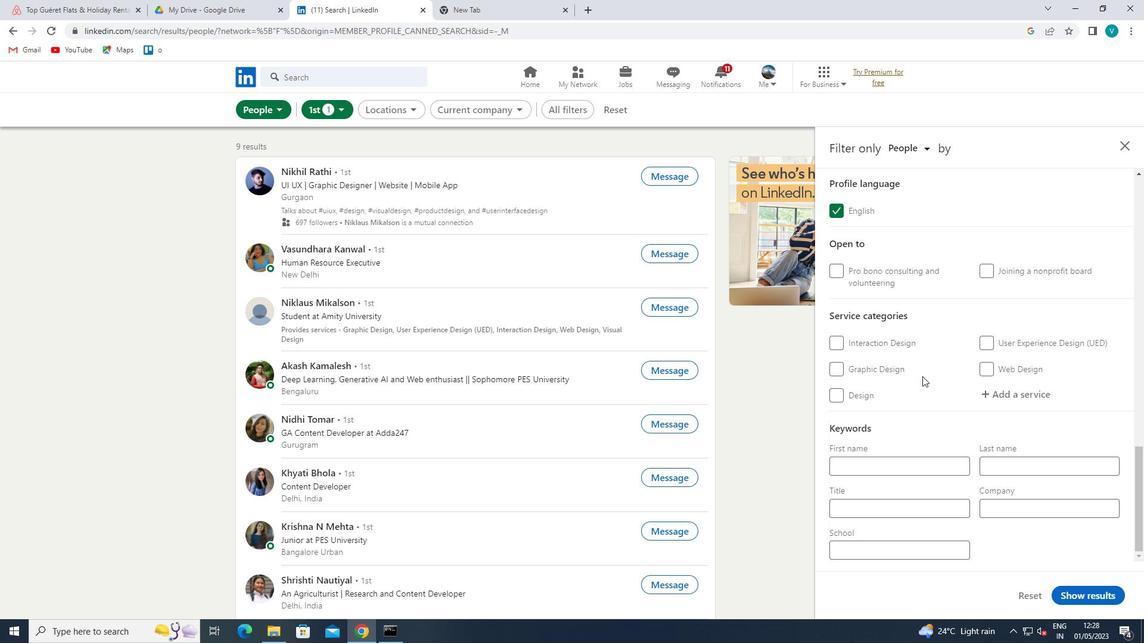 
Action: Mouse scrolled (923, 377) with delta (0, 0)
Screenshot: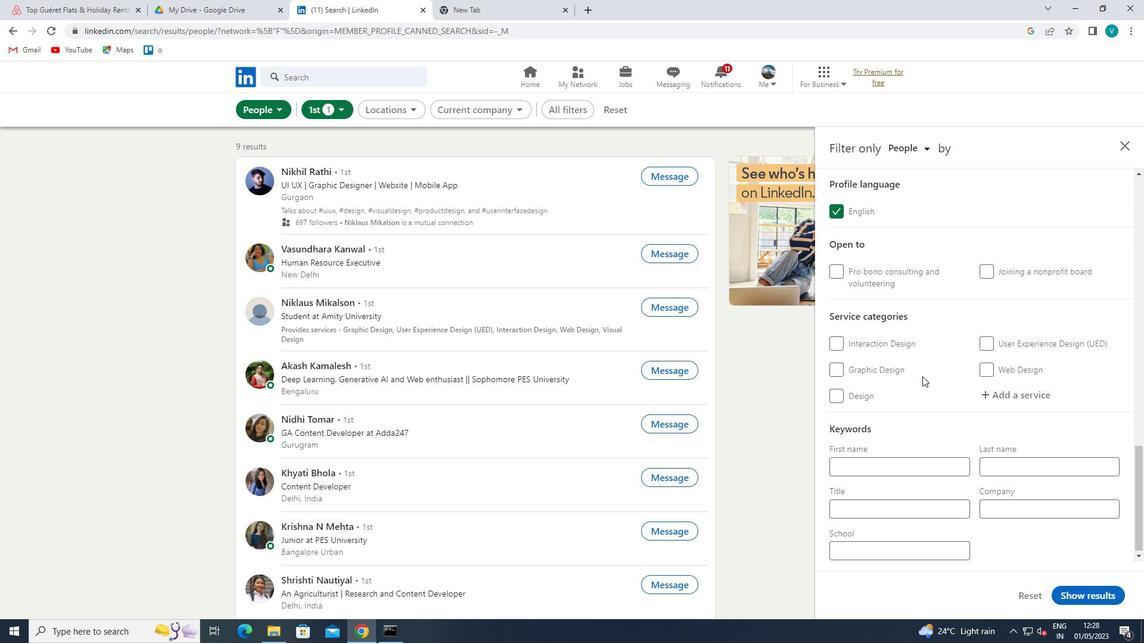 
Action: Mouse moved to (1030, 316)
Screenshot: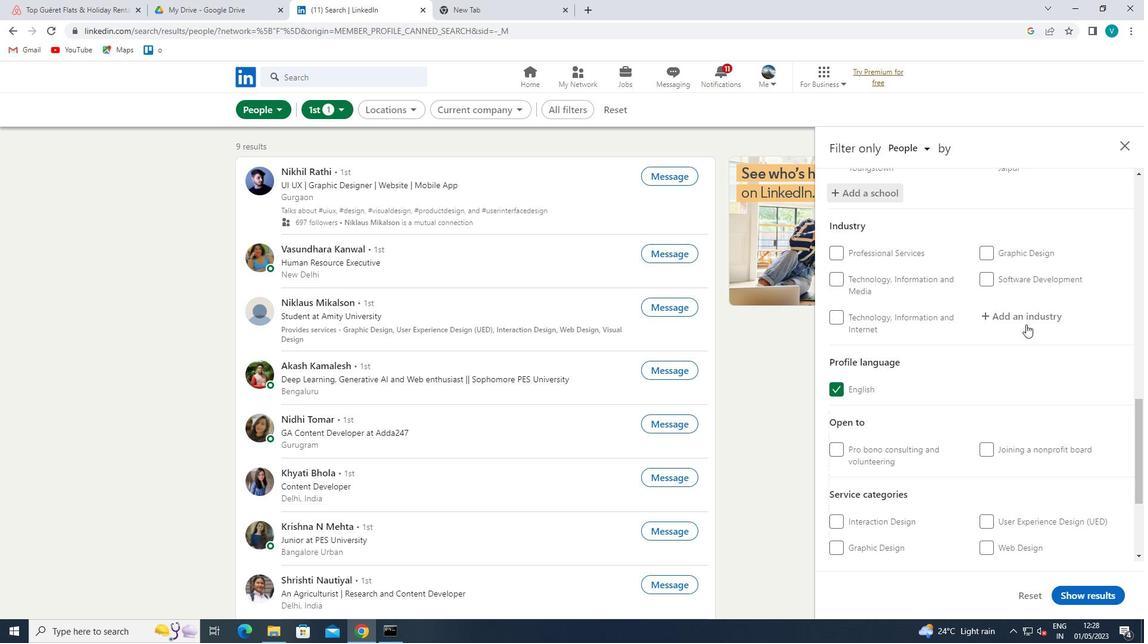 
Action: Mouse pressed left at (1030, 316)
Screenshot: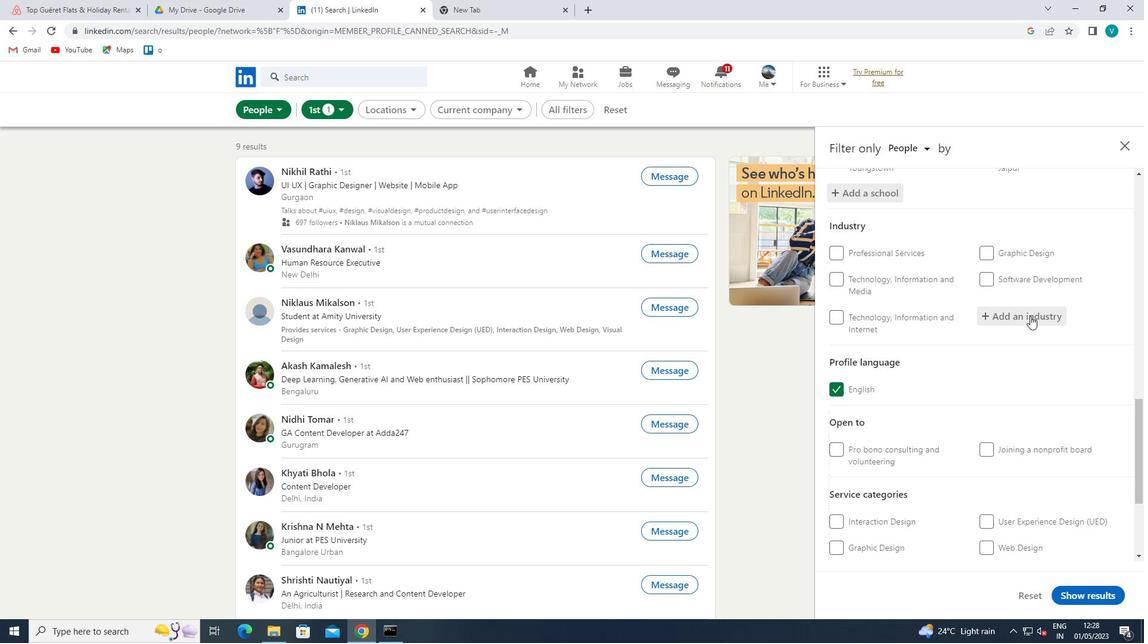 
Action: Mouse moved to (1029, 315)
Screenshot: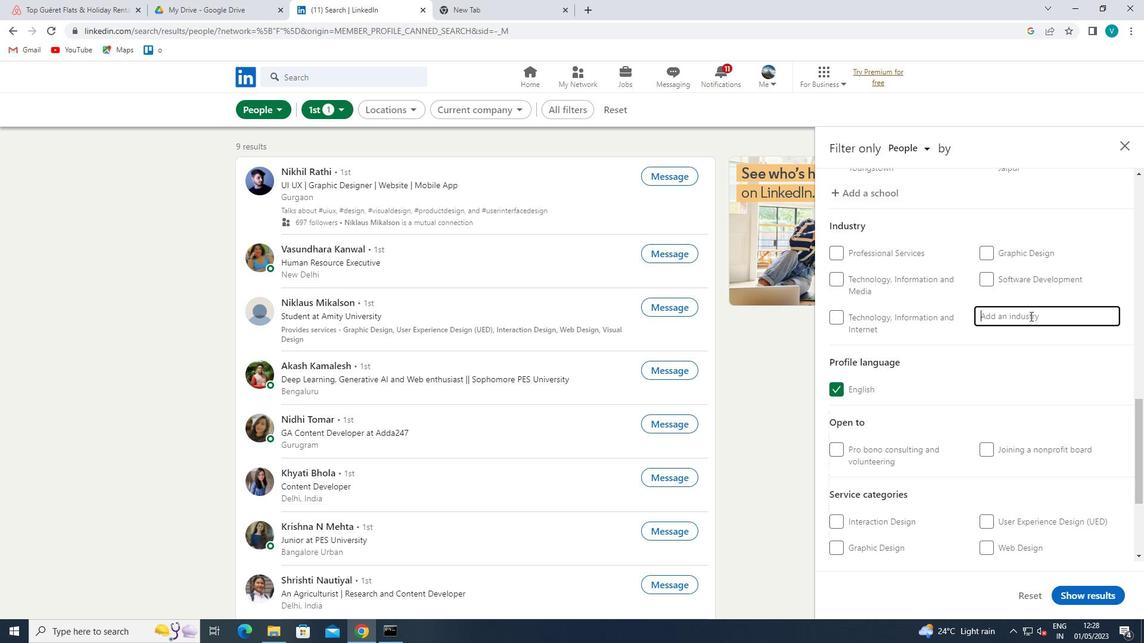 
Action: Key pressed <Key.shift>
Screenshot: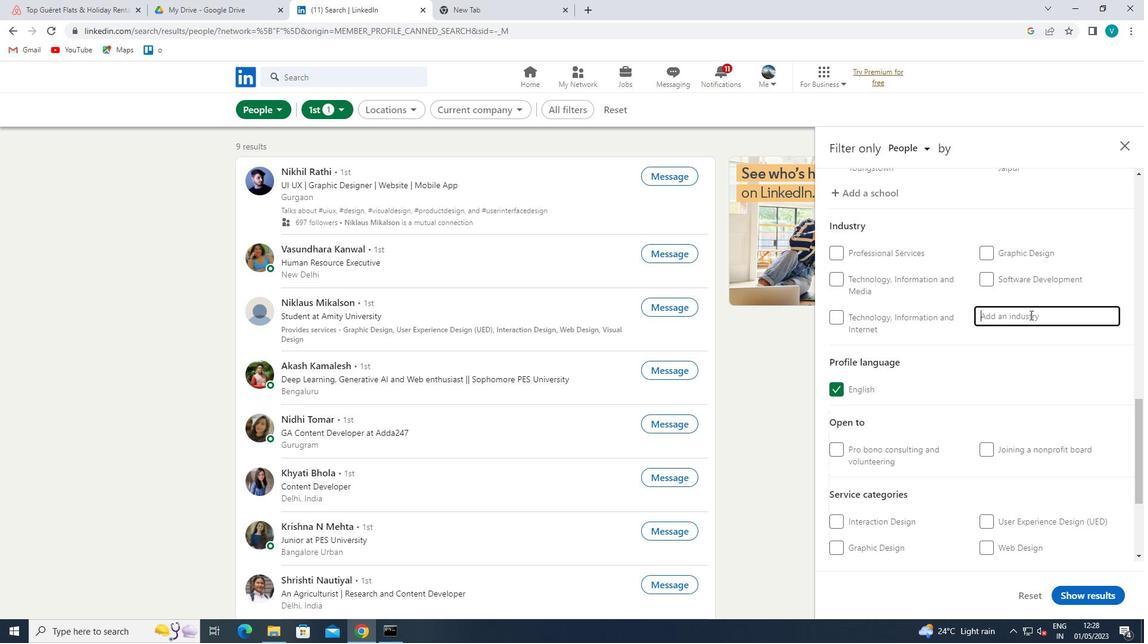 
Action: Mouse moved to (742, 233)
Screenshot: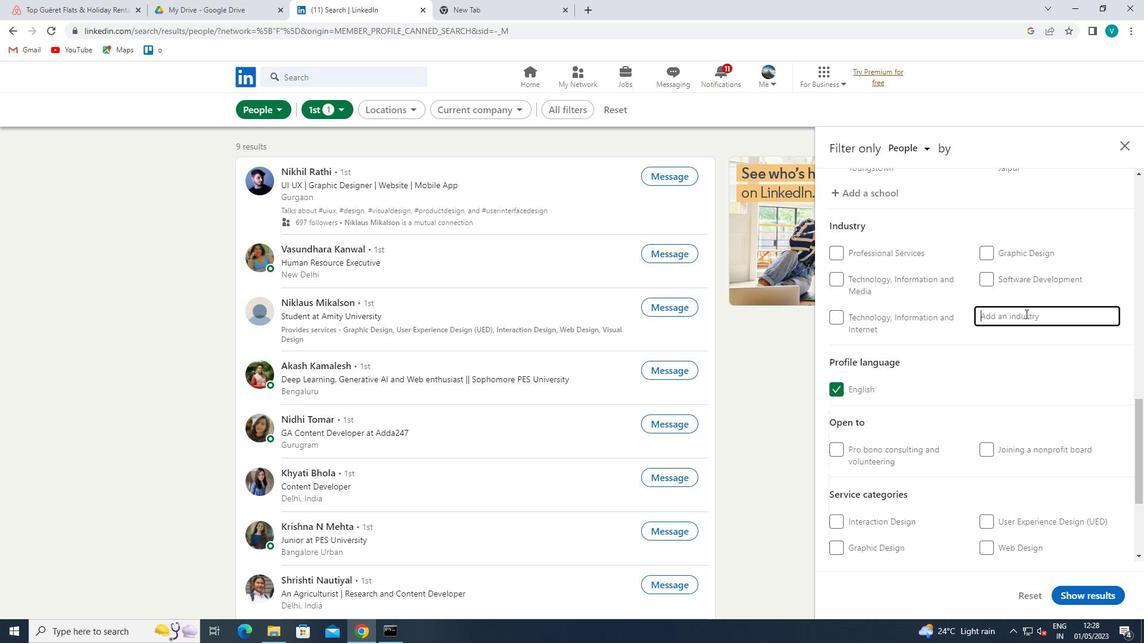 
Action: Key pressed COMMERCIAL<Key.space>
Screenshot: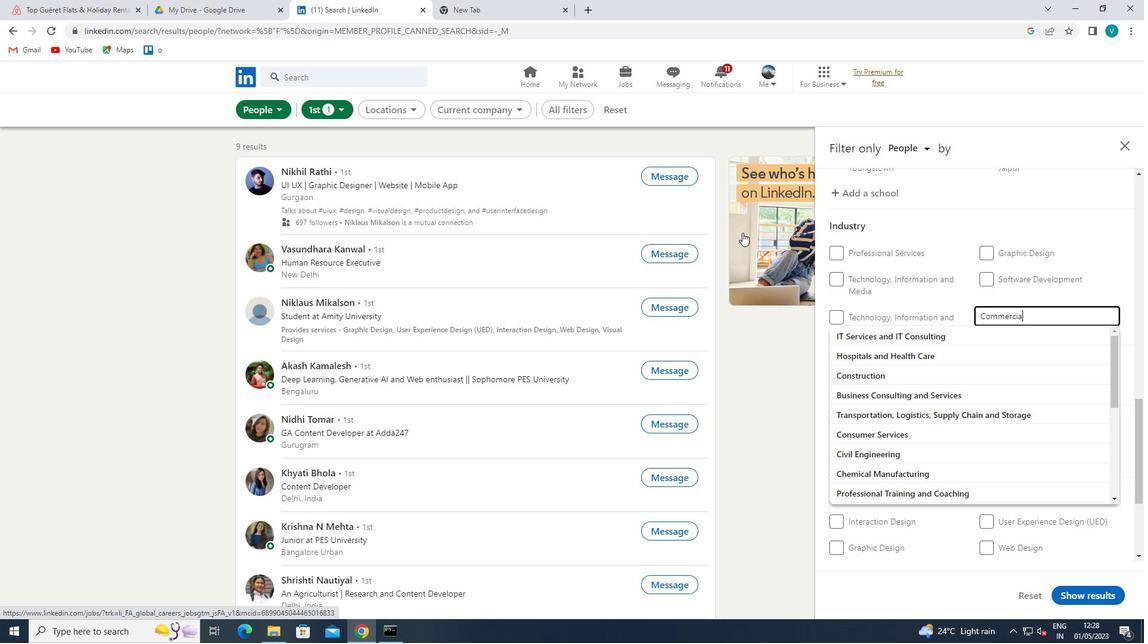 
Action: Mouse moved to (931, 378)
Screenshot: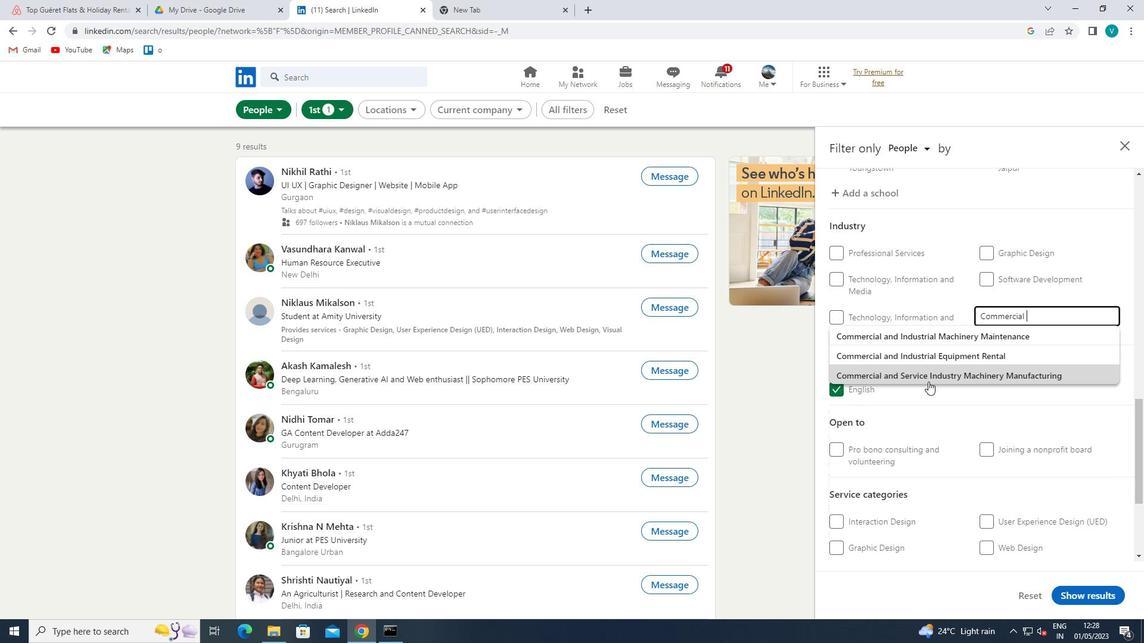 
Action: Mouse pressed left at (931, 378)
Screenshot: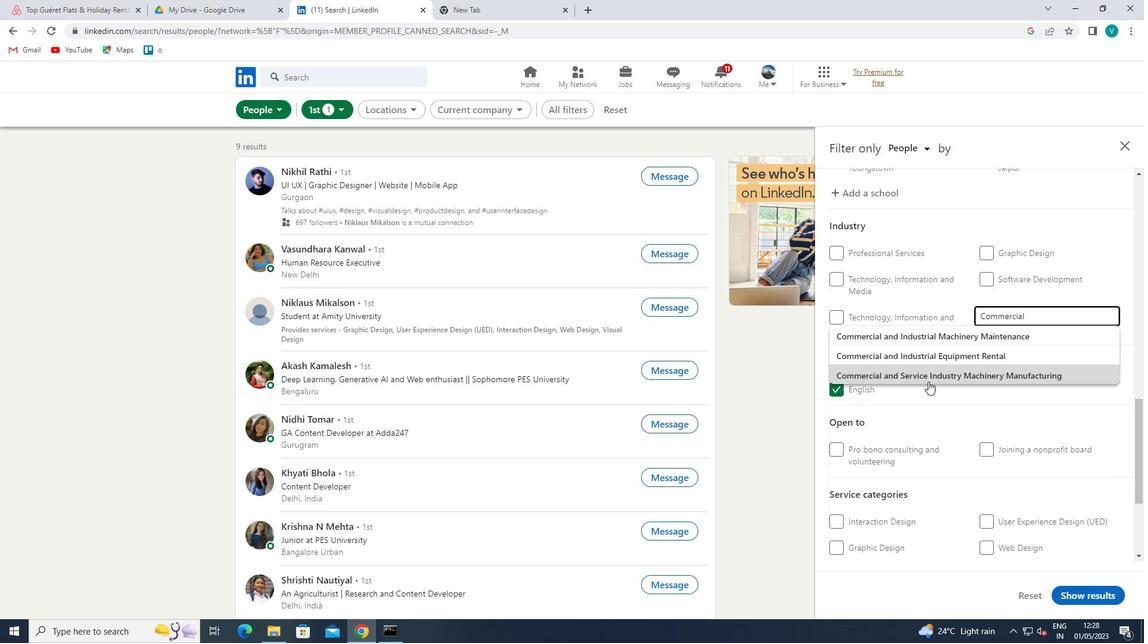 
Action: Mouse moved to (929, 376)
Screenshot: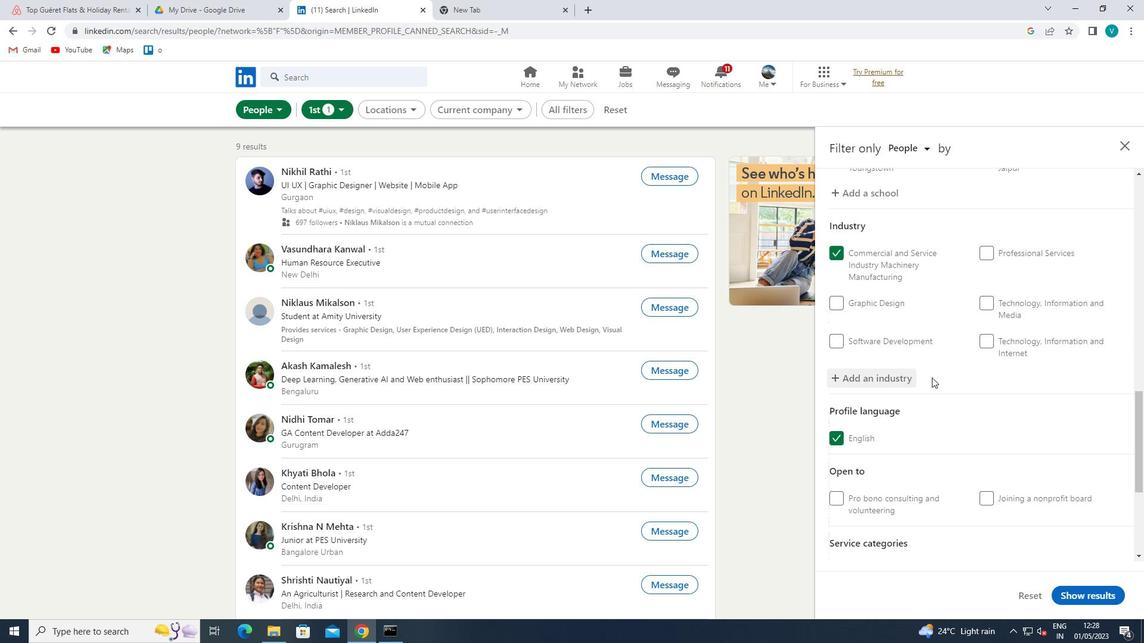 
Action: Mouse scrolled (929, 376) with delta (0, 0)
Screenshot: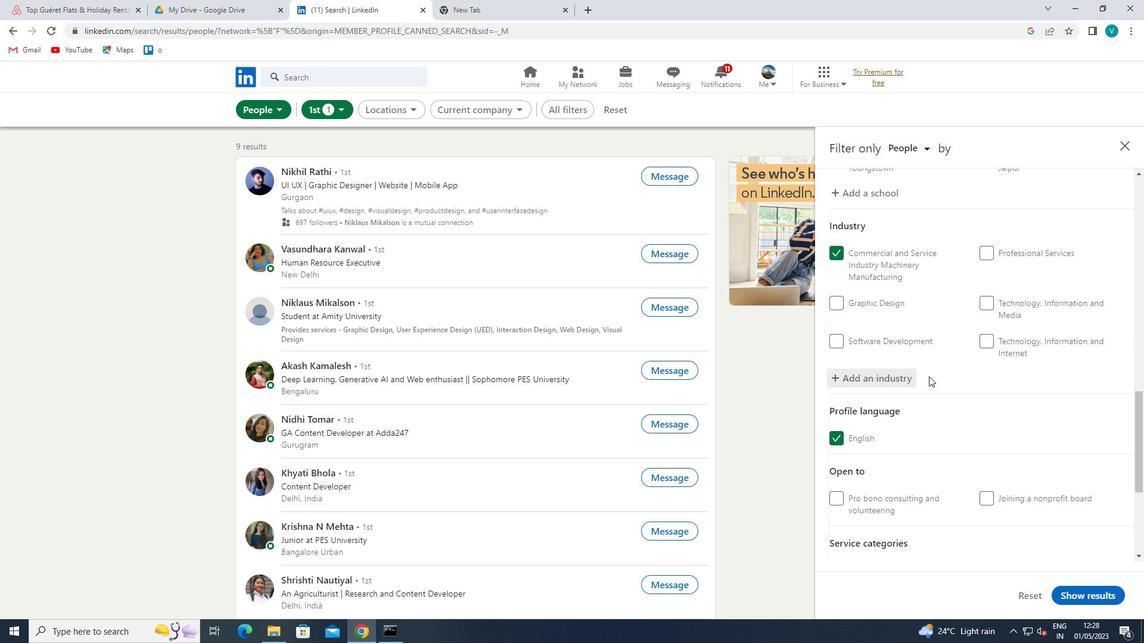
Action: Mouse scrolled (929, 376) with delta (0, 0)
Screenshot: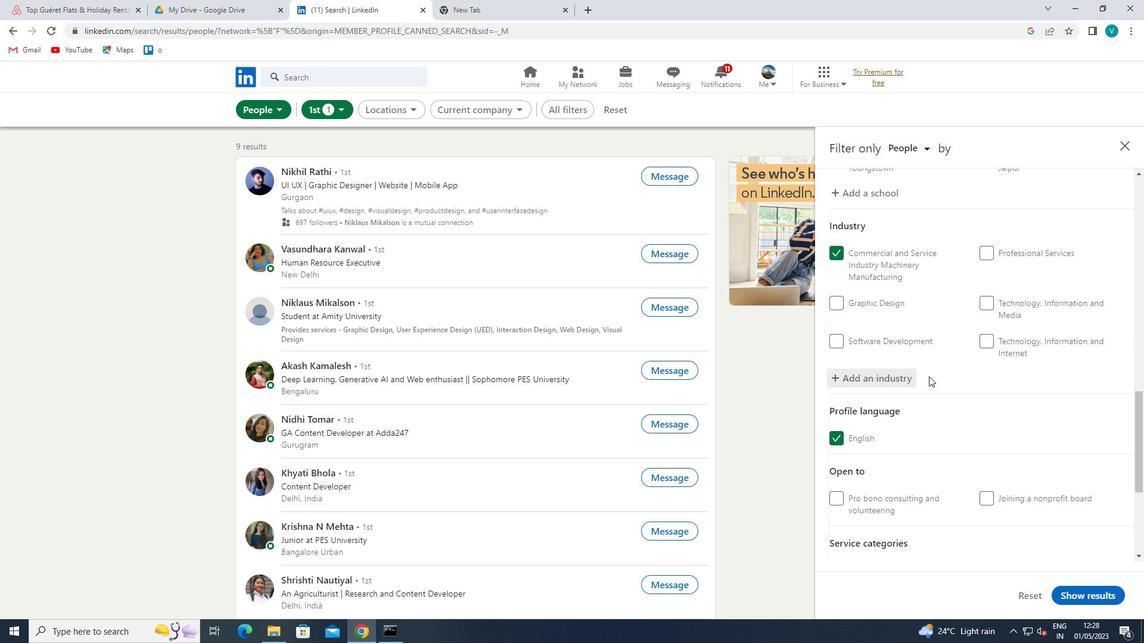 
Action: Mouse scrolled (929, 376) with delta (0, 0)
Screenshot: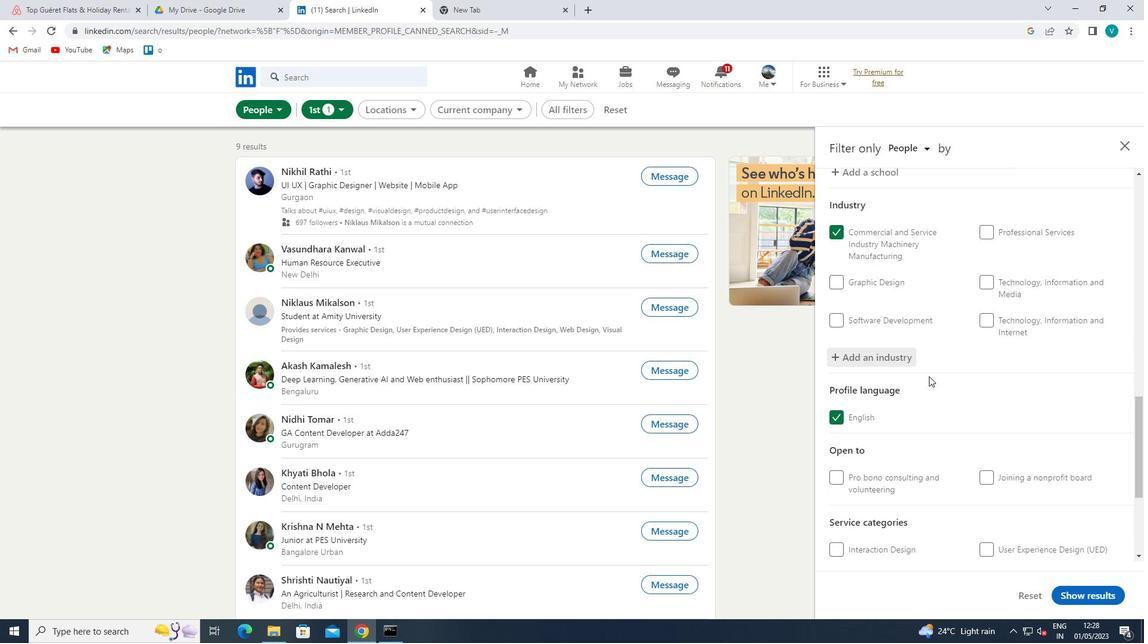 
Action: Mouse scrolled (929, 376) with delta (0, 0)
Screenshot: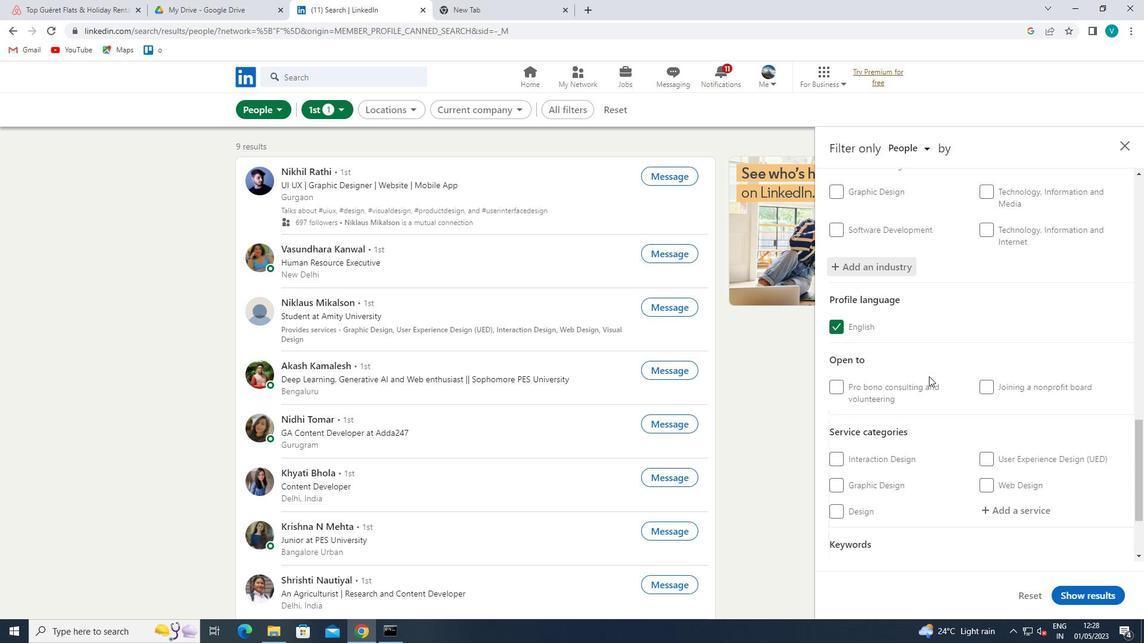 
Action: Mouse moved to (995, 400)
Screenshot: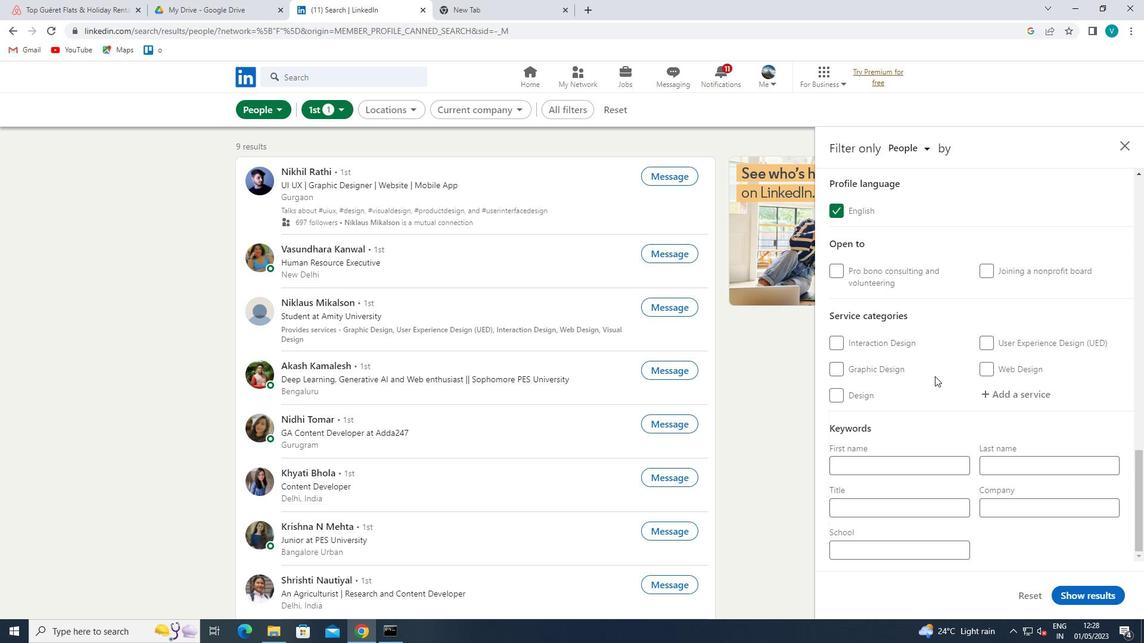 
Action: Mouse pressed left at (995, 400)
Screenshot: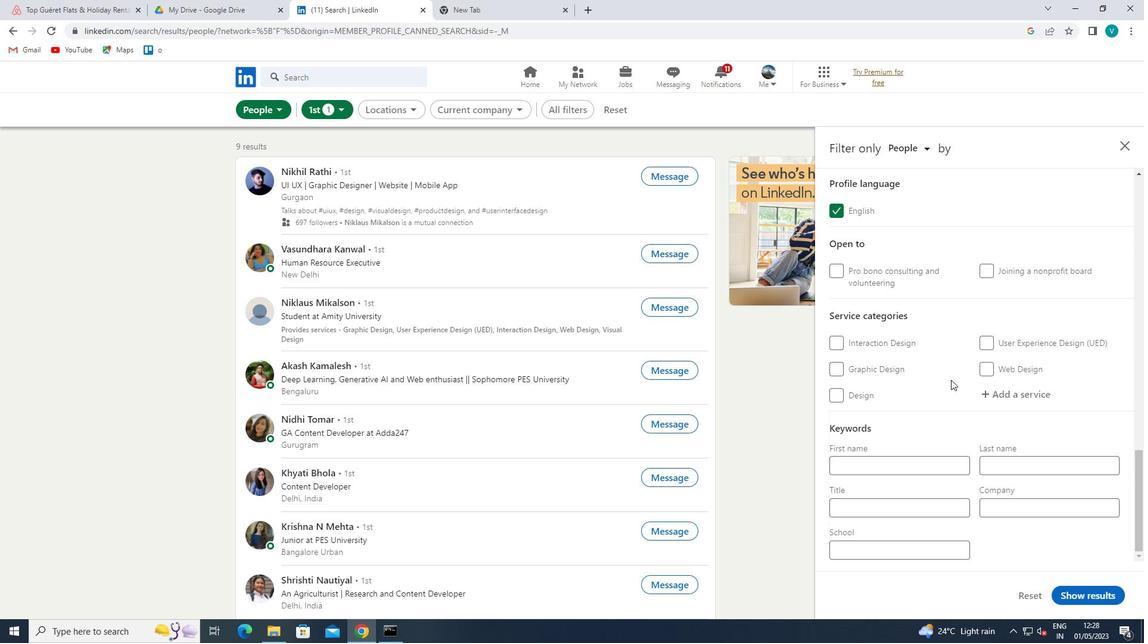 
Action: Mouse moved to (762, 335)
Screenshot: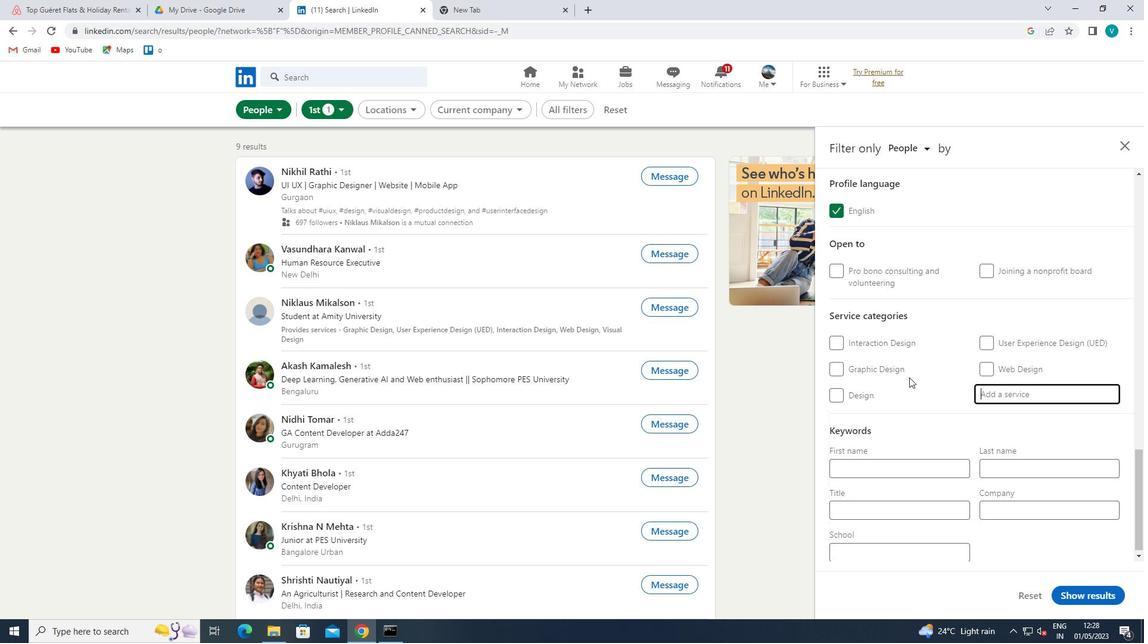 
Action: Key pressed <Key.shift>NART<Key.backspace><Key.backspace><Key.backspace><Key.backspace><Key.backspace><Key.shift><Key.shift>NATURE<Key.space>
Screenshot: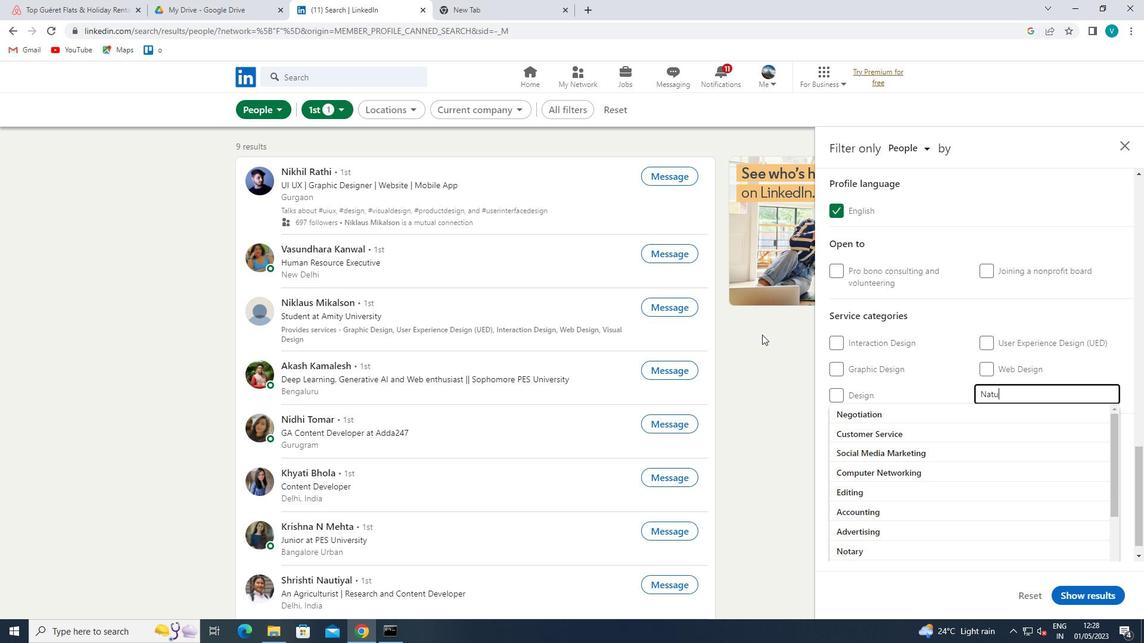 
Action: Mouse moved to (911, 419)
Screenshot: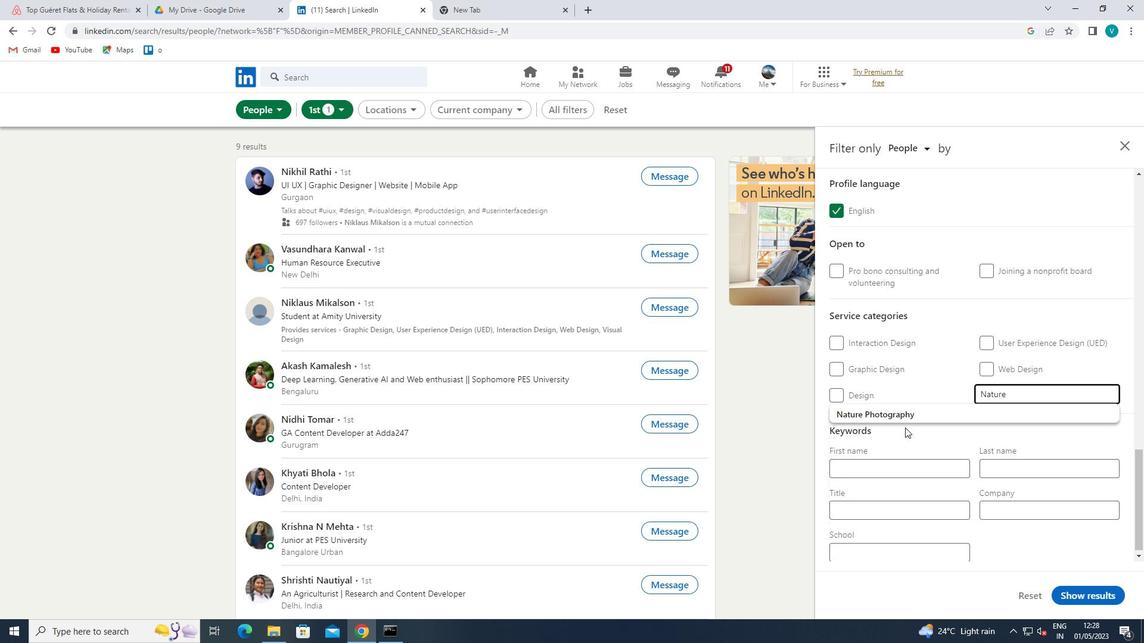 
Action: Mouse pressed left at (911, 419)
Screenshot: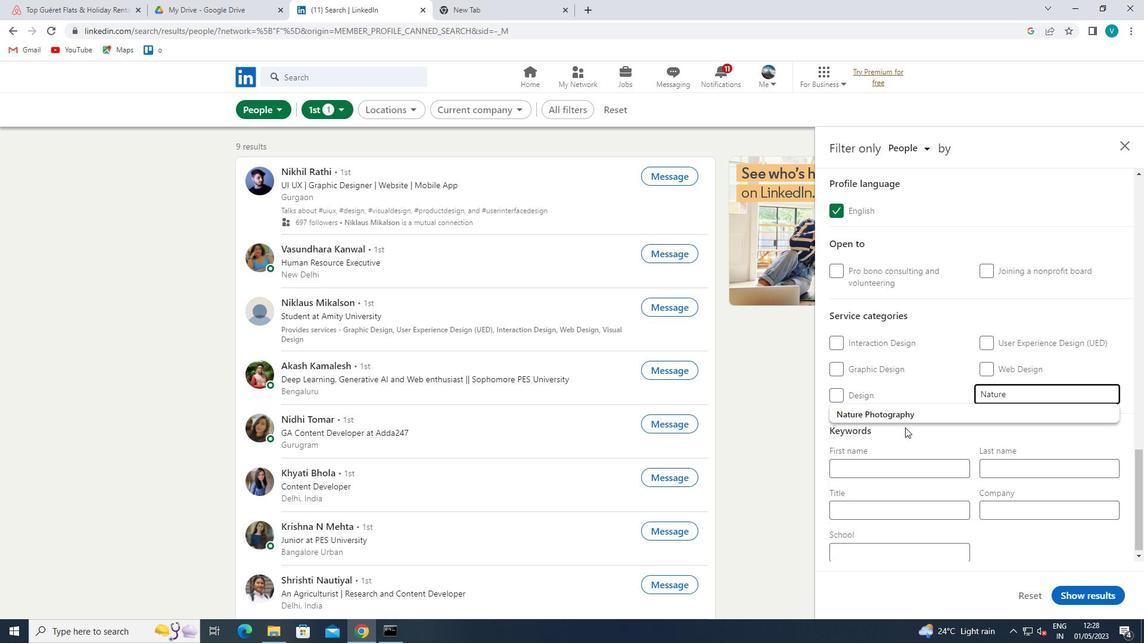 
Action: Mouse scrolled (911, 419) with delta (0, 0)
Screenshot: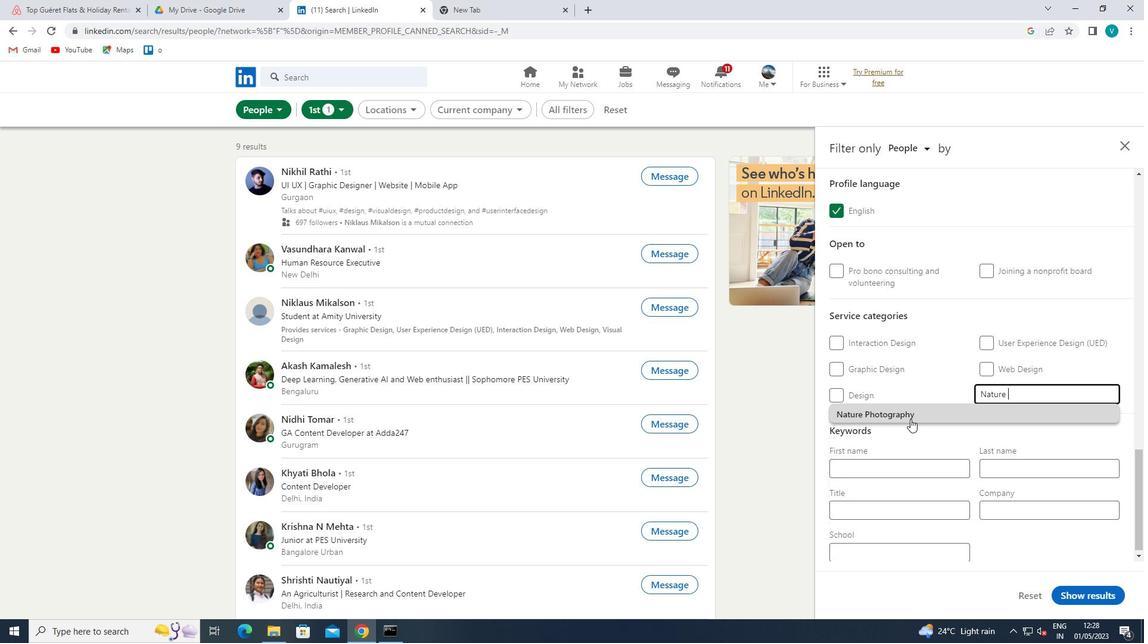 
Action: Mouse scrolled (911, 419) with delta (0, 0)
Screenshot: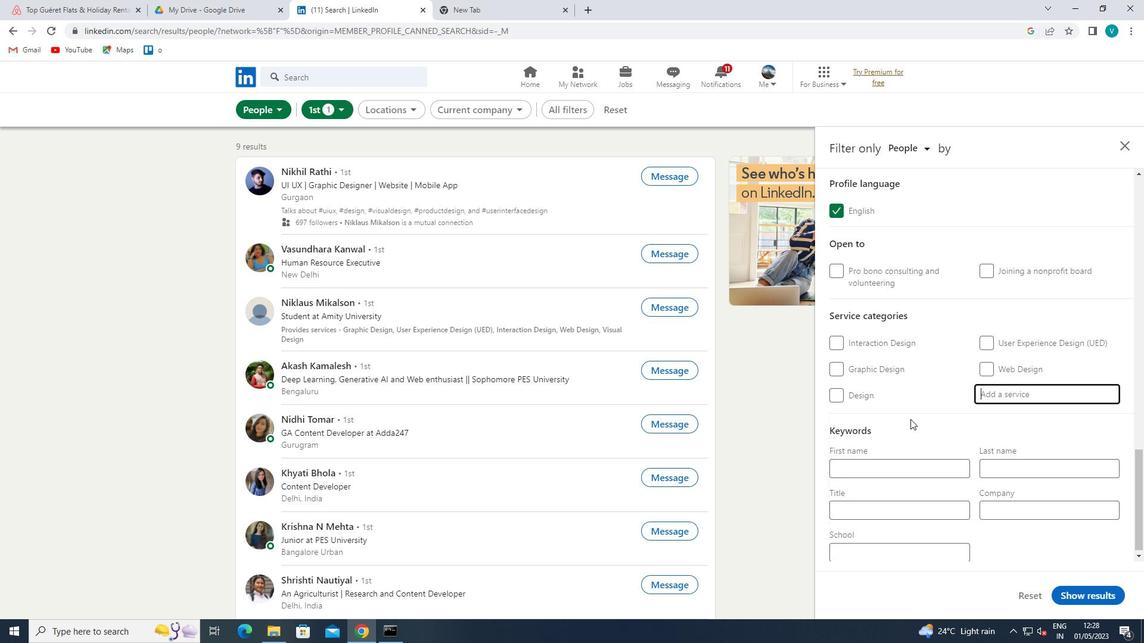 
Action: Mouse moved to (908, 489)
Screenshot: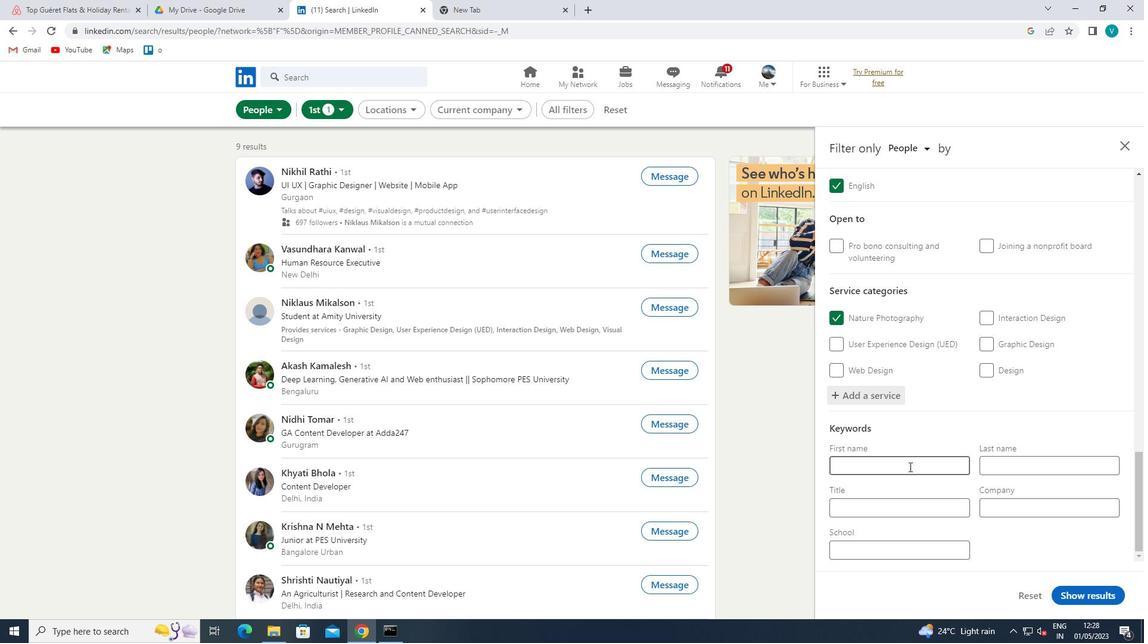 
Action: Mouse pressed left at (908, 489)
Screenshot: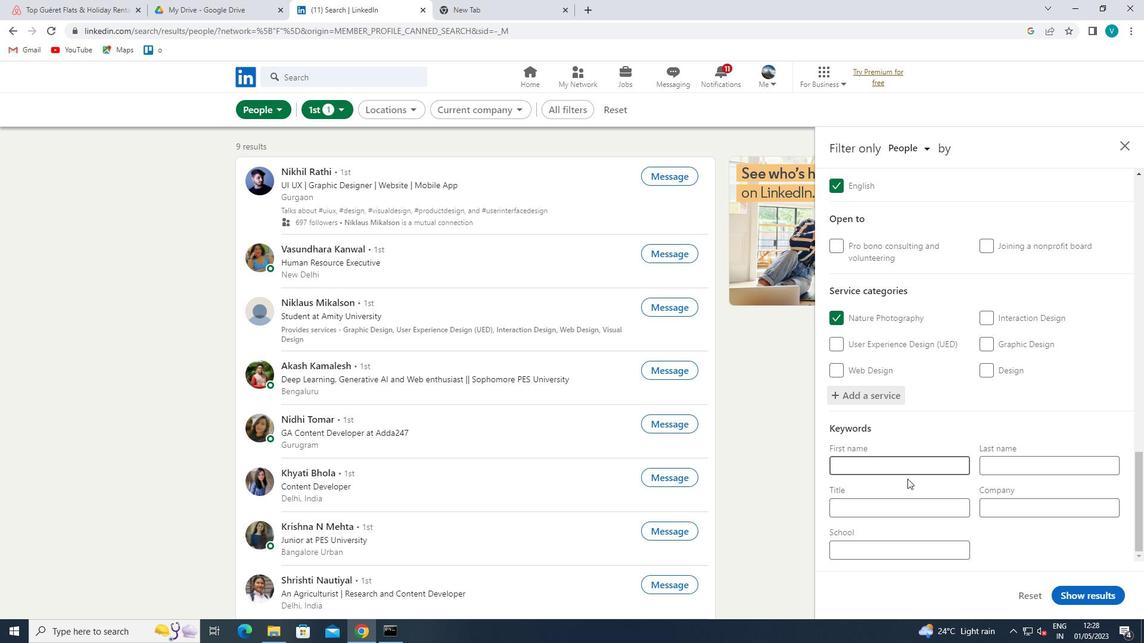 
Action: Key pressed <Key.shift>PR<Key.backspace>RINCIPAKL<Key.space><Key.backspace><Key.backspace><Key.backspace>L<Key.space>
Screenshot: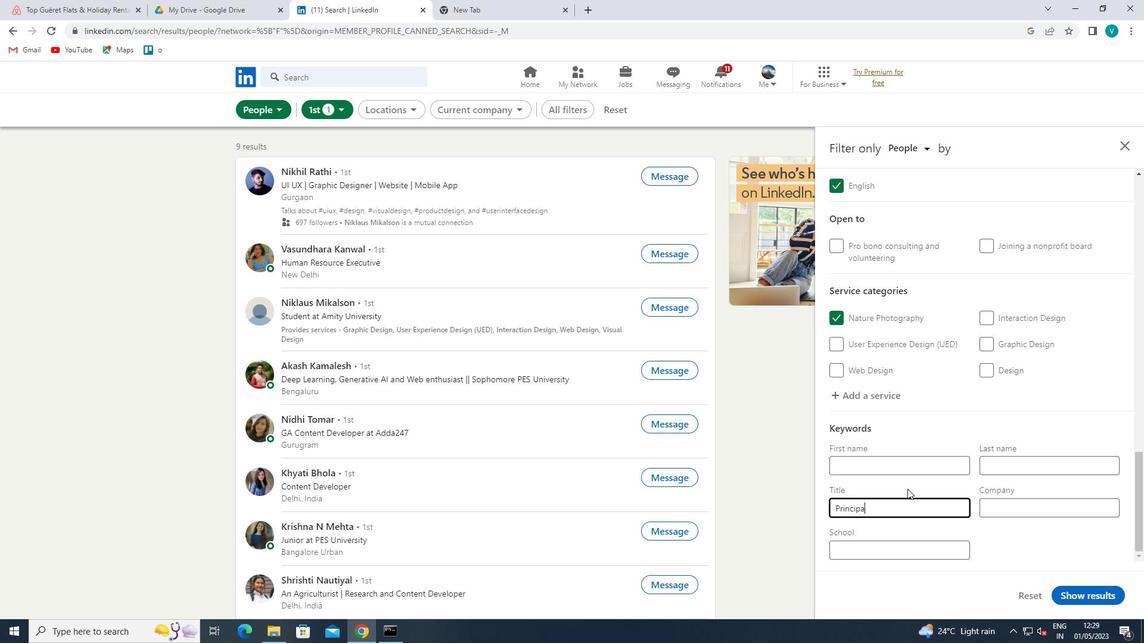 
Action: Mouse moved to (1059, 586)
Screenshot: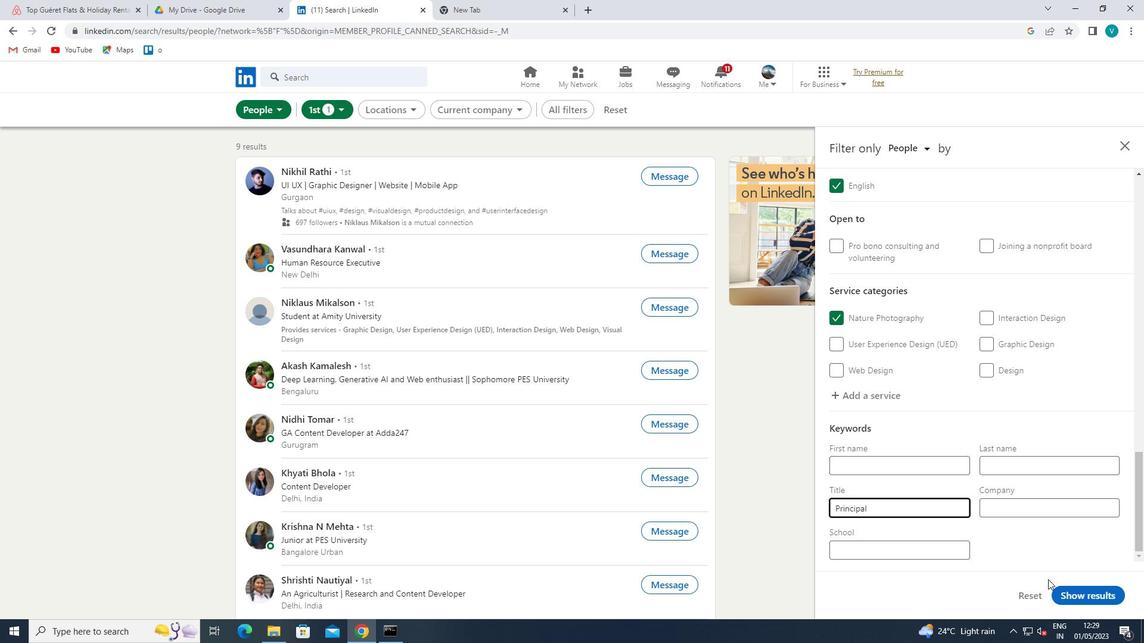 
Action: Mouse pressed left at (1059, 586)
Screenshot: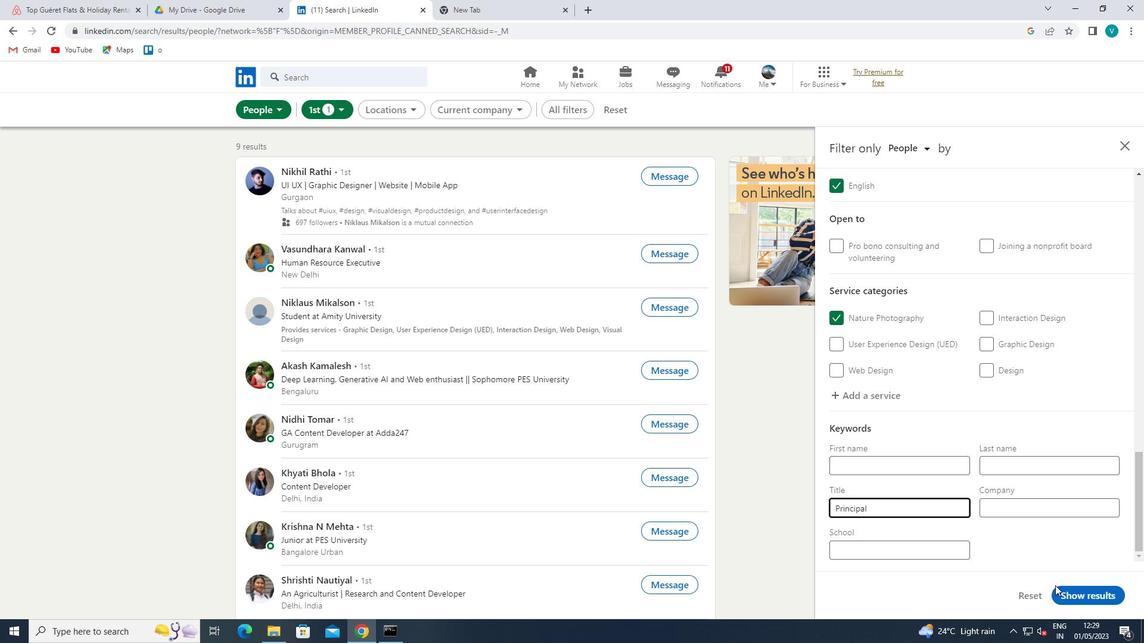 
Action: Mouse moved to (909, 502)
Screenshot: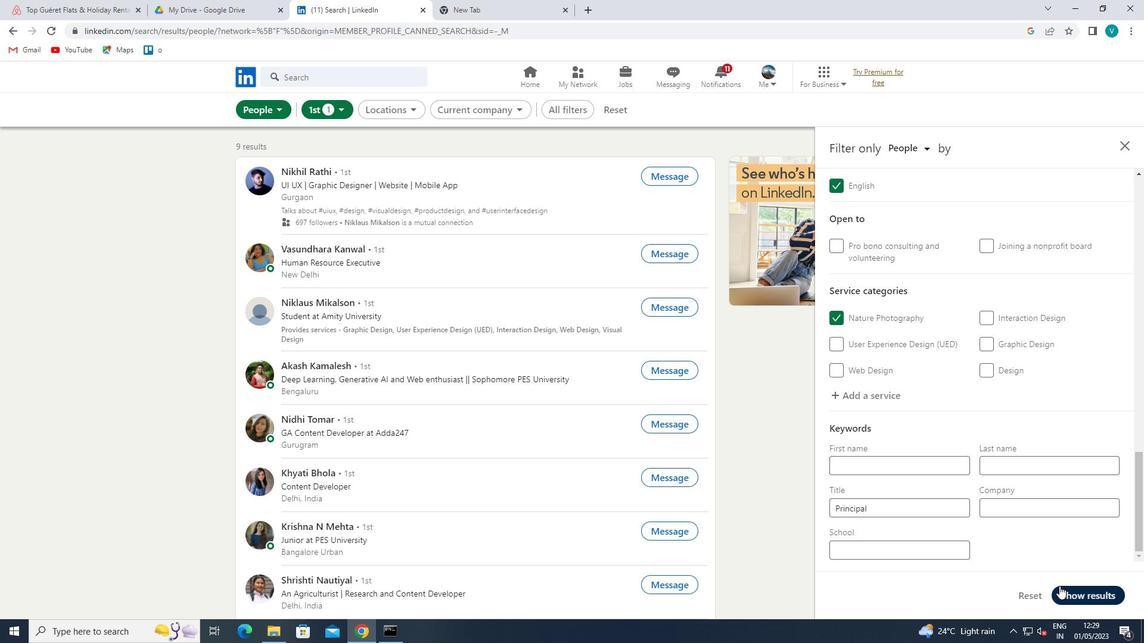 
